 Task: Find connections with filter location Flandes with filter topic #Sustainabilitywith filter profile language French with filter current company Howden, A Chart Industries Company with filter school Brihan Maharashtra College Of Commerce with filter industry Musicians with filter service category Print Design with filter keywords title School Counselor
Action: Mouse moved to (170, 255)
Screenshot: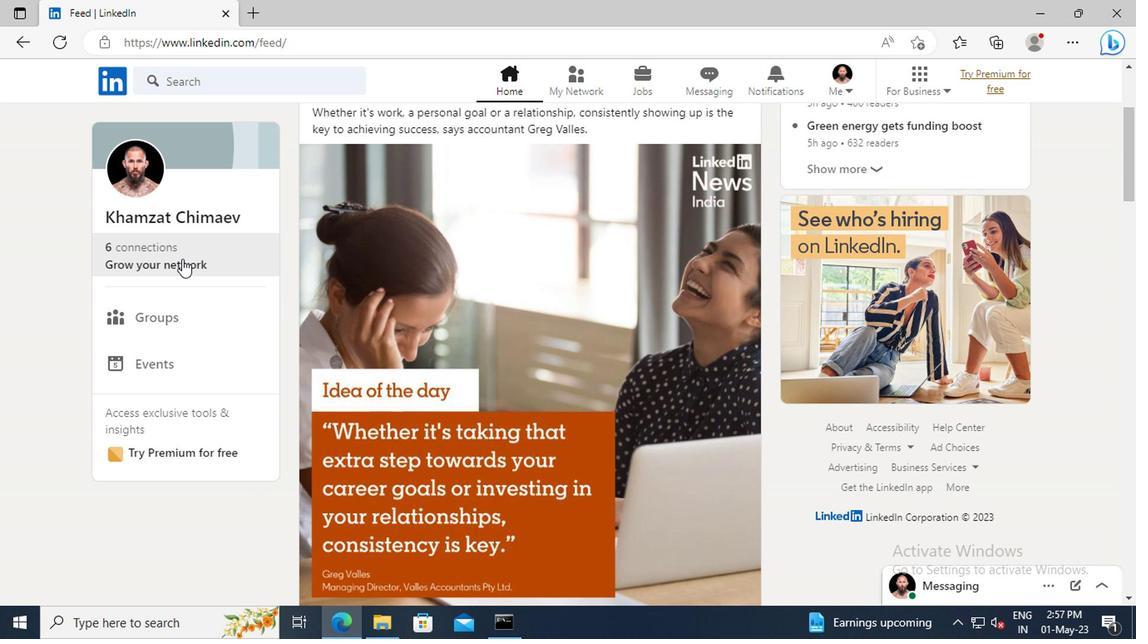 
Action: Mouse pressed left at (170, 255)
Screenshot: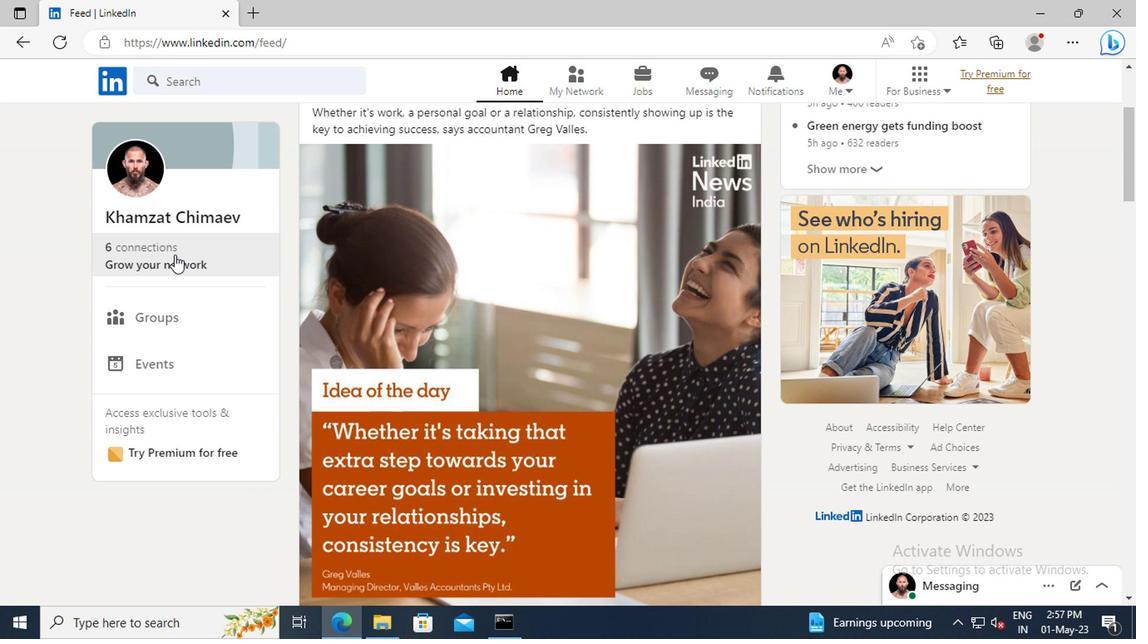 
Action: Mouse moved to (176, 176)
Screenshot: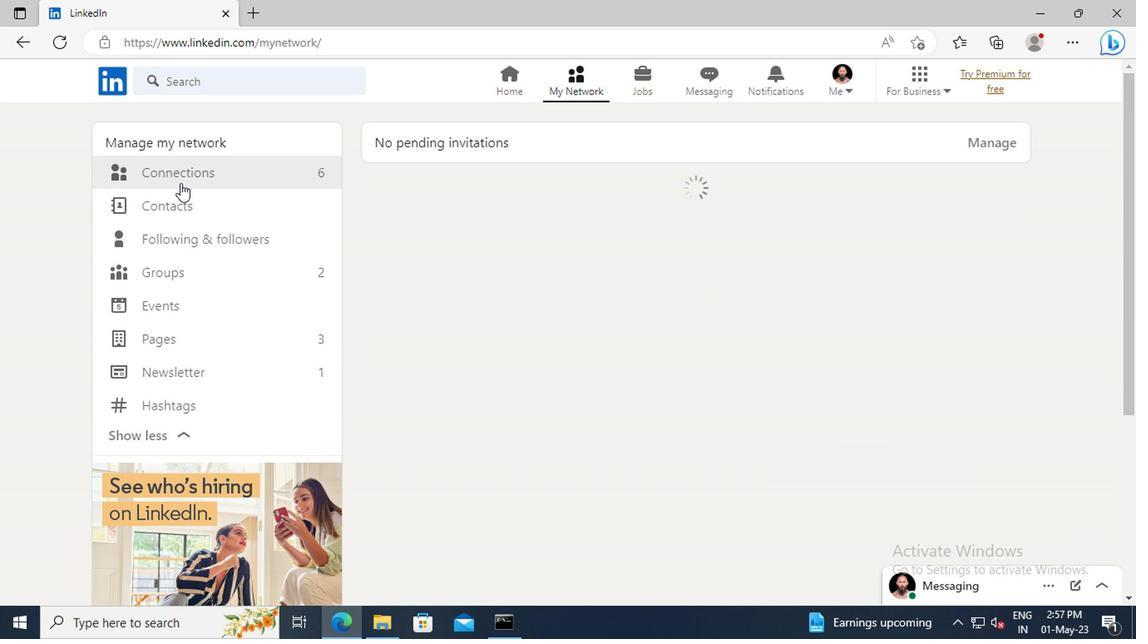 
Action: Mouse pressed left at (176, 176)
Screenshot: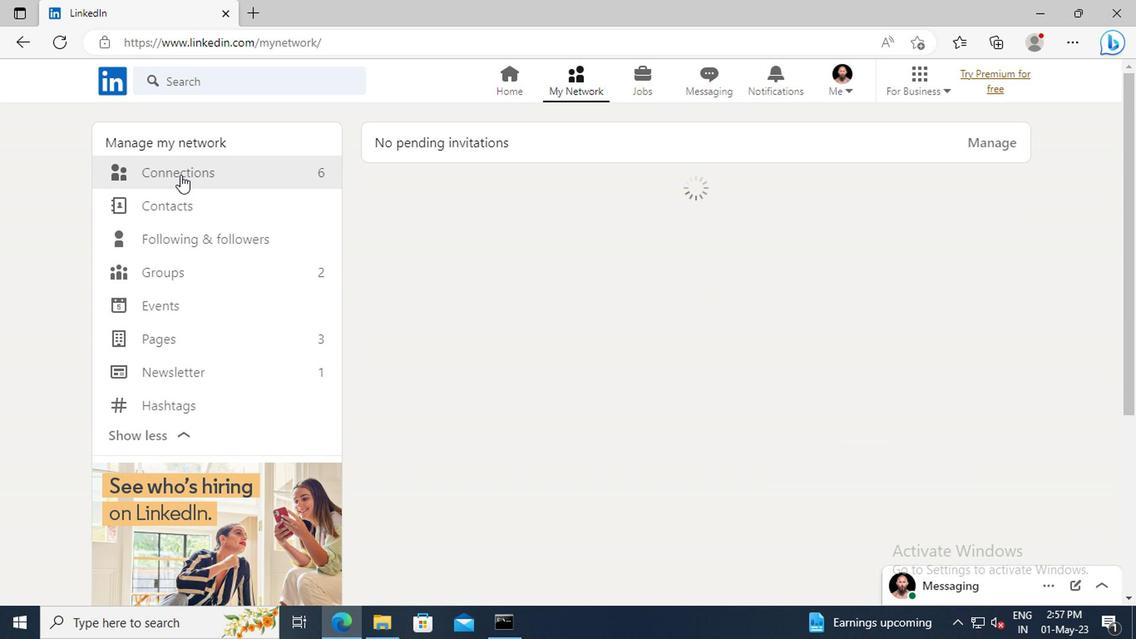 
Action: Mouse moved to (699, 174)
Screenshot: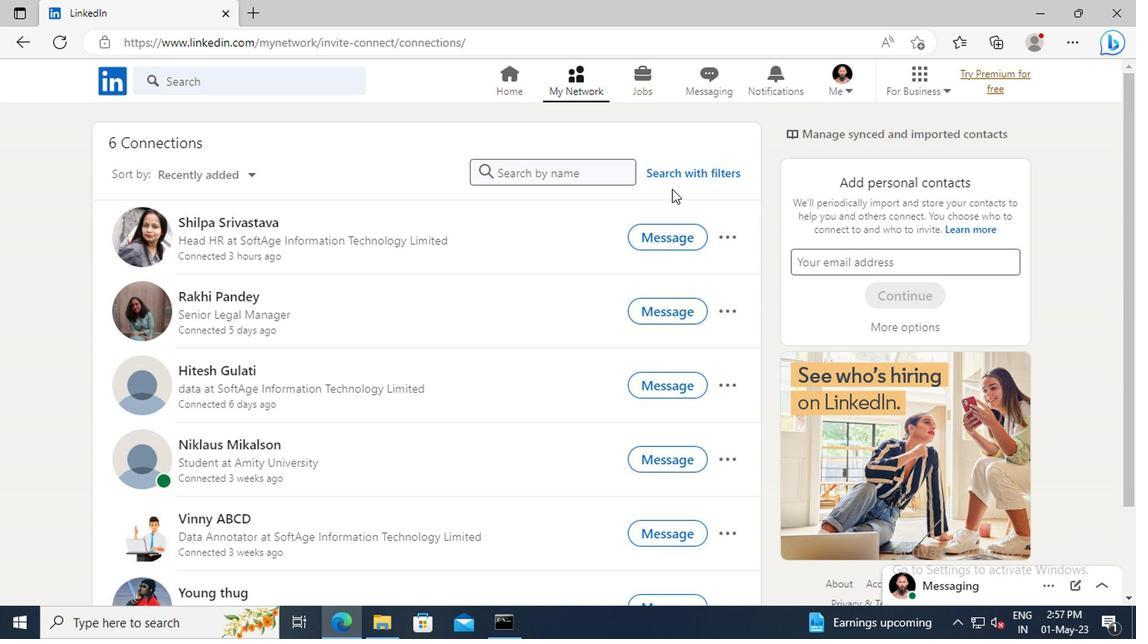 
Action: Mouse pressed left at (699, 174)
Screenshot: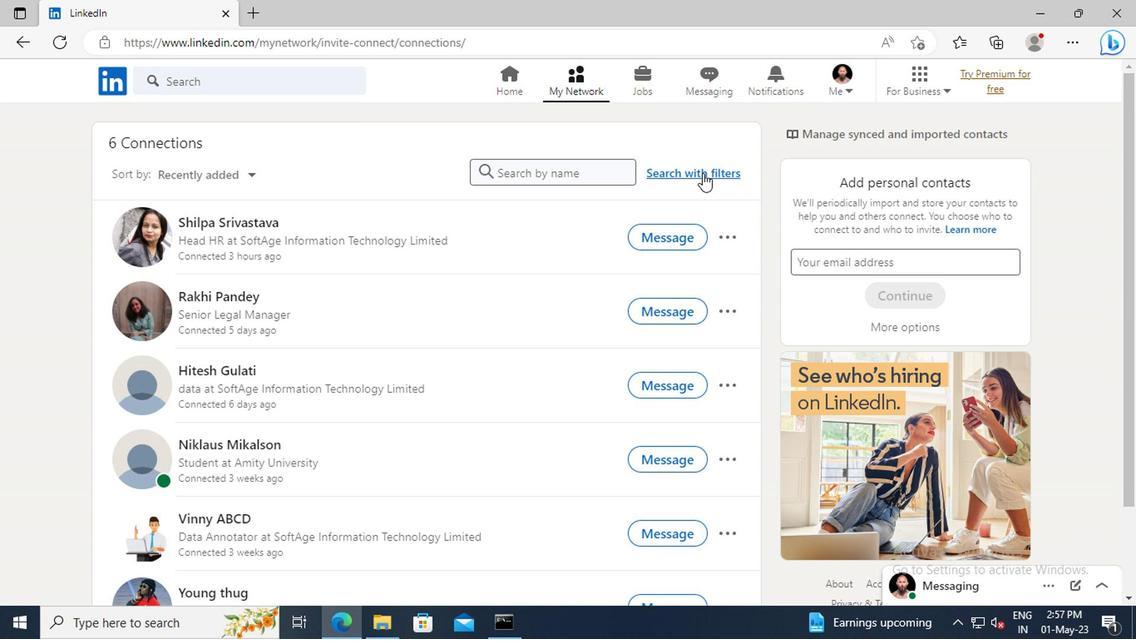 
Action: Mouse moved to (624, 128)
Screenshot: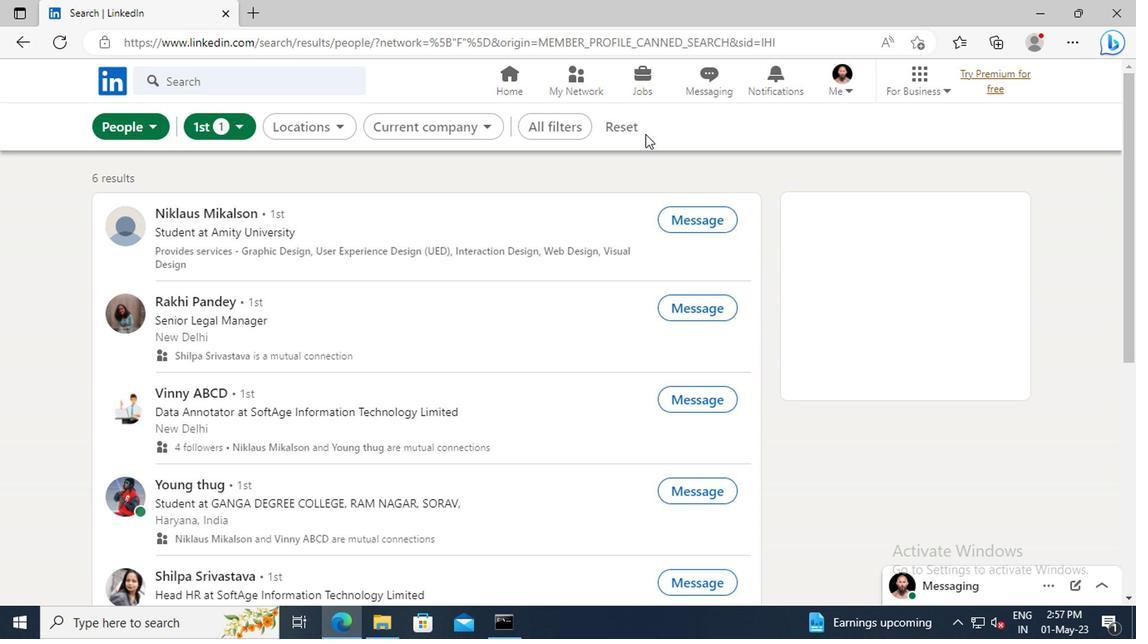 
Action: Mouse pressed left at (624, 128)
Screenshot: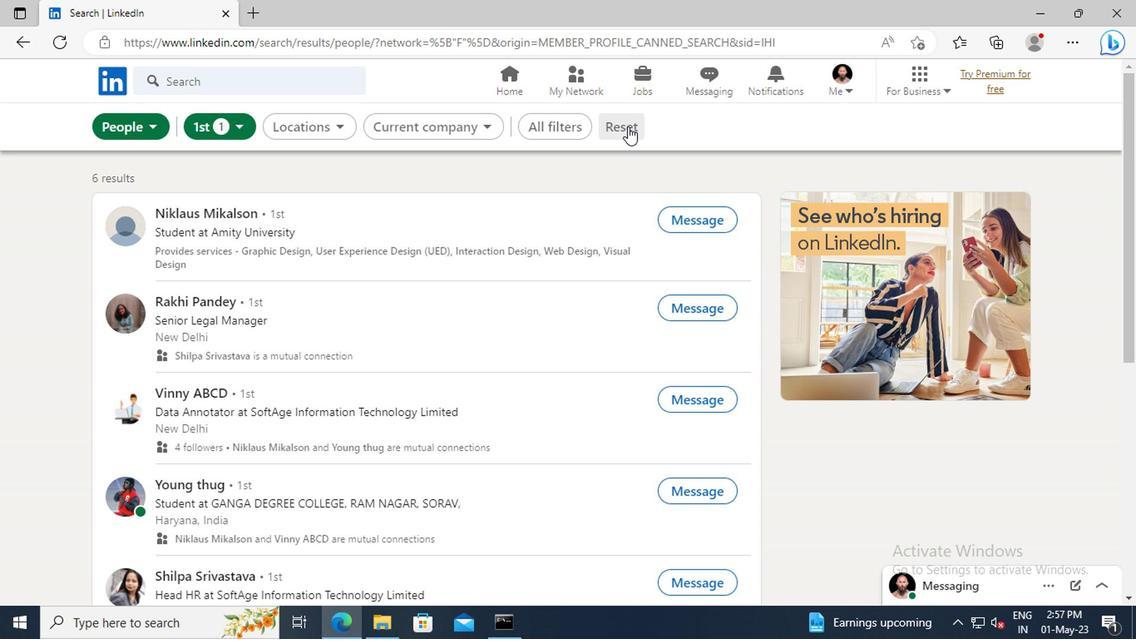 
Action: Mouse moved to (601, 127)
Screenshot: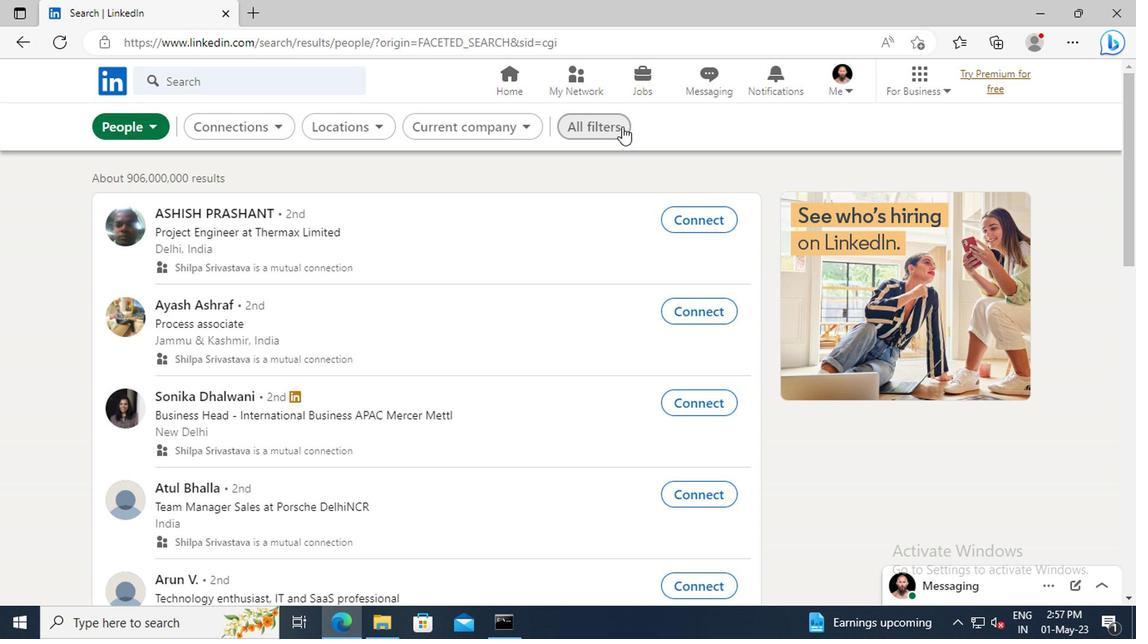 
Action: Mouse pressed left at (601, 127)
Screenshot: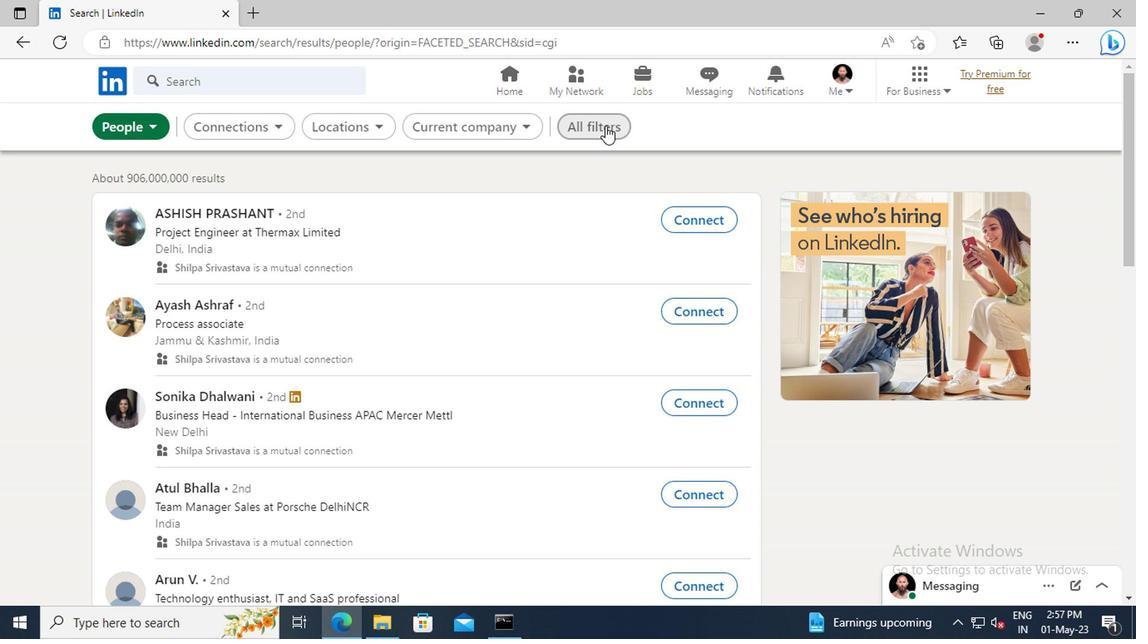 
Action: Mouse moved to (856, 292)
Screenshot: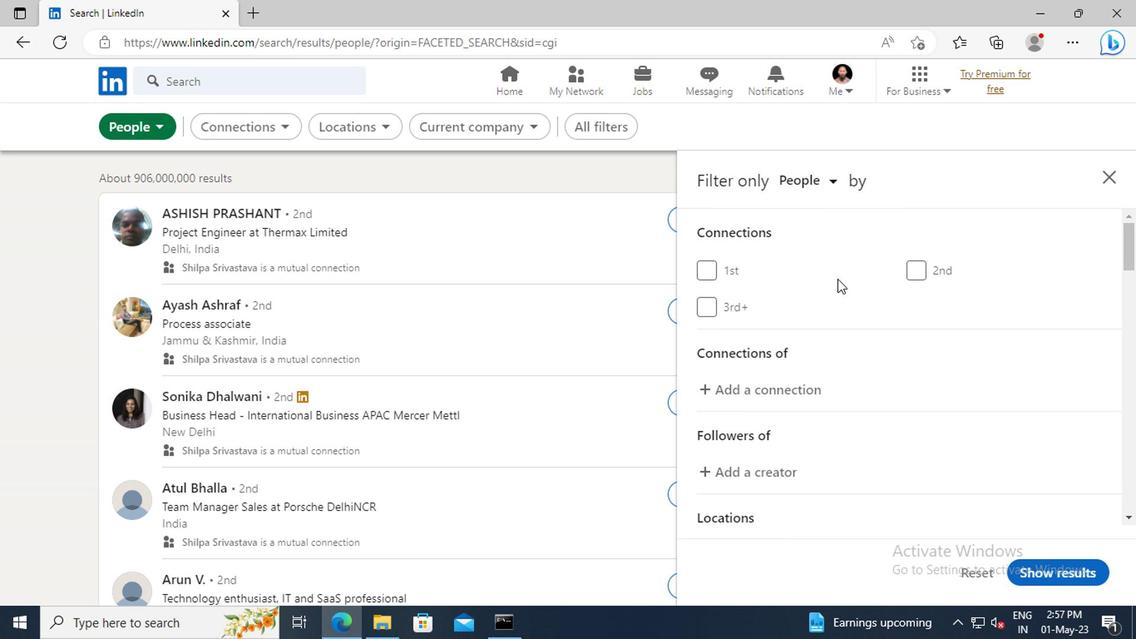 
Action: Mouse scrolled (856, 291) with delta (0, -1)
Screenshot: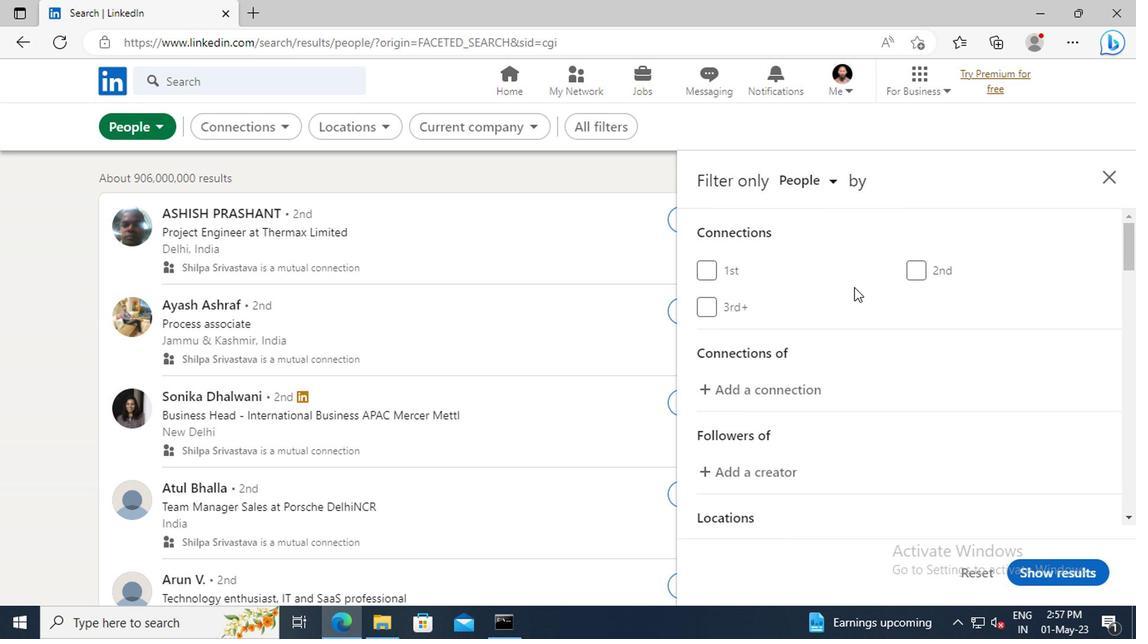 
Action: Mouse scrolled (856, 291) with delta (0, -1)
Screenshot: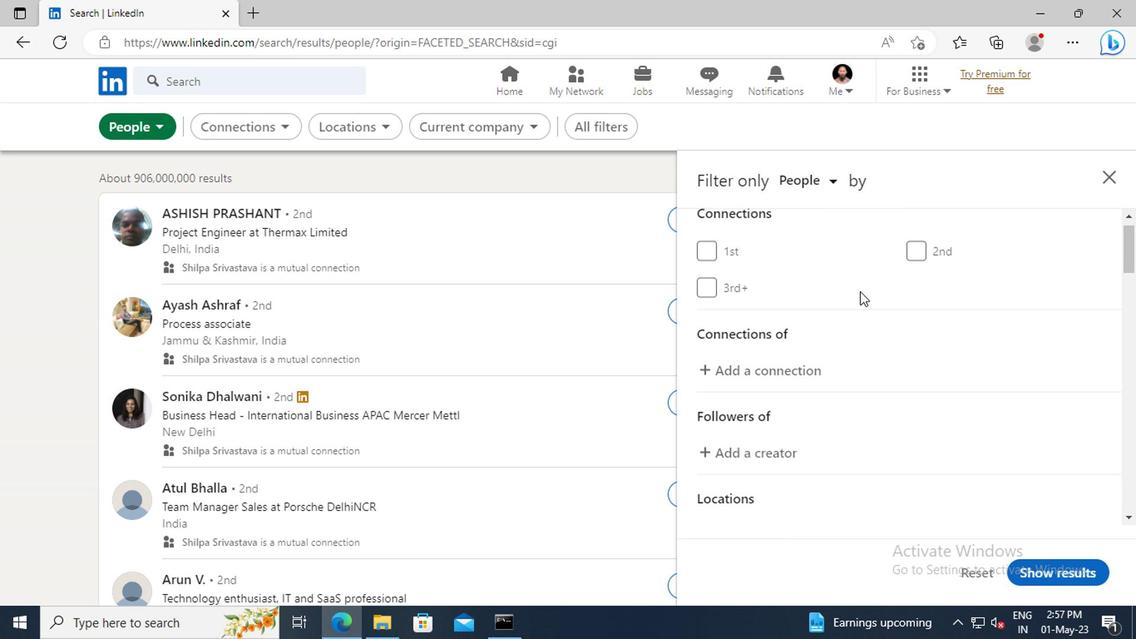 
Action: Mouse scrolled (856, 291) with delta (0, -1)
Screenshot: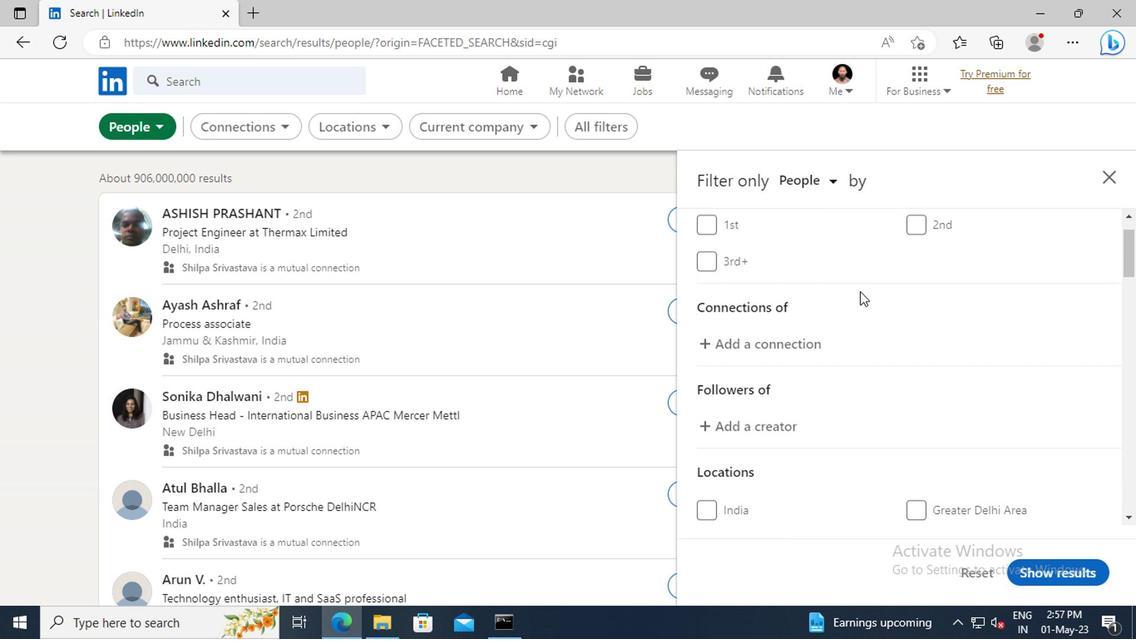 
Action: Mouse scrolled (856, 291) with delta (0, -1)
Screenshot: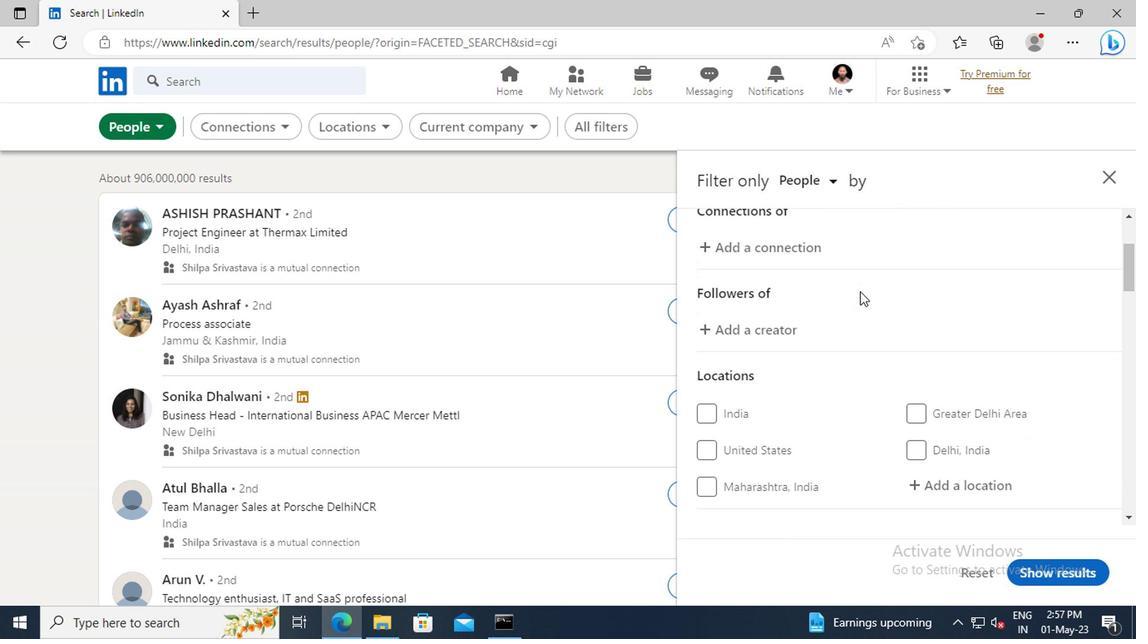 
Action: Mouse scrolled (856, 291) with delta (0, -1)
Screenshot: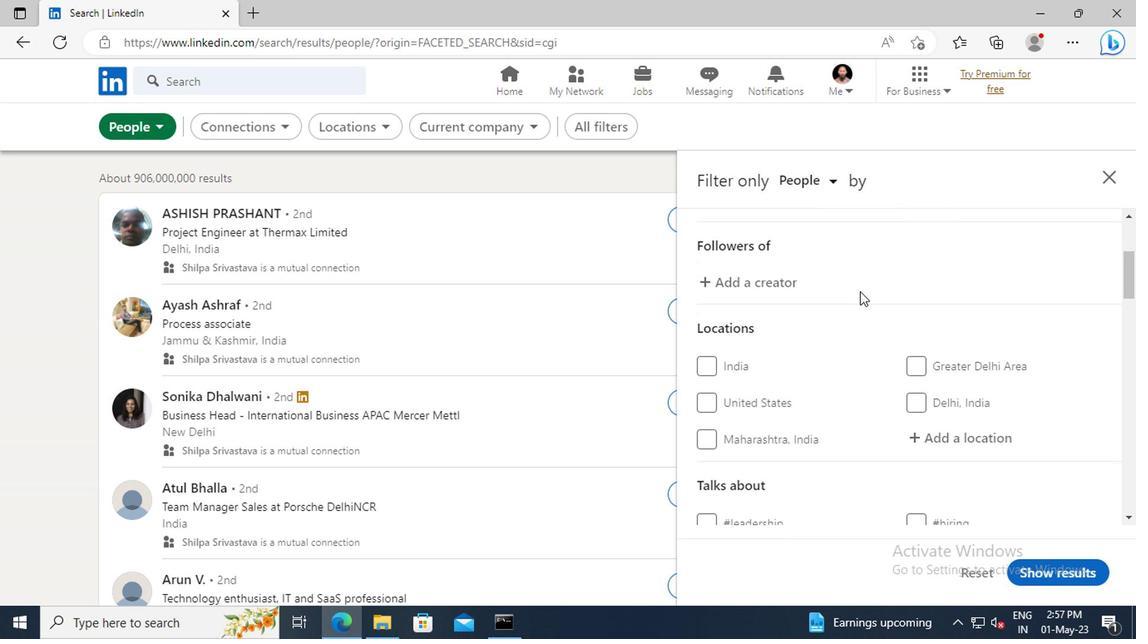 
Action: Mouse scrolled (856, 291) with delta (0, -1)
Screenshot: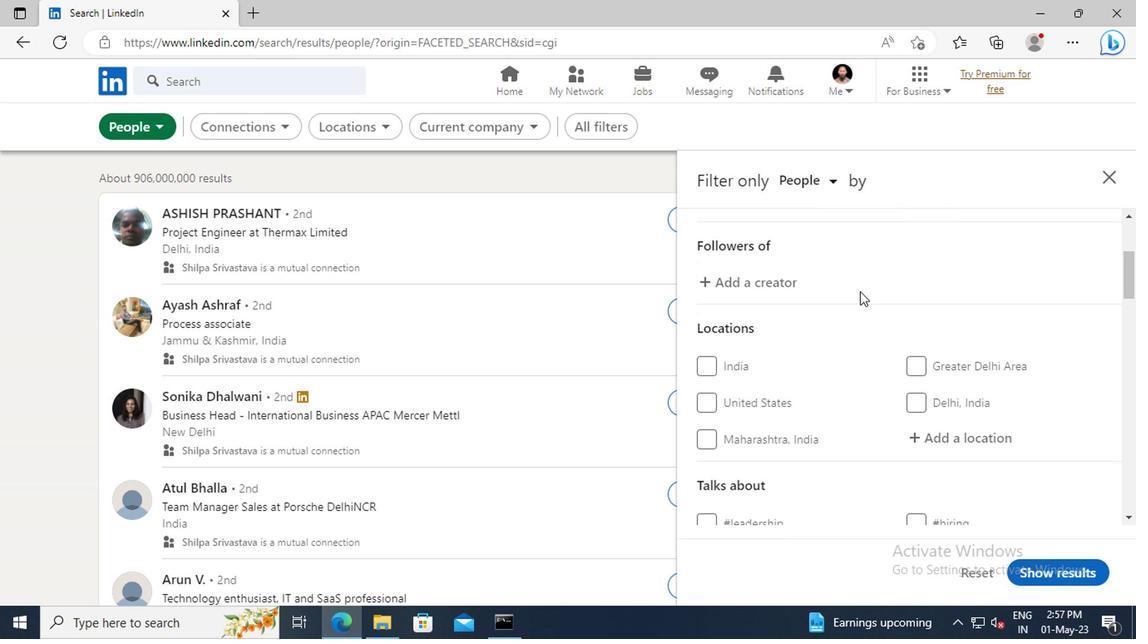 
Action: Mouse moved to (927, 341)
Screenshot: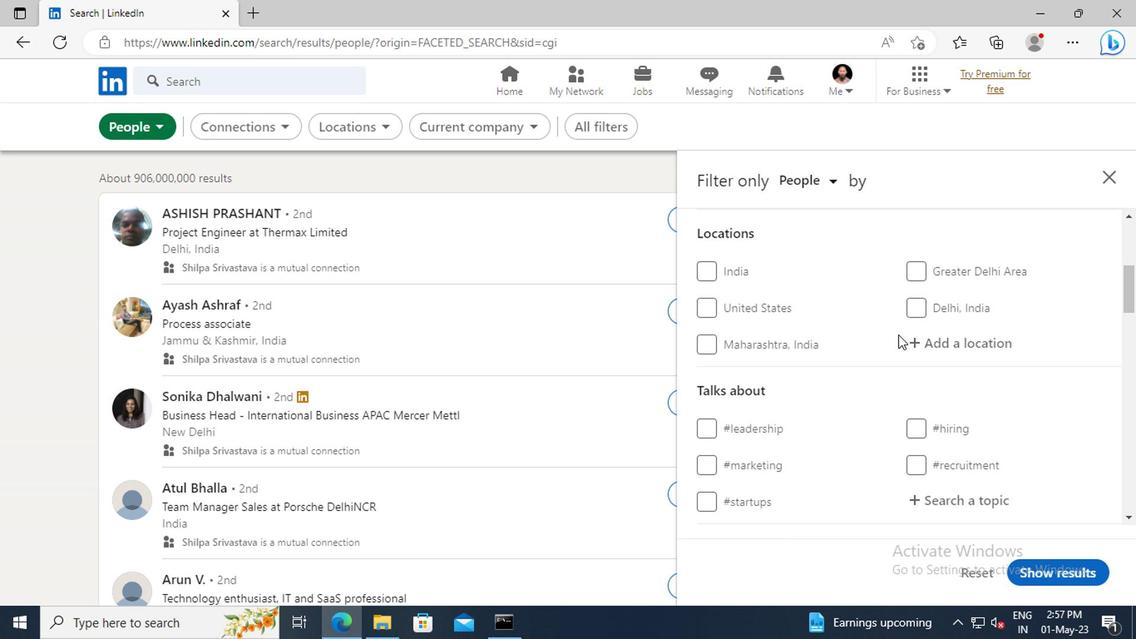 
Action: Mouse pressed left at (927, 341)
Screenshot: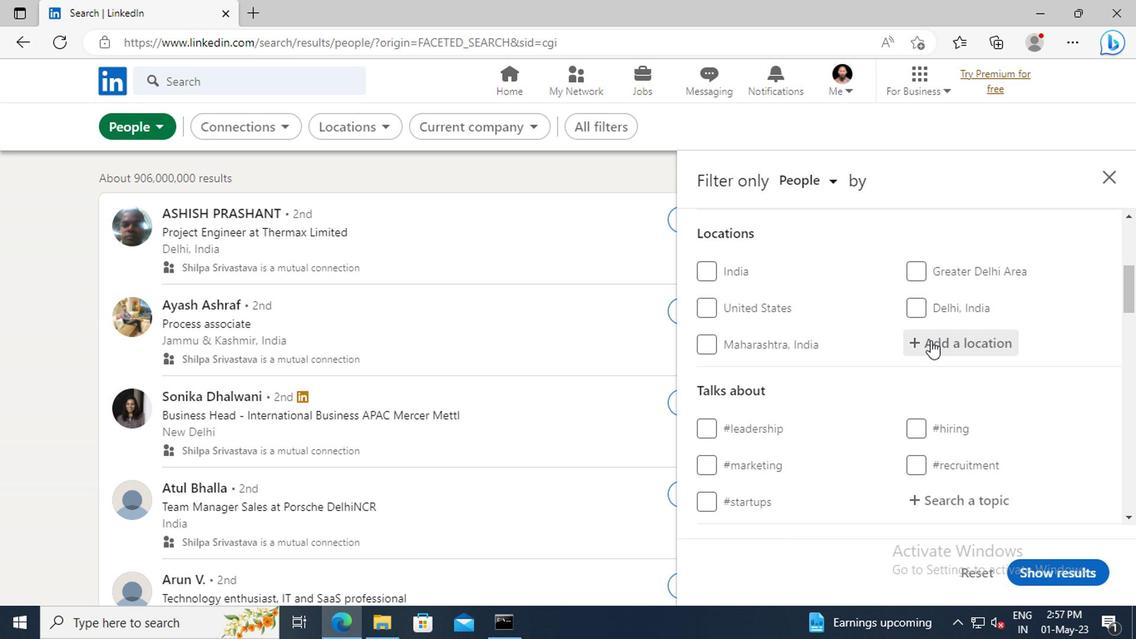 
Action: Key pressed <Key.shift>FLANDES
Screenshot: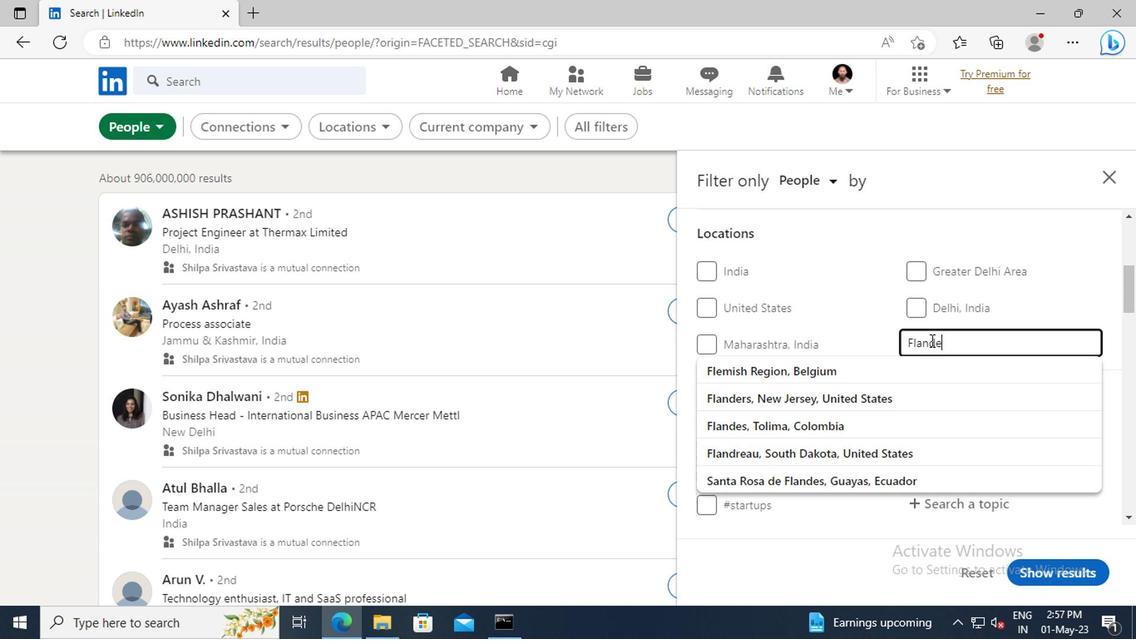 
Action: Mouse moved to (931, 396)
Screenshot: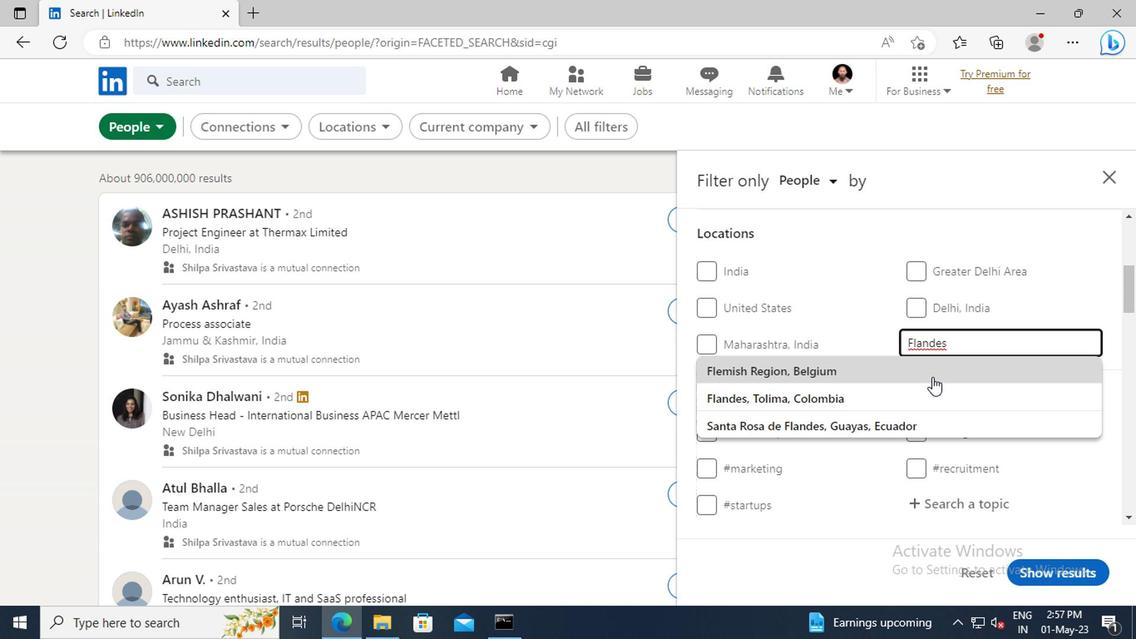 
Action: Mouse pressed left at (931, 396)
Screenshot: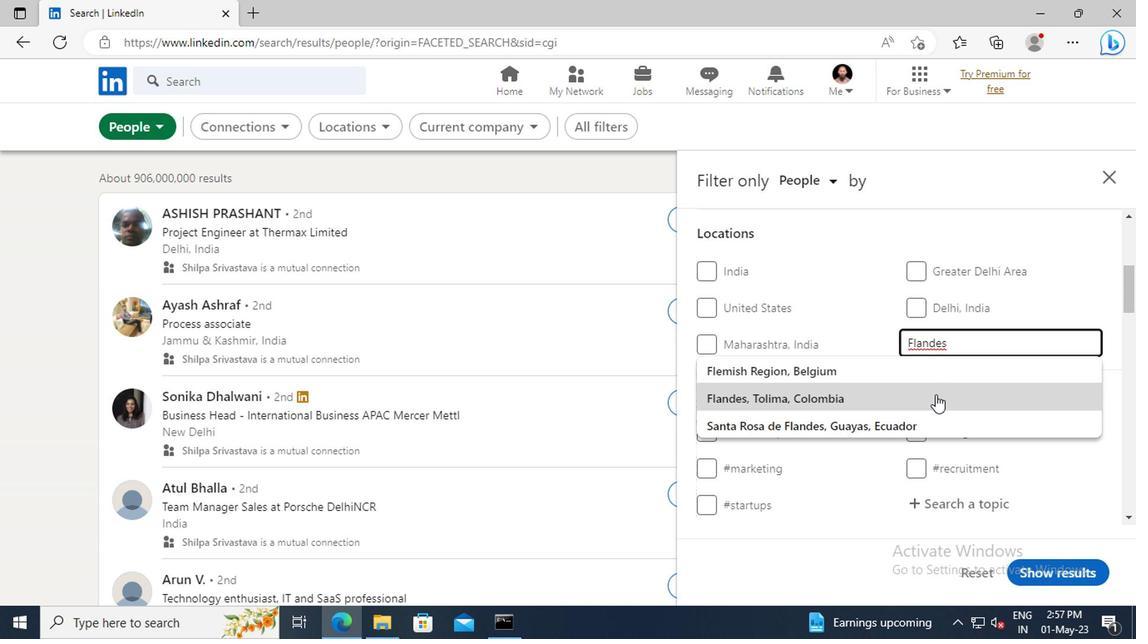
Action: Mouse scrolled (931, 394) with delta (0, -1)
Screenshot: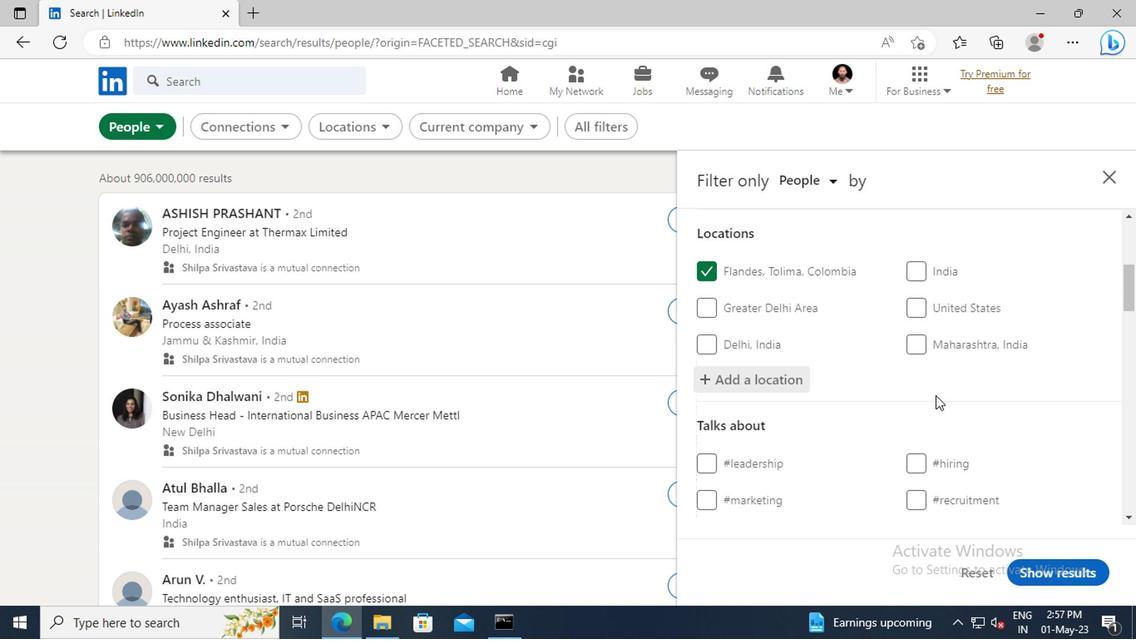 
Action: Mouse scrolled (931, 394) with delta (0, -1)
Screenshot: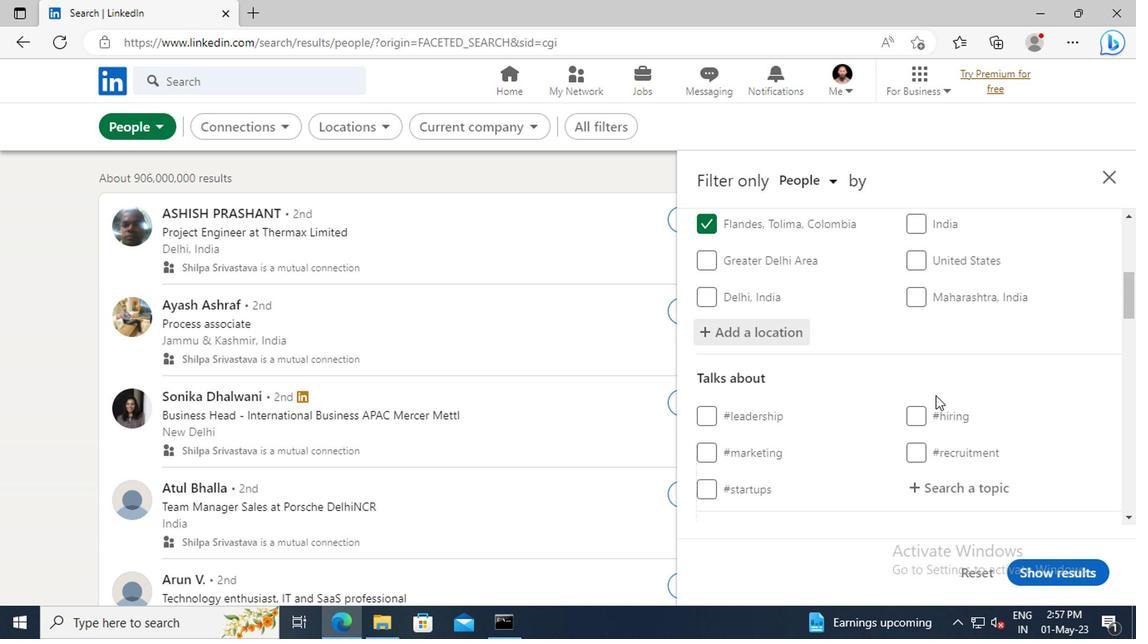
Action: Mouse moved to (934, 439)
Screenshot: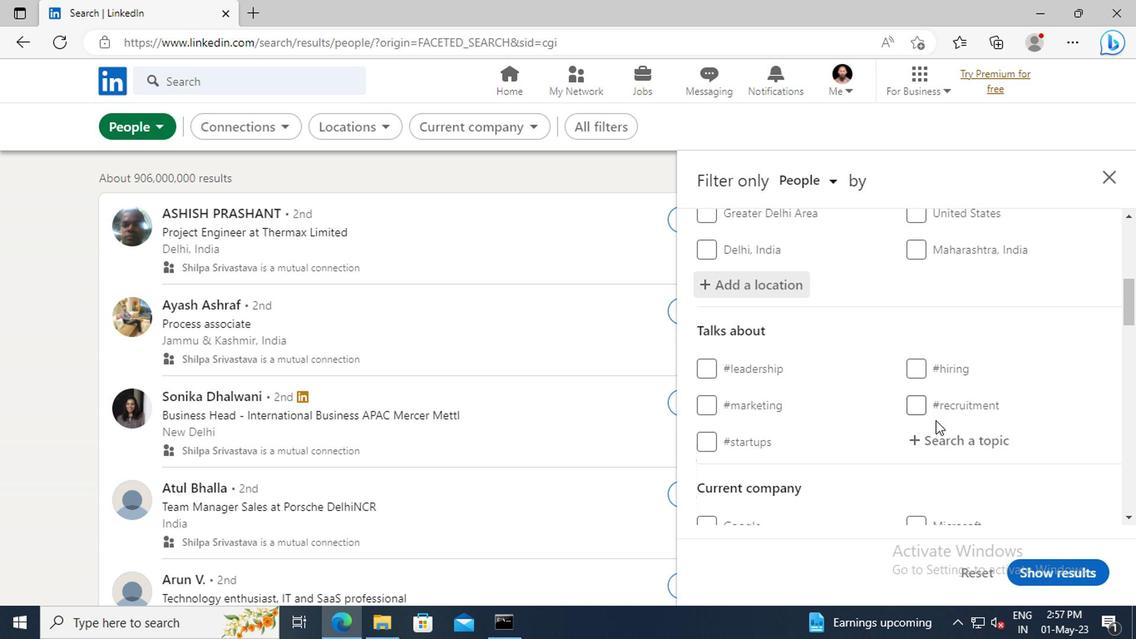 
Action: Mouse pressed left at (934, 439)
Screenshot: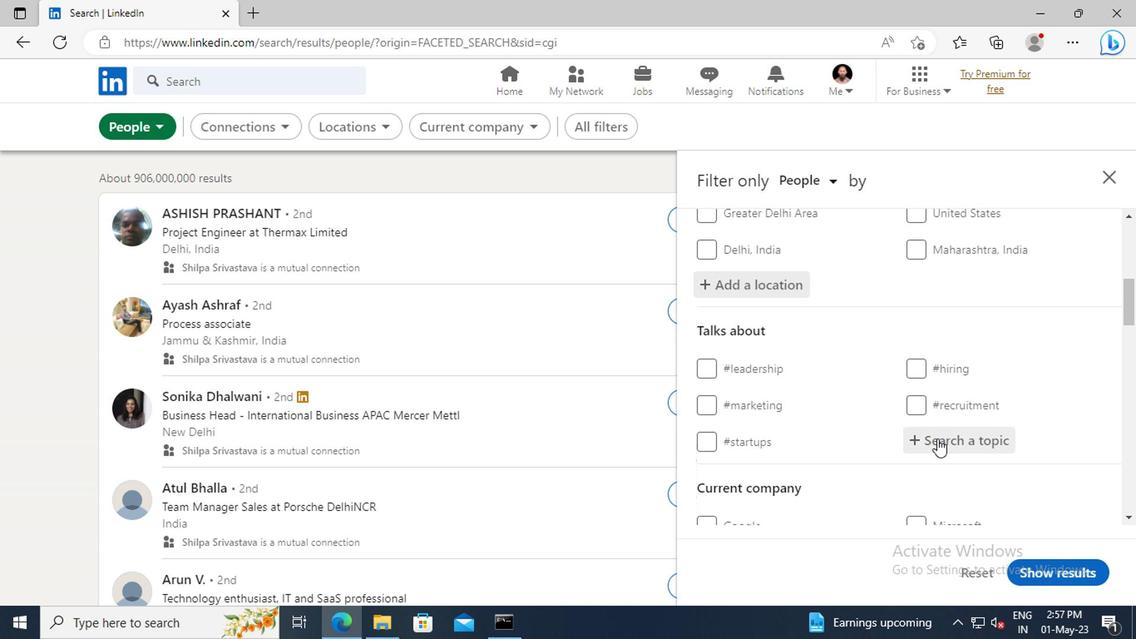
Action: Key pressed <Key.shift>SUSTAI
Screenshot: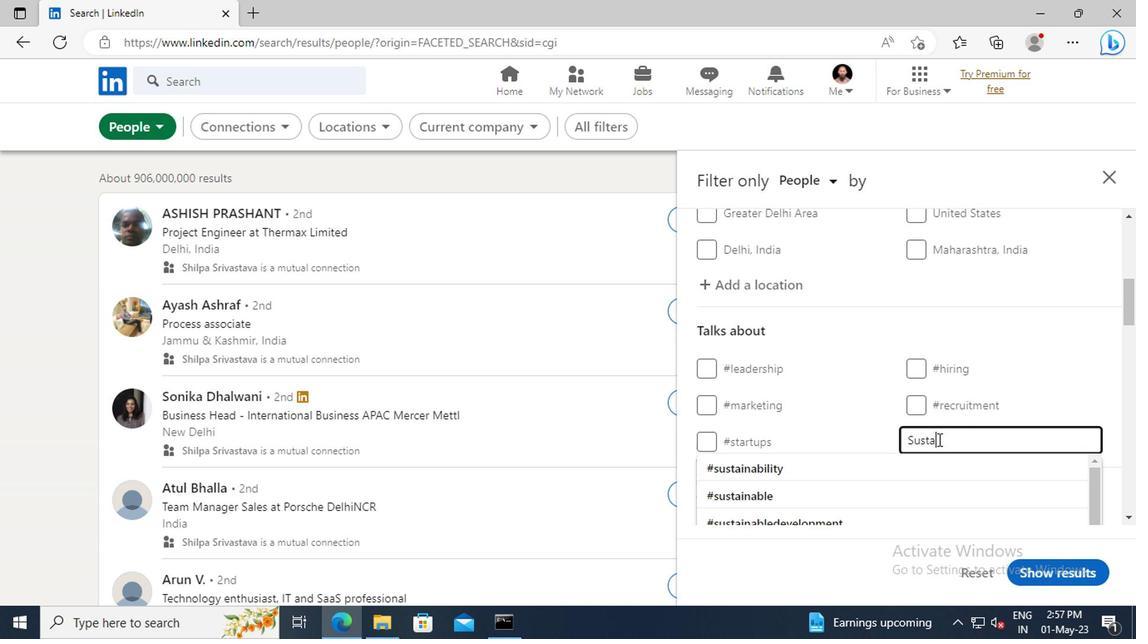 
Action: Mouse moved to (934, 464)
Screenshot: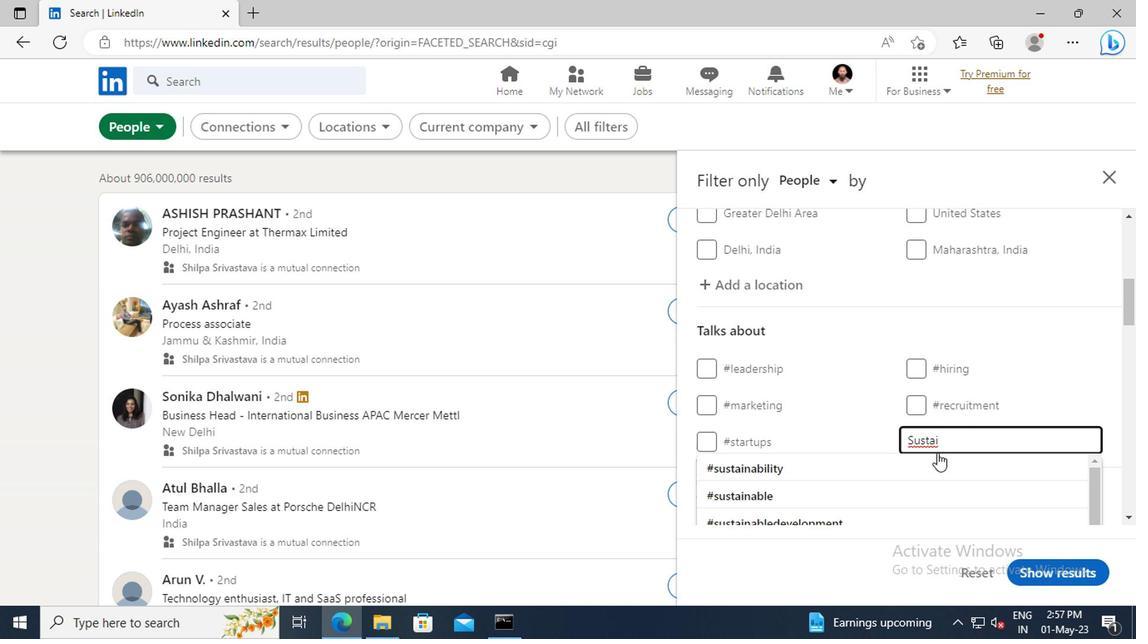 
Action: Mouse pressed left at (934, 464)
Screenshot: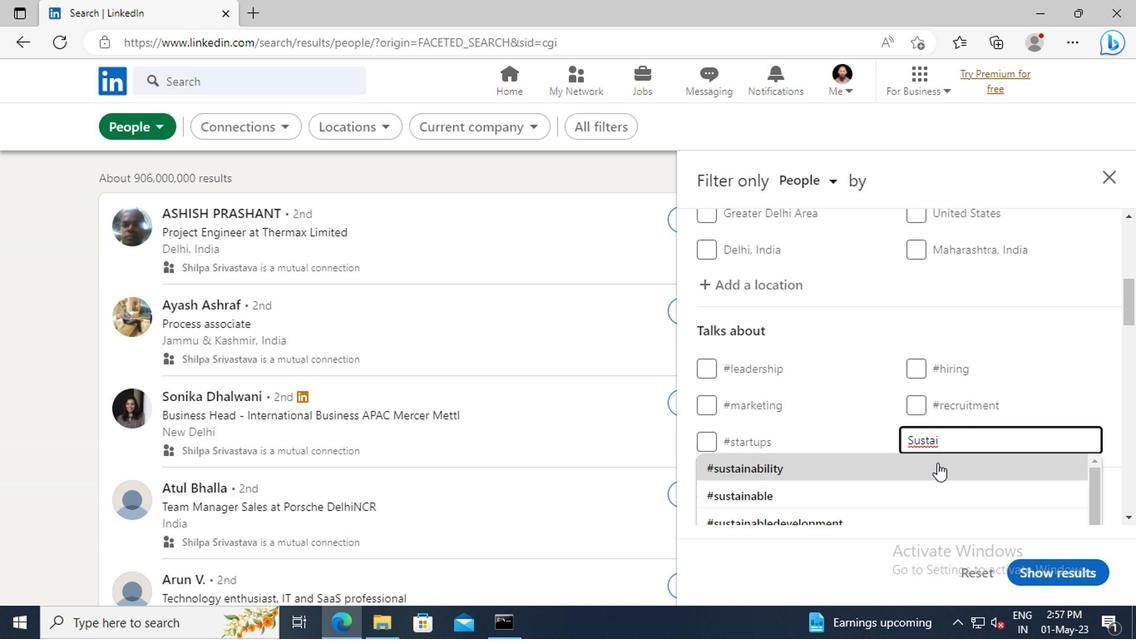 
Action: Mouse scrolled (934, 464) with delta (0, 0)
Screenshot: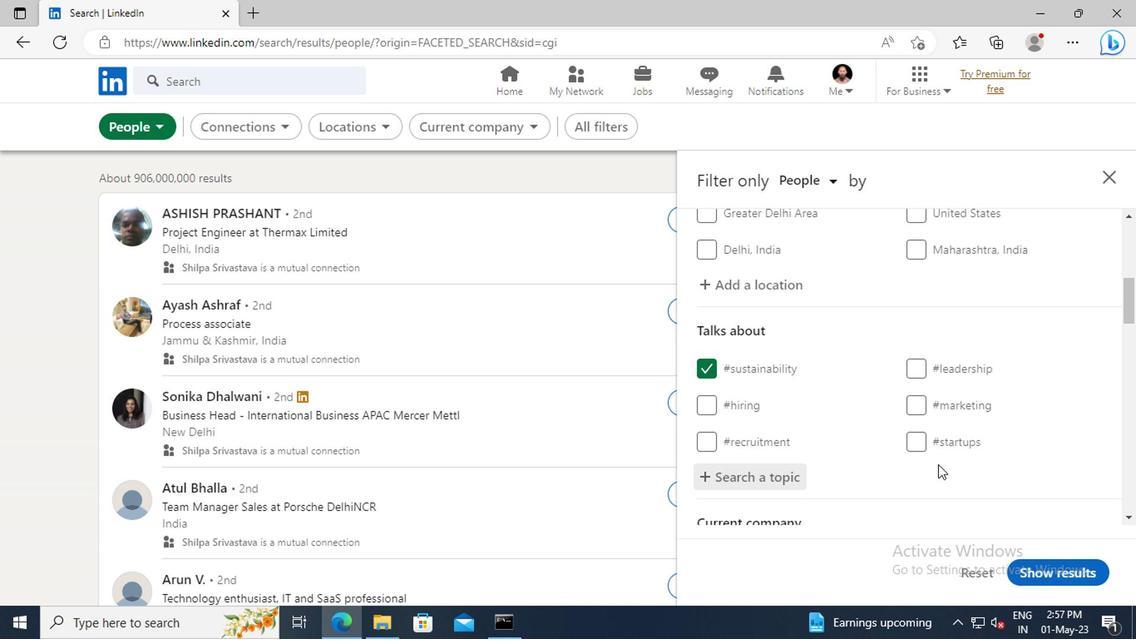 
Action: Mouse scrolled (934, 464) with delta (0, 0)
Screenshot: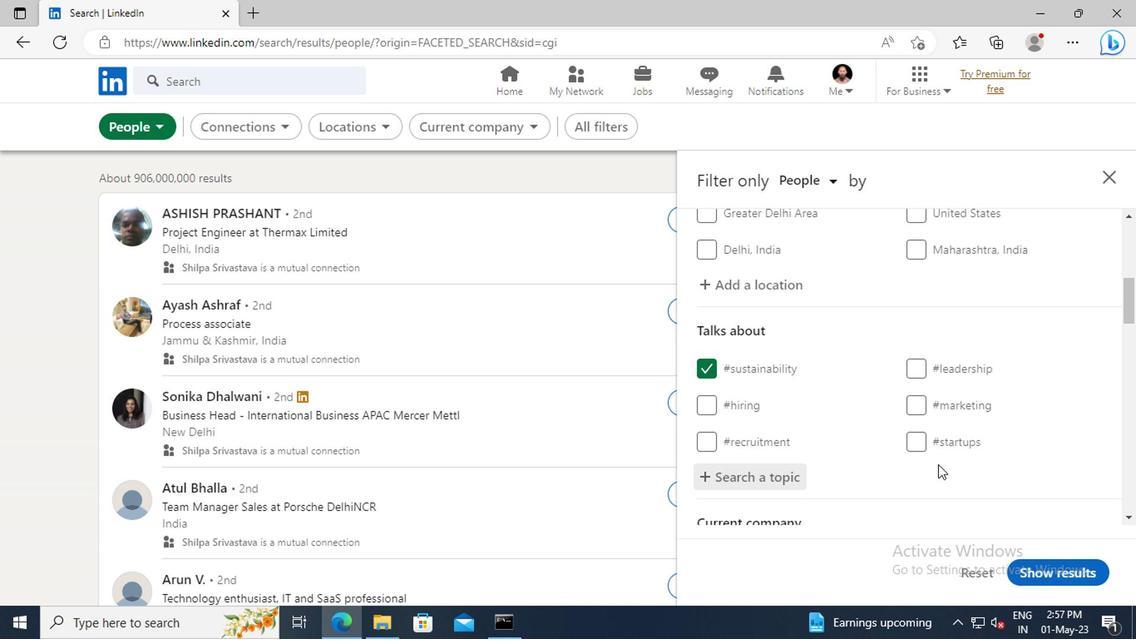 
Action: Mouse scrolled (934, 464) with delta (0, 0)
Screenshot: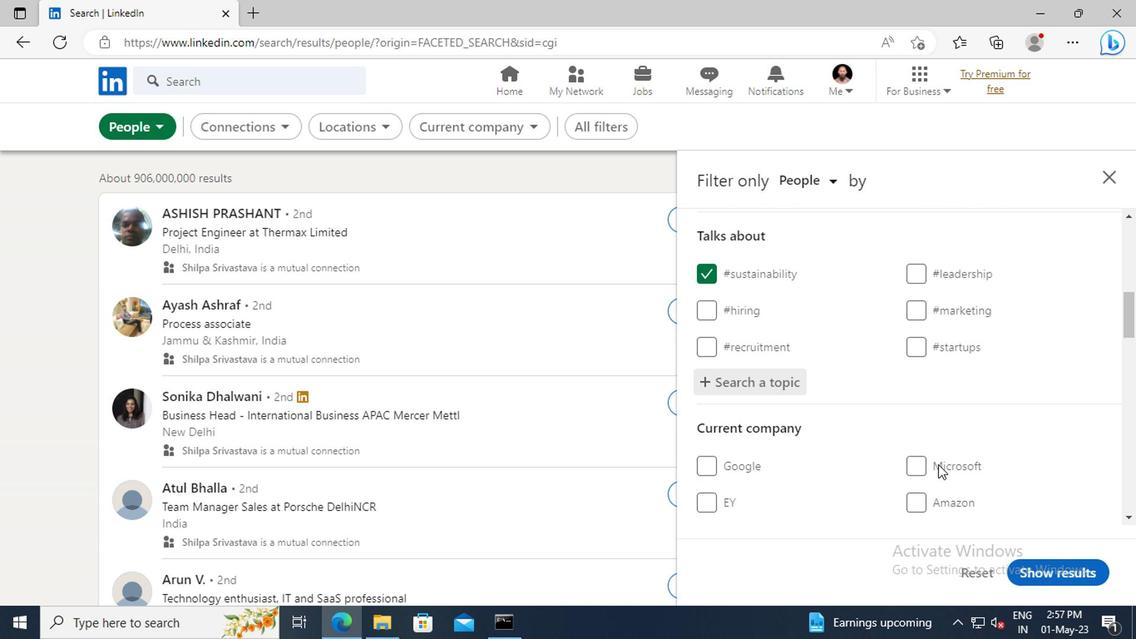 
Action: Mouse scrolled (934, 464) with delta (0, 0)
Screenshot: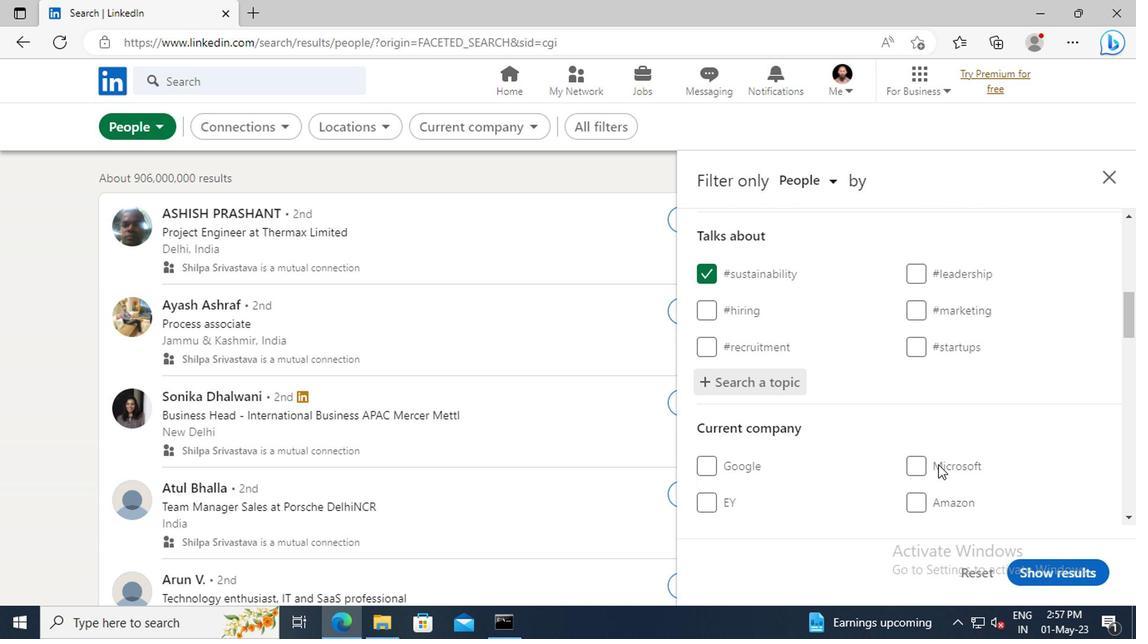 
Action: Mouse scrolled (934, 464) with delta (0, 0)
Screenshot: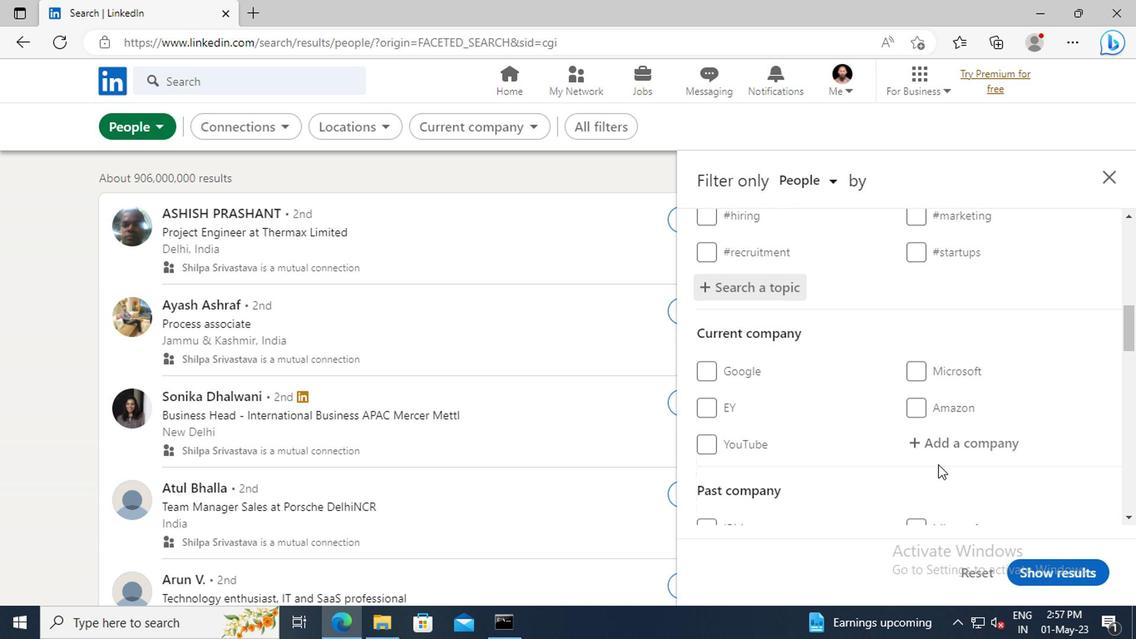 
Action: Mouse scrolled (934, 464) with delta (0, 0)
Screenshot: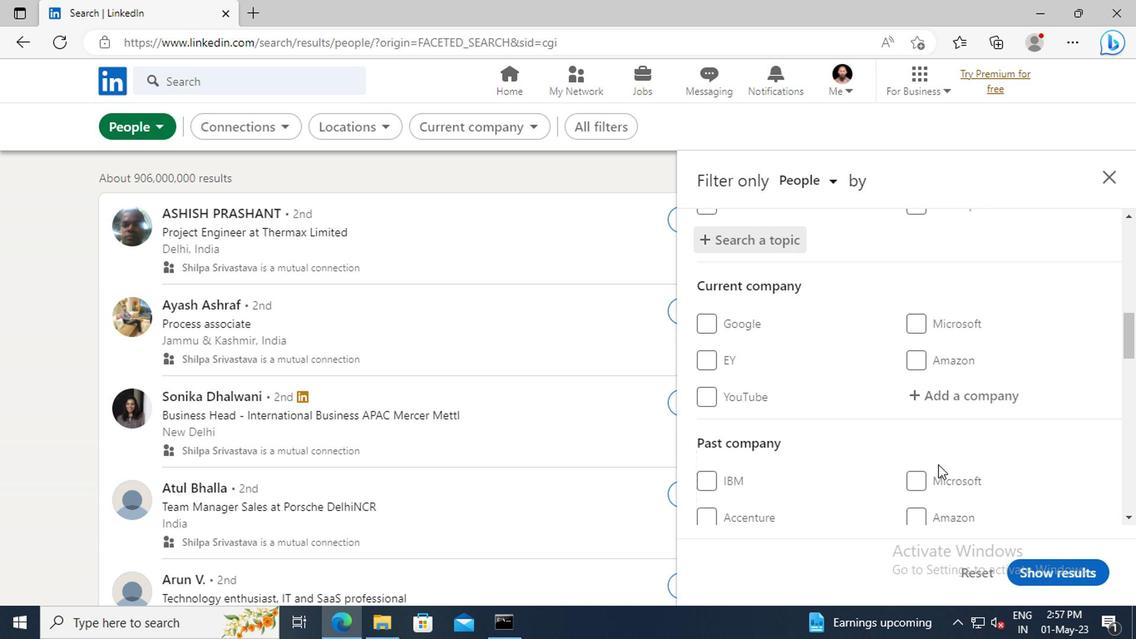 
Action: Mouse moved to (927, 433)
Screenshot: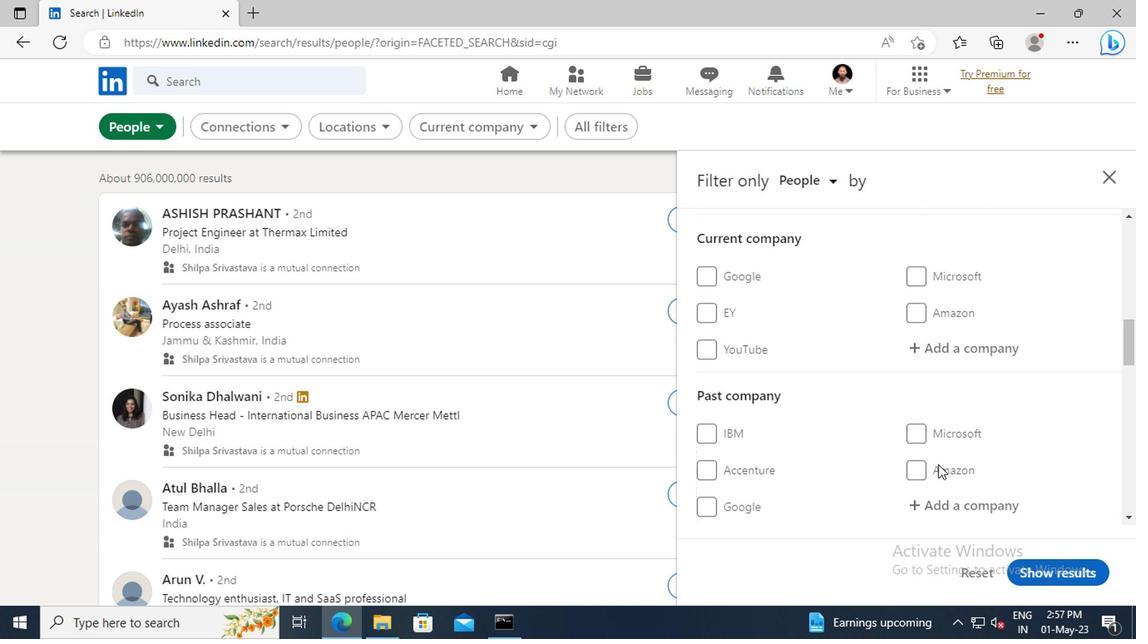 
Action: Mouse scrolled (927, 432) with delta (0, -1)
Screenshot: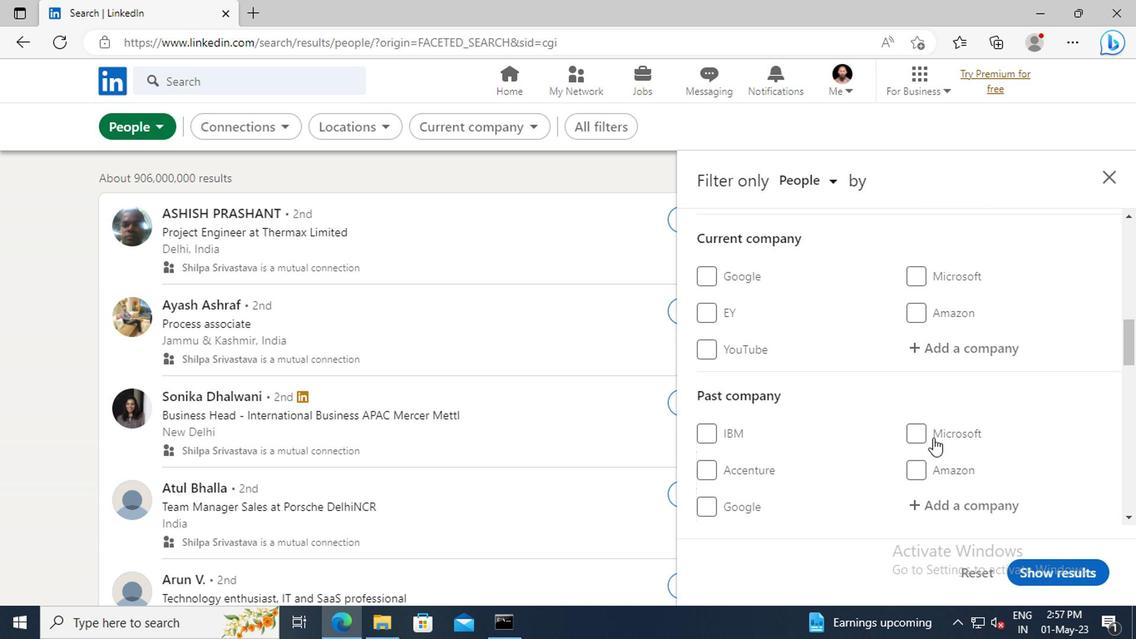 
Action: Mouse scrolled (927, 432) with delta (0, -1)
Screenshot: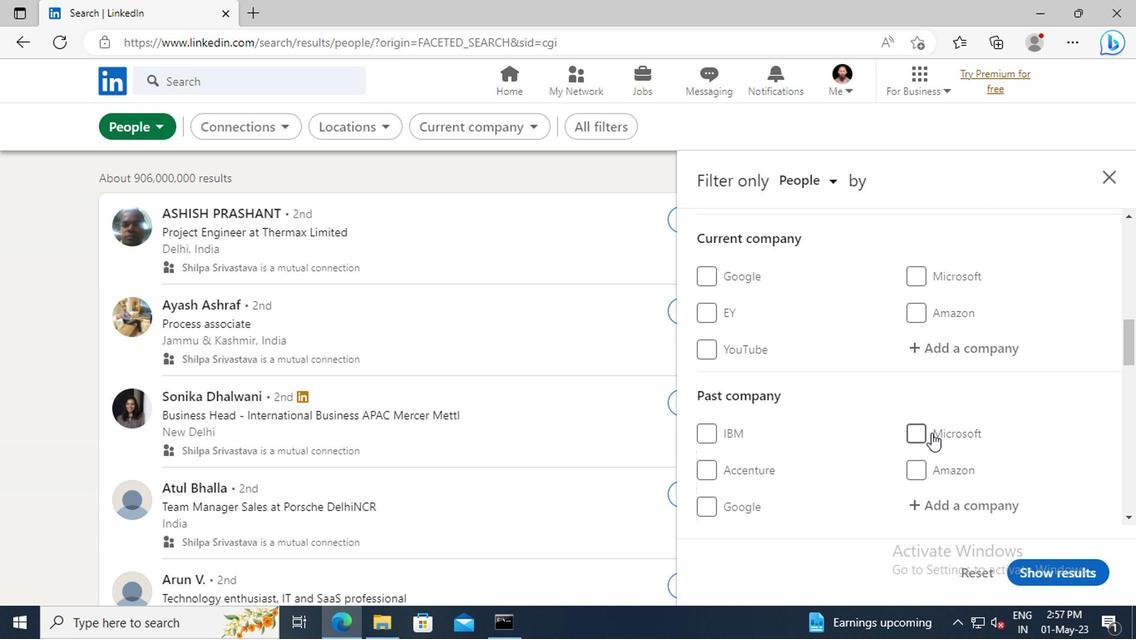 
Action: Mouse moved to (929, 398)
Screenshot: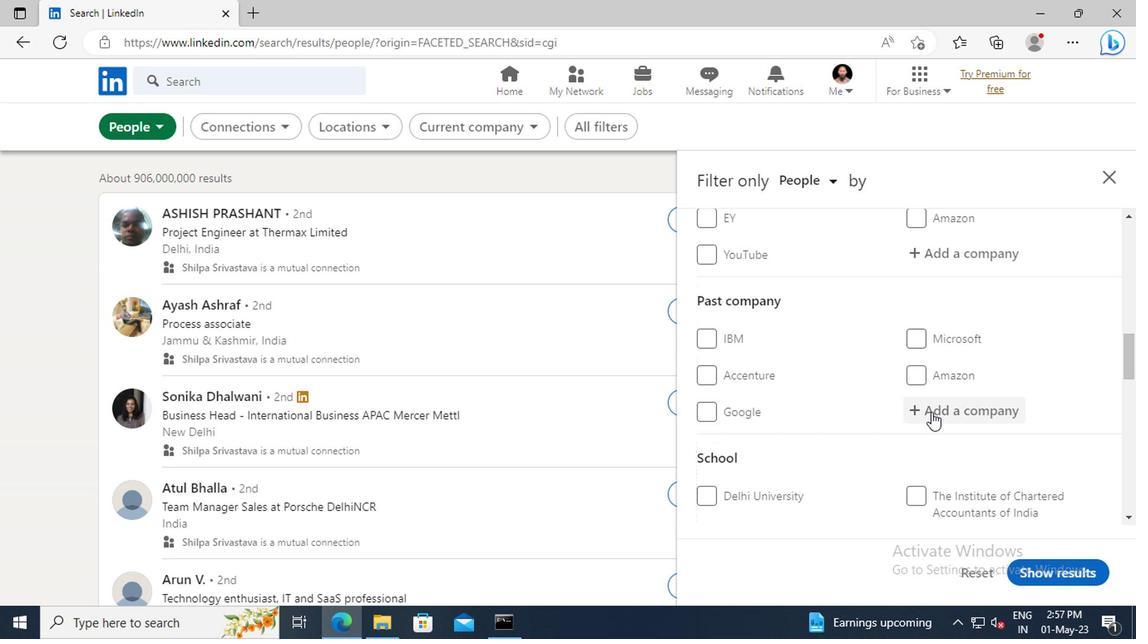 
Action: Mouse scrolled (929, 397) with delta (0, 0)
Screenshot: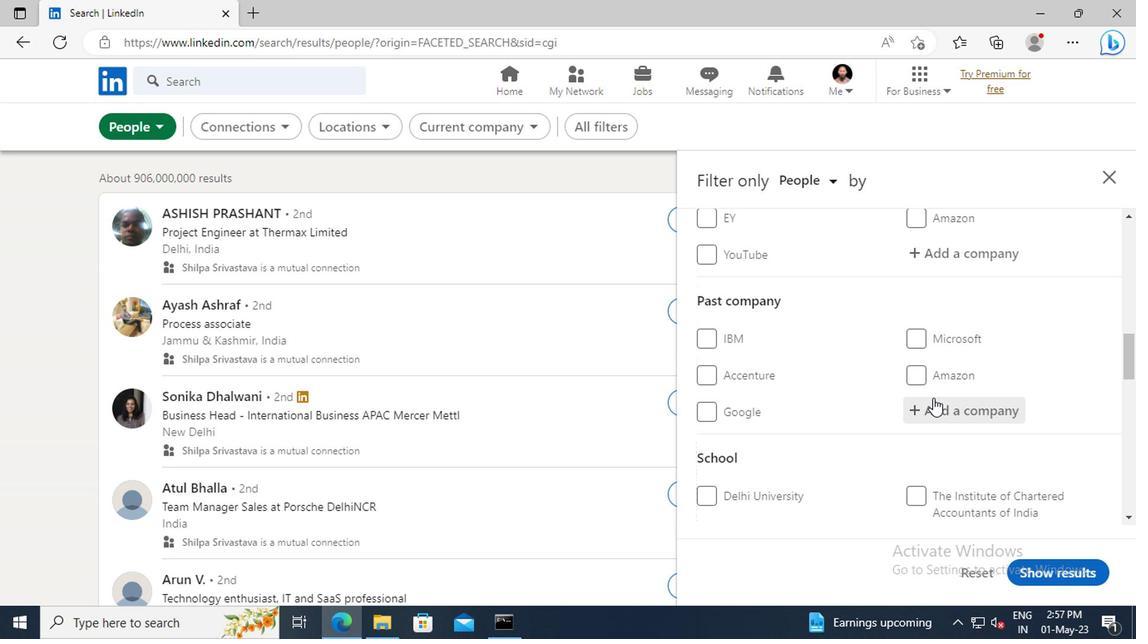 
Action: Mouse scrolled (929, 397) with delta (0, 0)
Screenshot: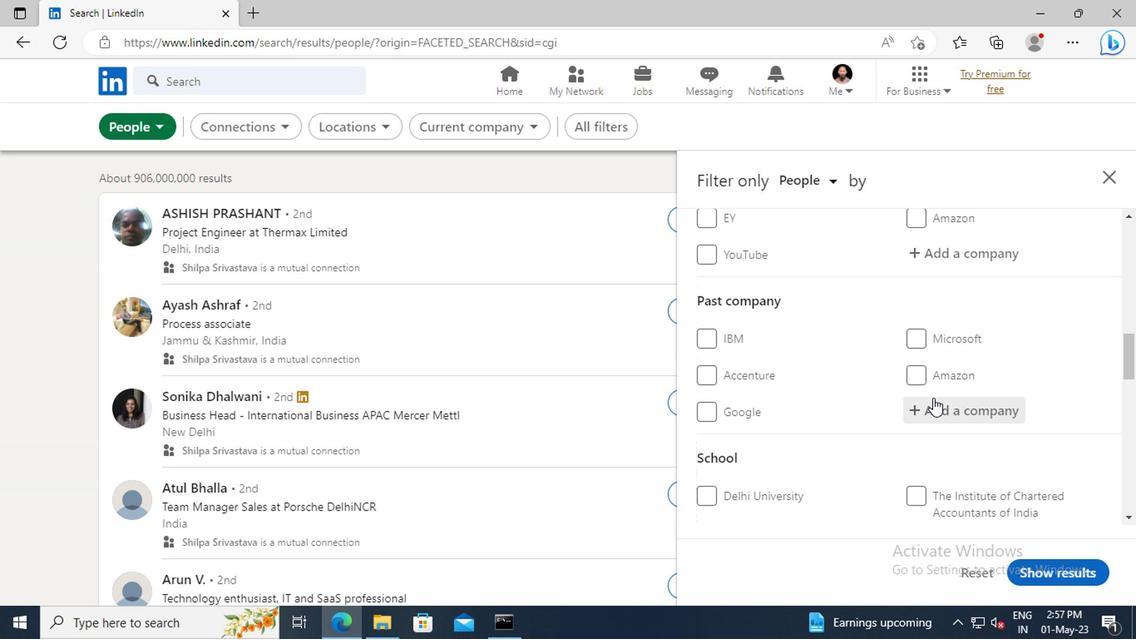 
Action: Mouse moved to (930, 386)
Screenshot: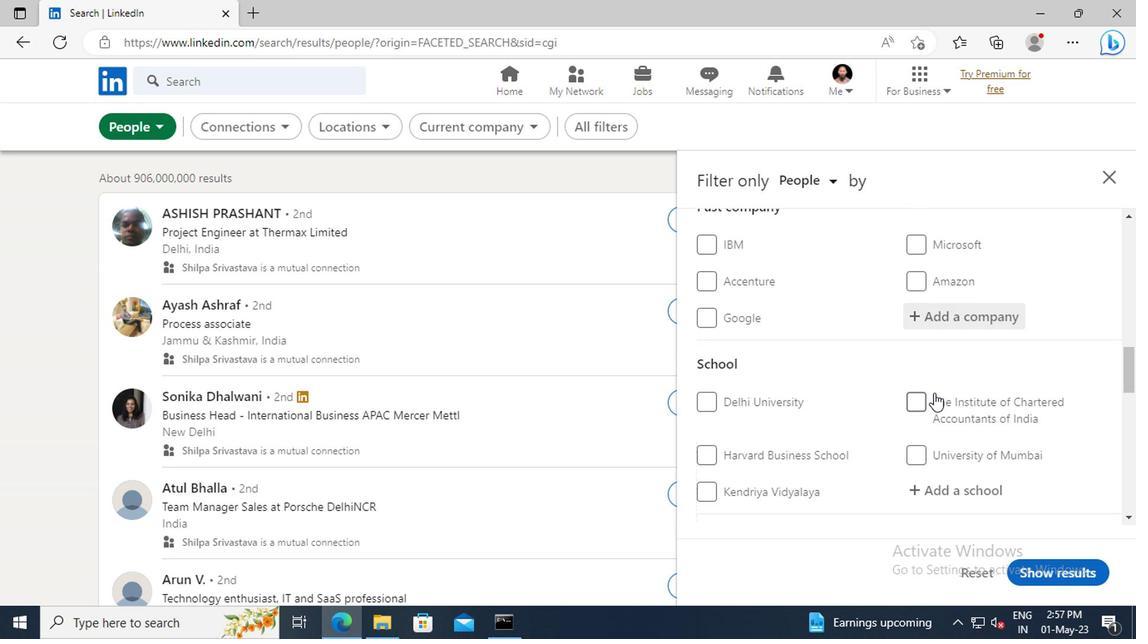 
Action: Mouse scrolled (930, 385) with delta (0, 0)
Screenshot: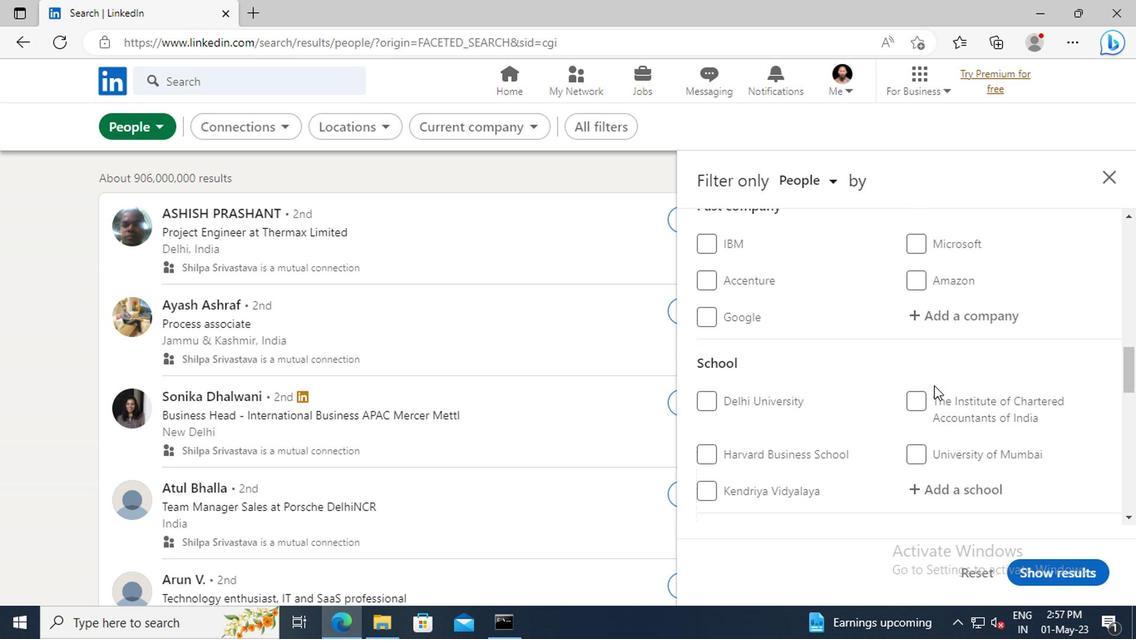 
Action: Mouse scrolled (930, 385) with delta (0, 0)
Screenshot: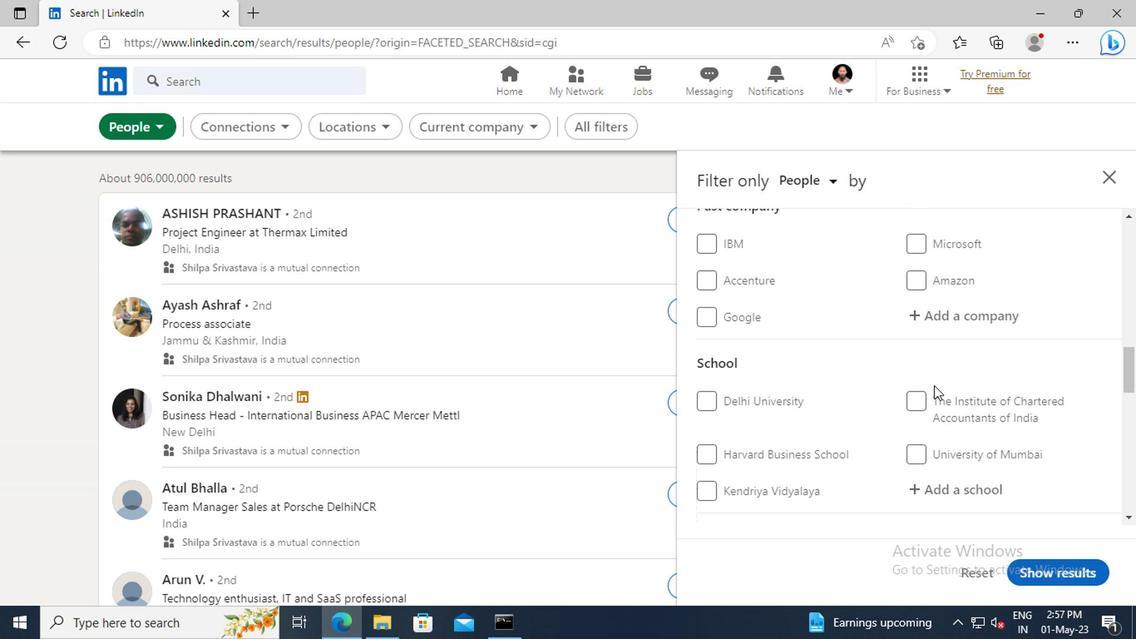
Action: Mouse moved to (930, 369)
Screenshot: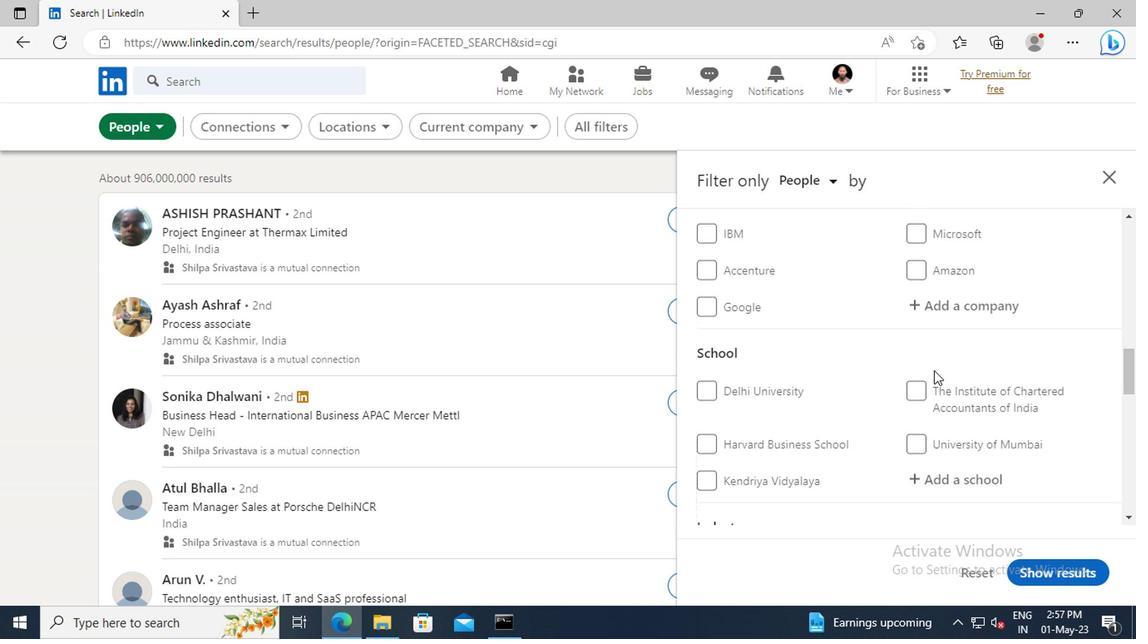 
Action: Mouse scrolled (930, 368) with delta (0, 0)
Screenshot: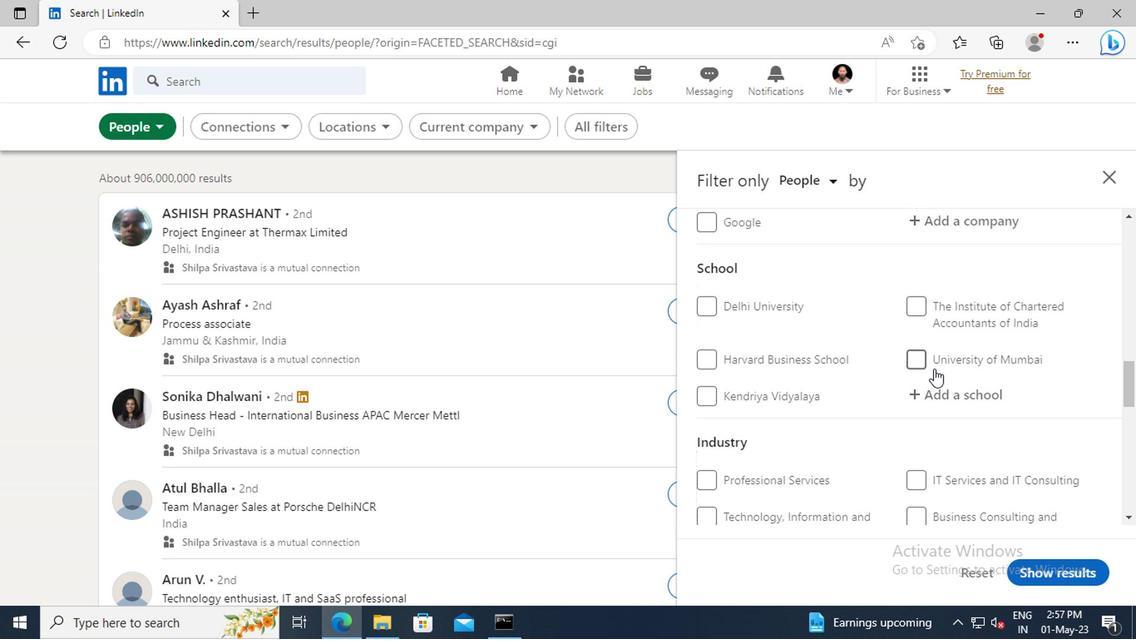 
Action: Mouse scrolled (930, 368) with delta (0, 0)
Screenshot: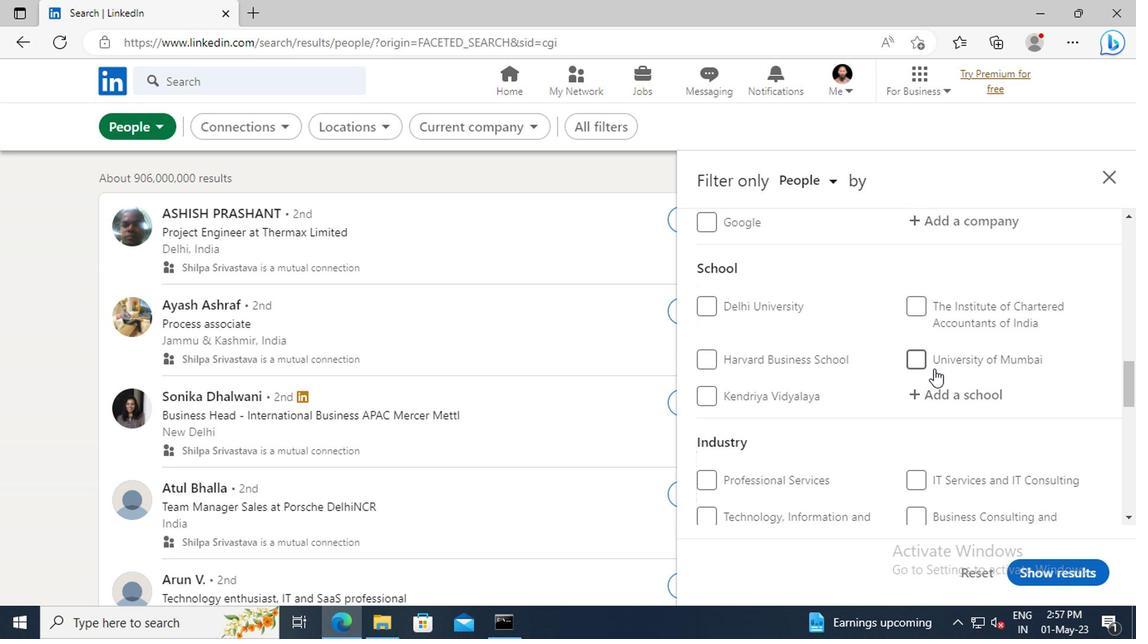 
Action: Mouse scrolled (930, 368) with delta (0, 0)
Screenshot: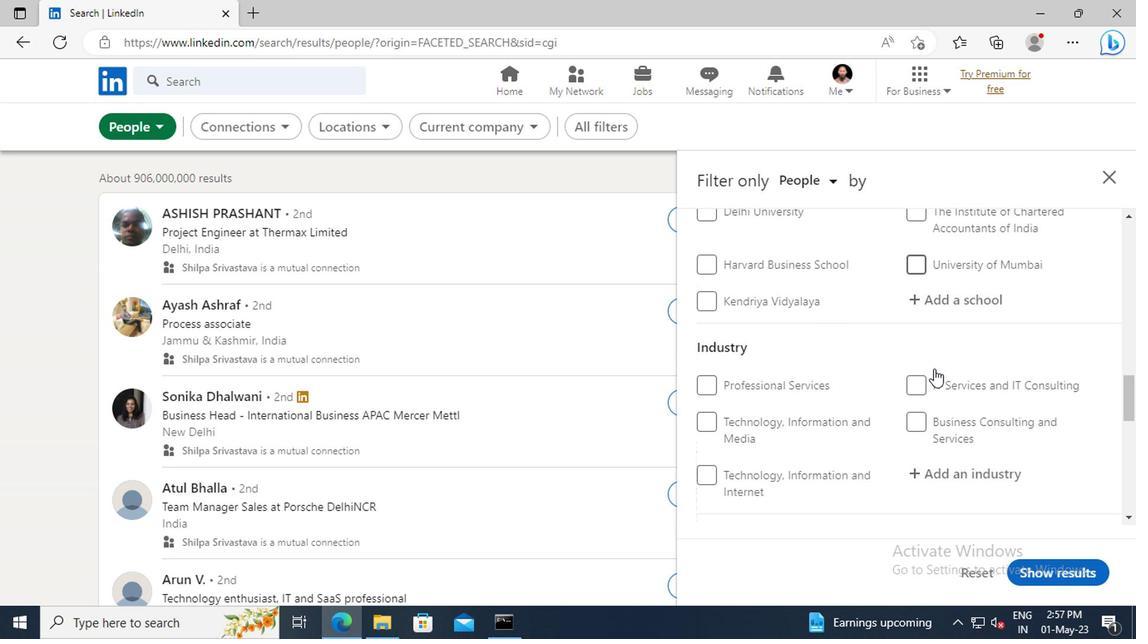 
Action: Mouse scrolled (930, 368) with delta (0, 0)
Screenshot: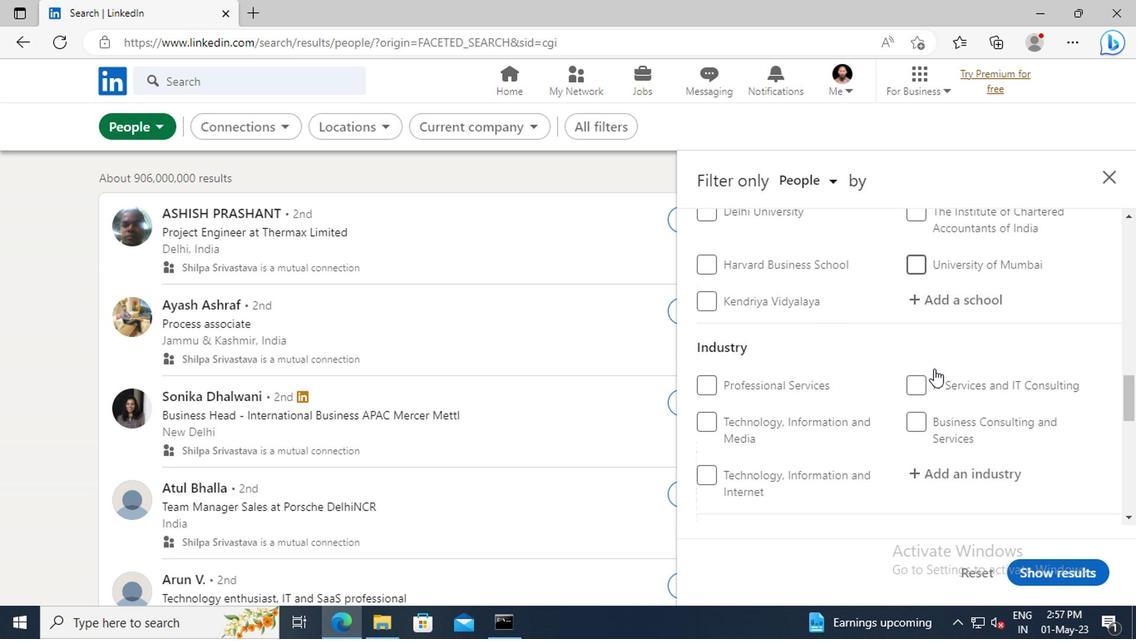 
Action: Mouse scrolled (930, 368) with delta (0, 0)
Screenshot: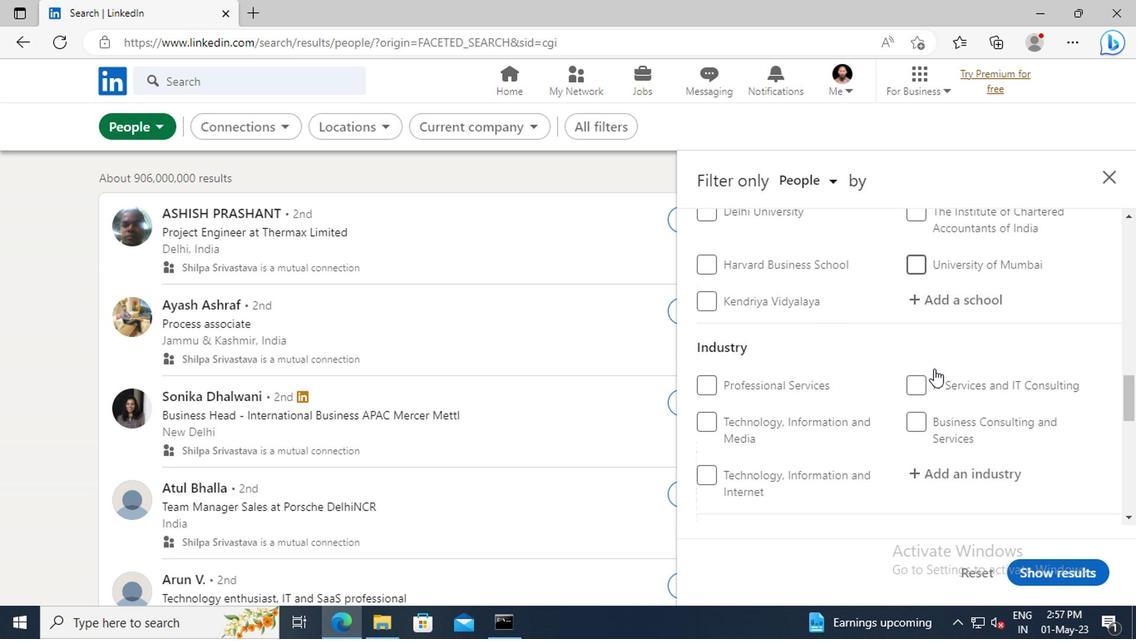 
Action: Mouse moved to (931, 368)
Screenshot: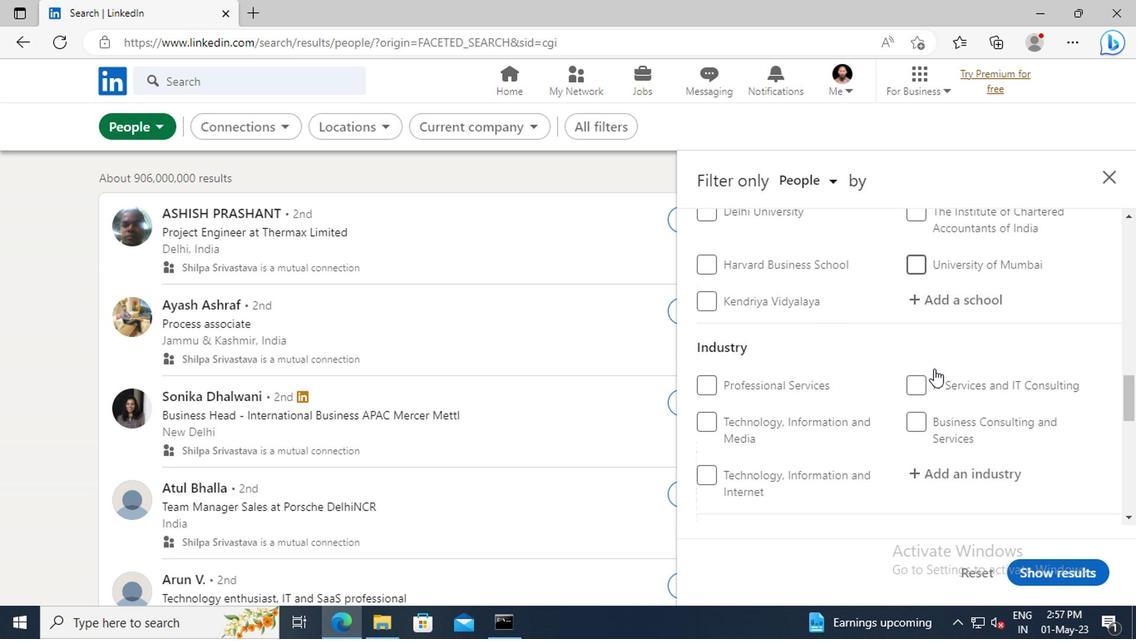 
Action: Mouse scrolled (931, 367) with delta (0, -1)
Screenshot: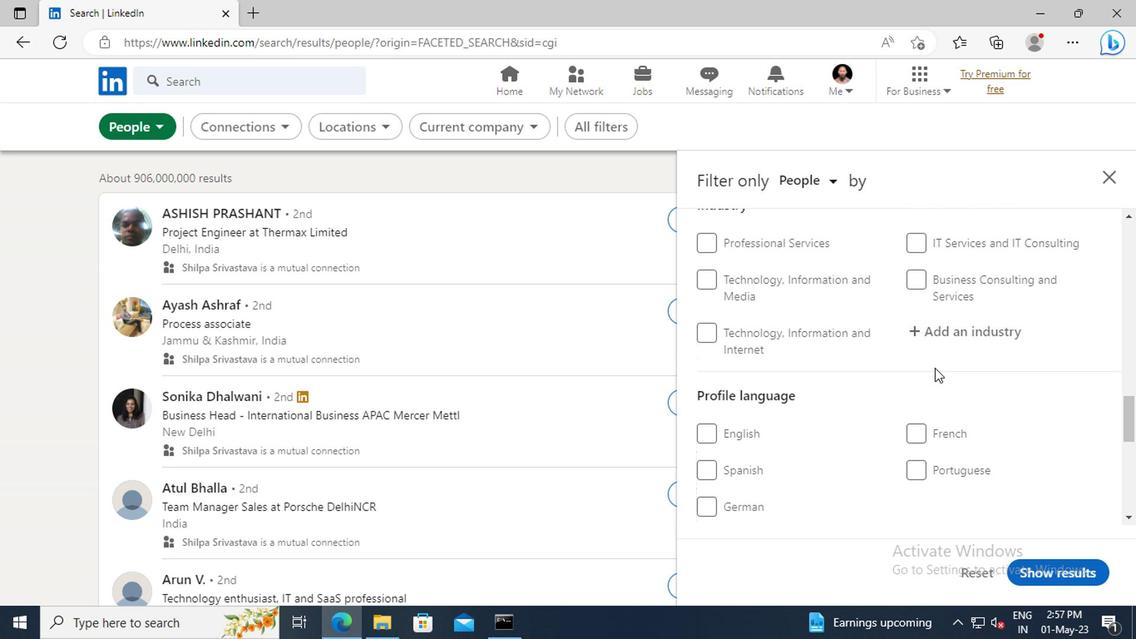 
Action: Mouse moved to (914, 389)
Screenshot: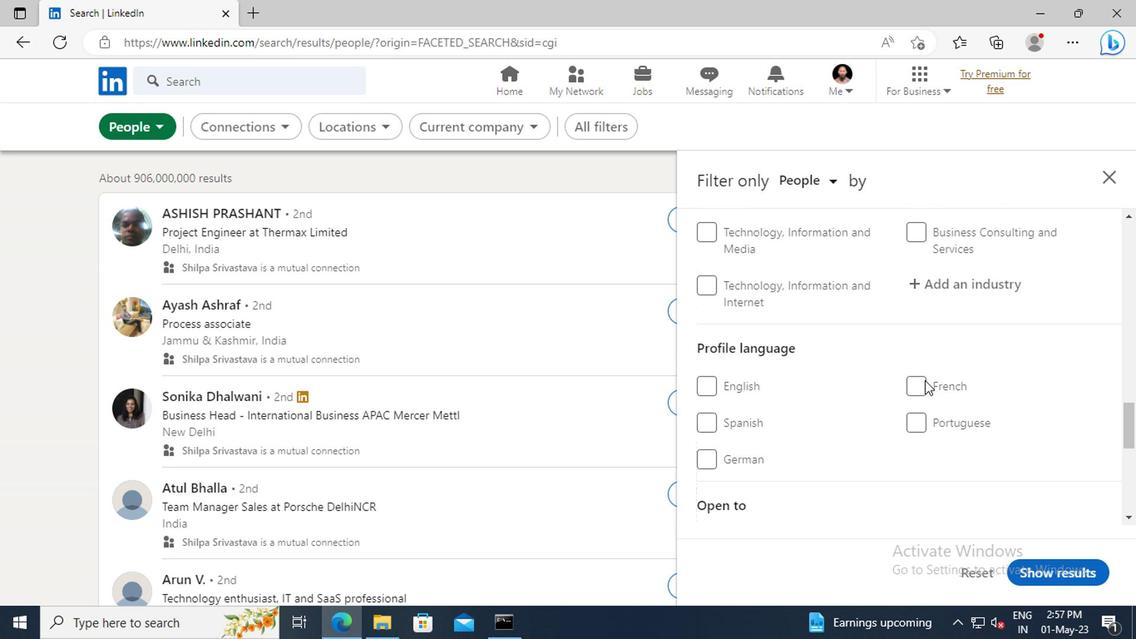 
Action: Mouse pressed left at (914, 389)
Screenshot: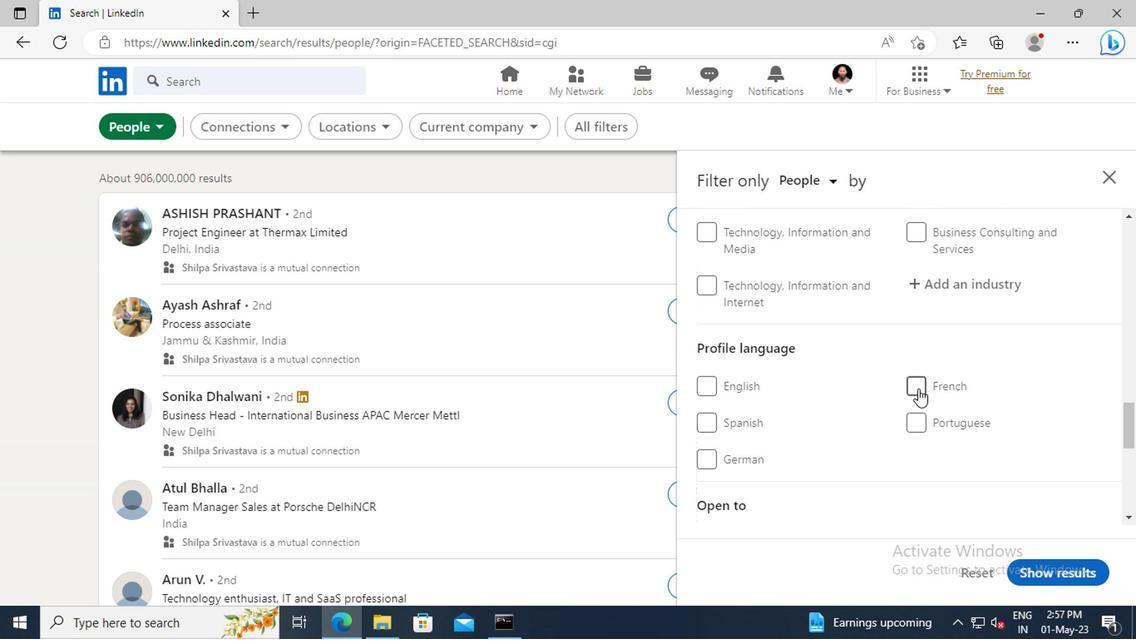 
Action: Mouse moved to (952, 361)
Screenshot: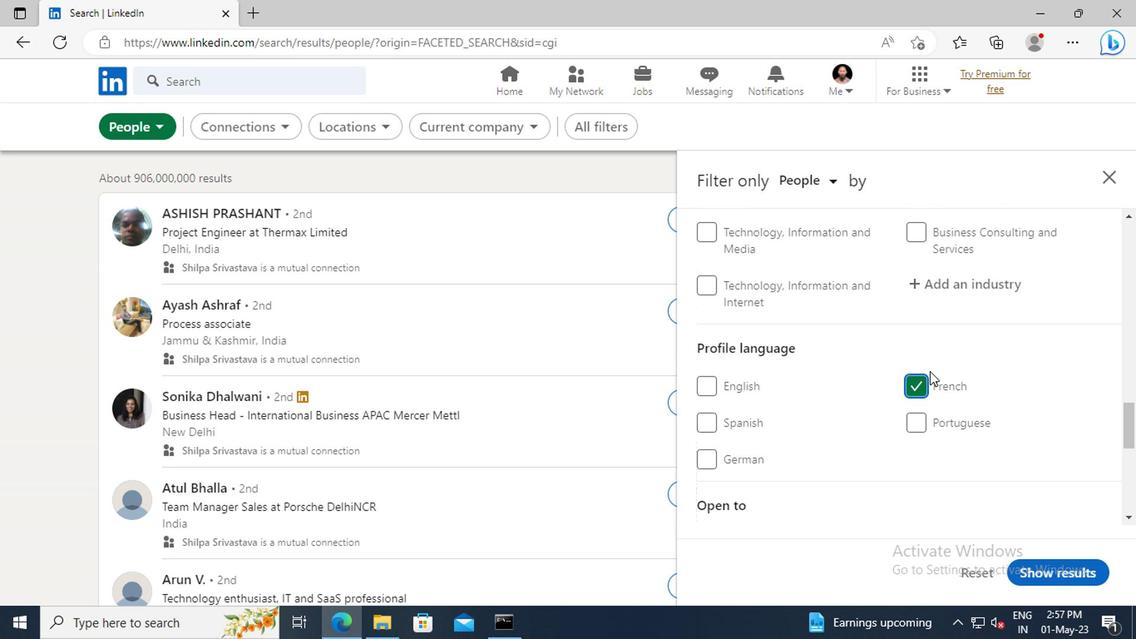 
Action: Mouse scrolled (952, 361) with delta (0, 0)
Screenshot: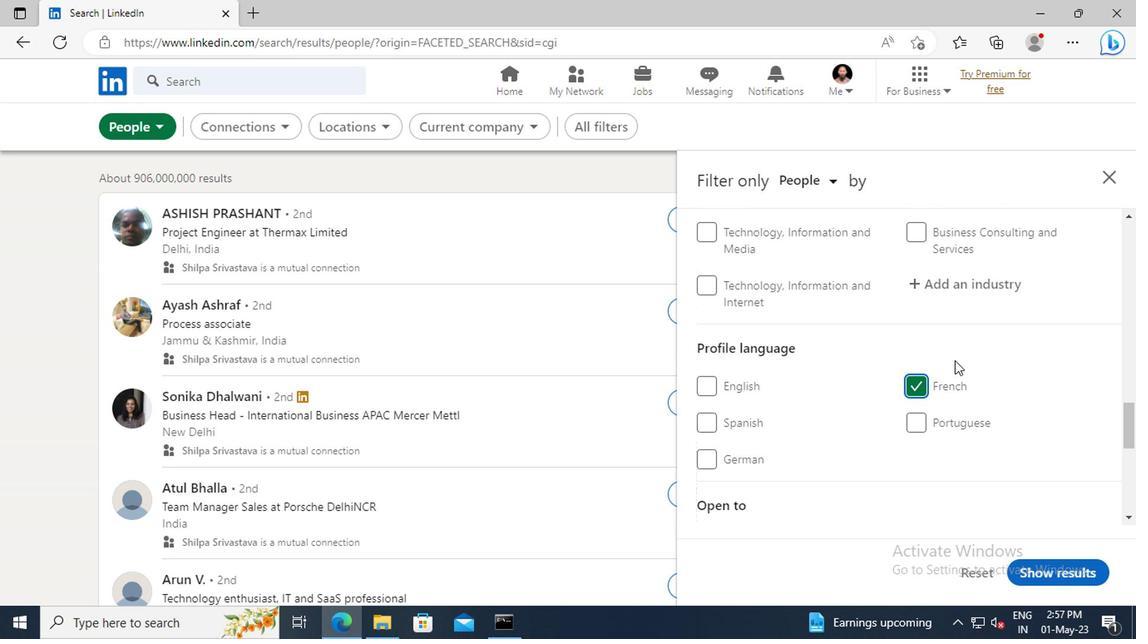 
Action: Mouse scrolled (952, 361) with delta (0, 0)
Screenshot: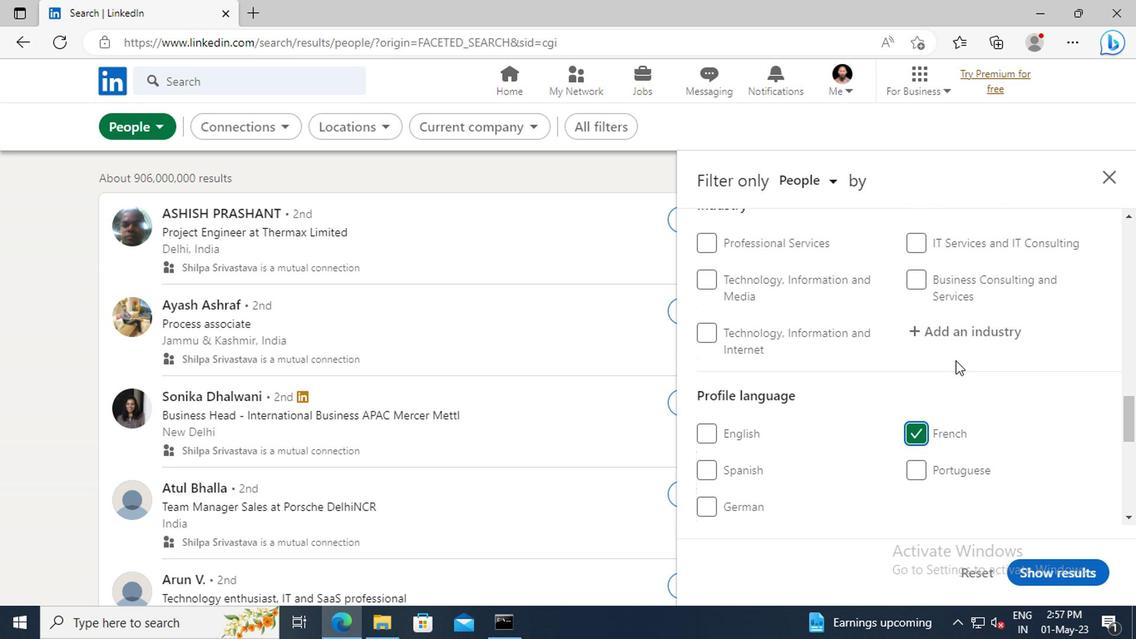 
Action: Mouse scrolled (952, 361) with delta (0, 0)
Screenshot: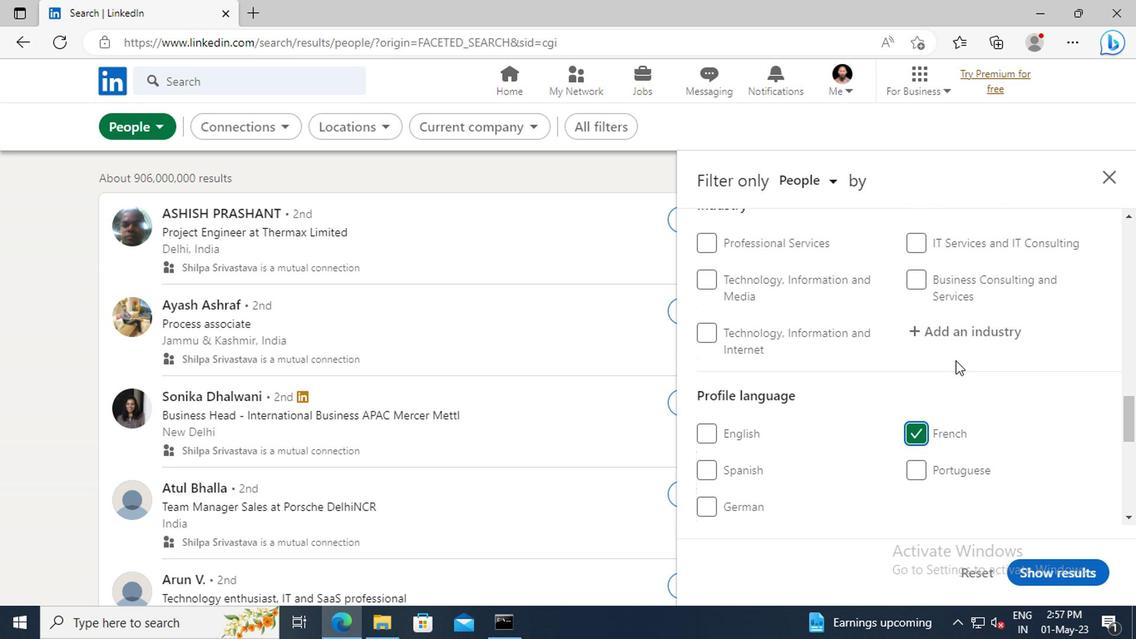 
Action: Mouse scrolled (952, 361) with delta (0, 0)
Screenshot: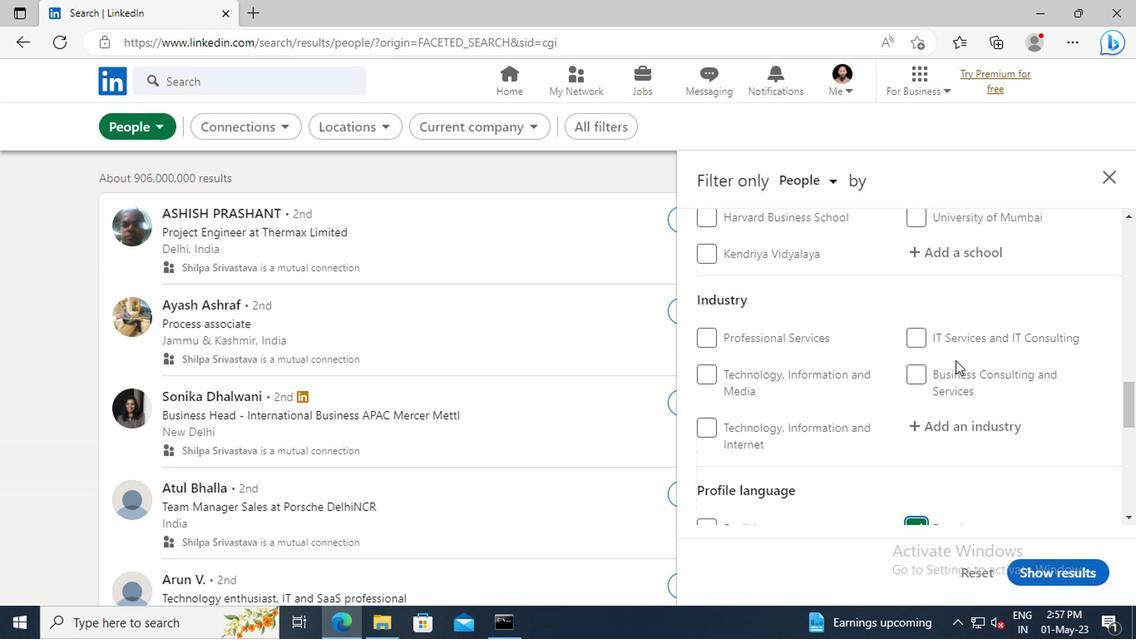 
Action: Mouse scrolled (952, 361) with delta (0, 0)
Screenshot: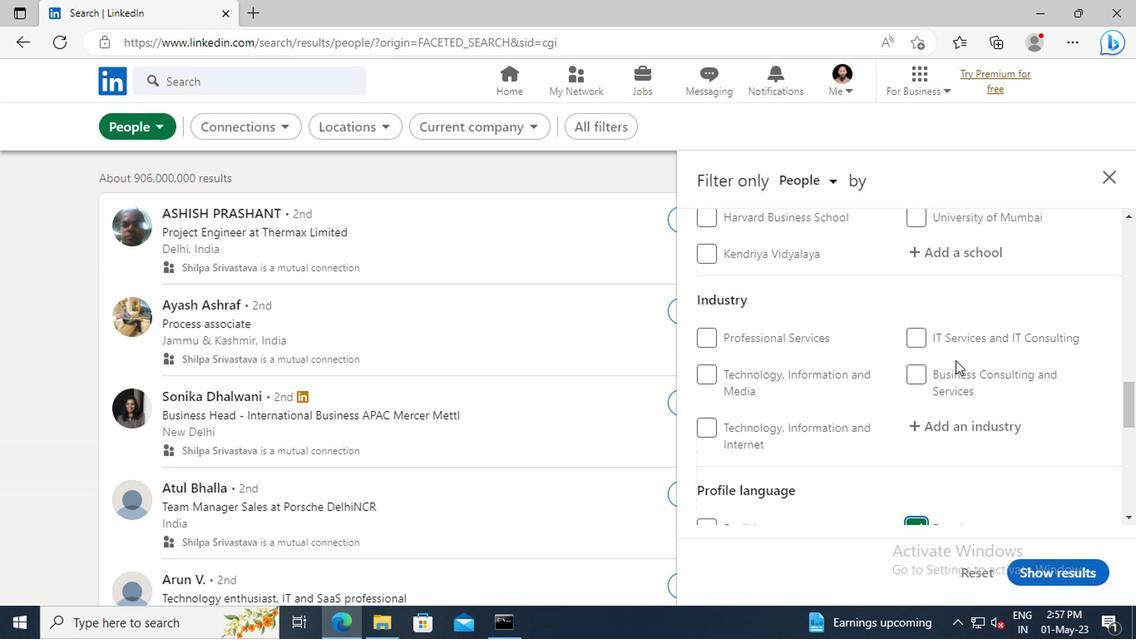 
Action: Mouse scrolled (952, 361) with delta (0, 0)
Screenshot: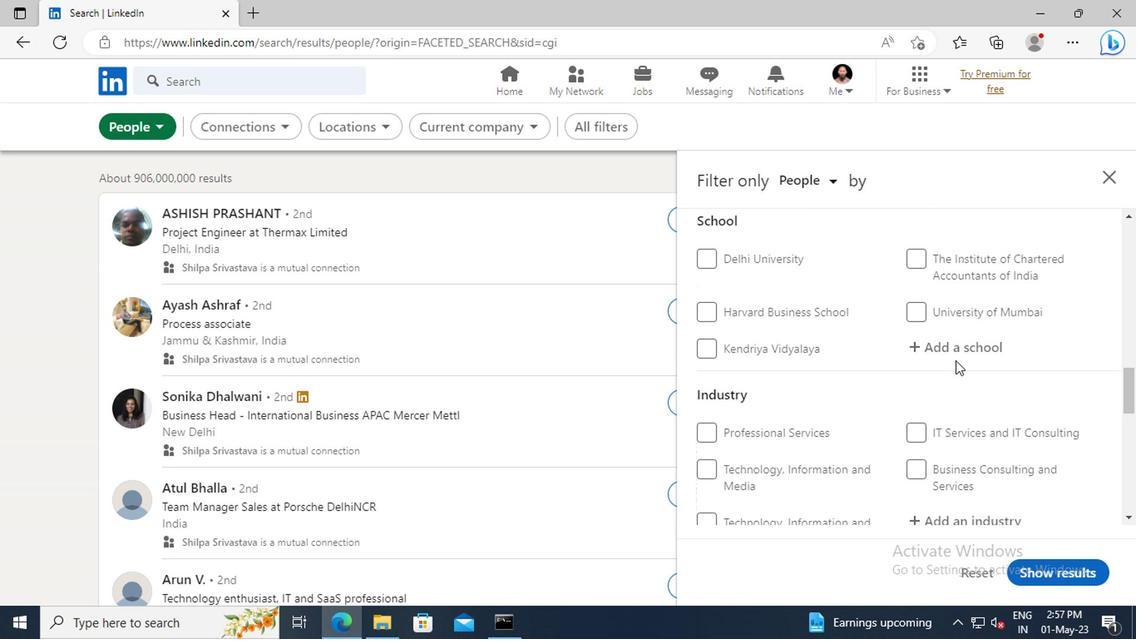 
Action: Mouse scrolled (952, 361) with delta (0, 0)
Screenshot: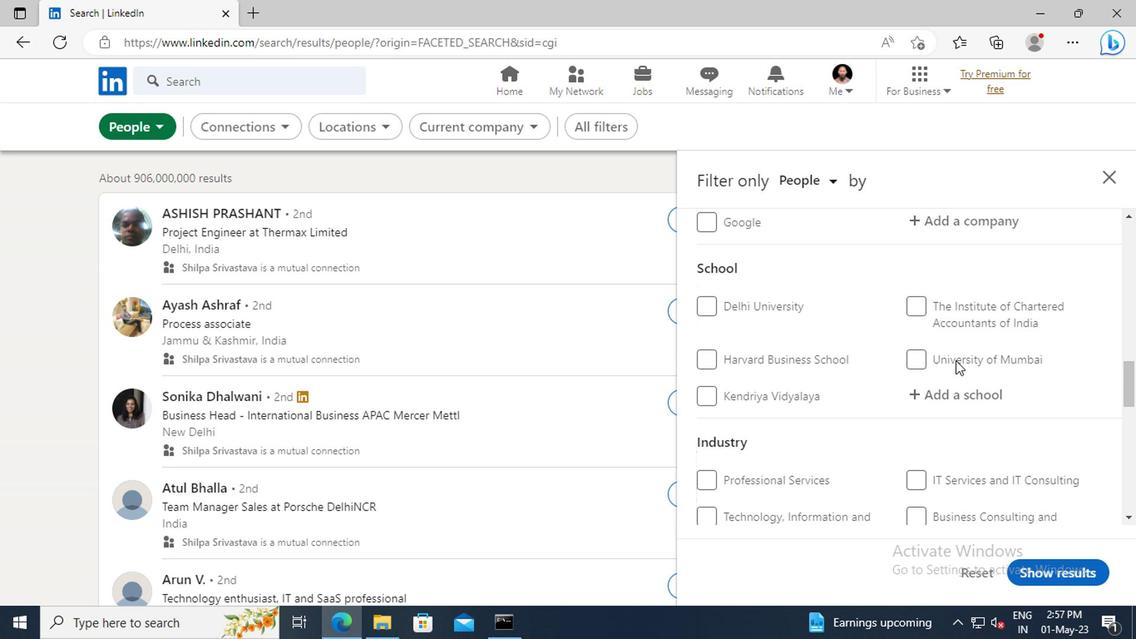 
Action: Mouse scrolled (952, 361) with delta (0, 0)
Screenshot: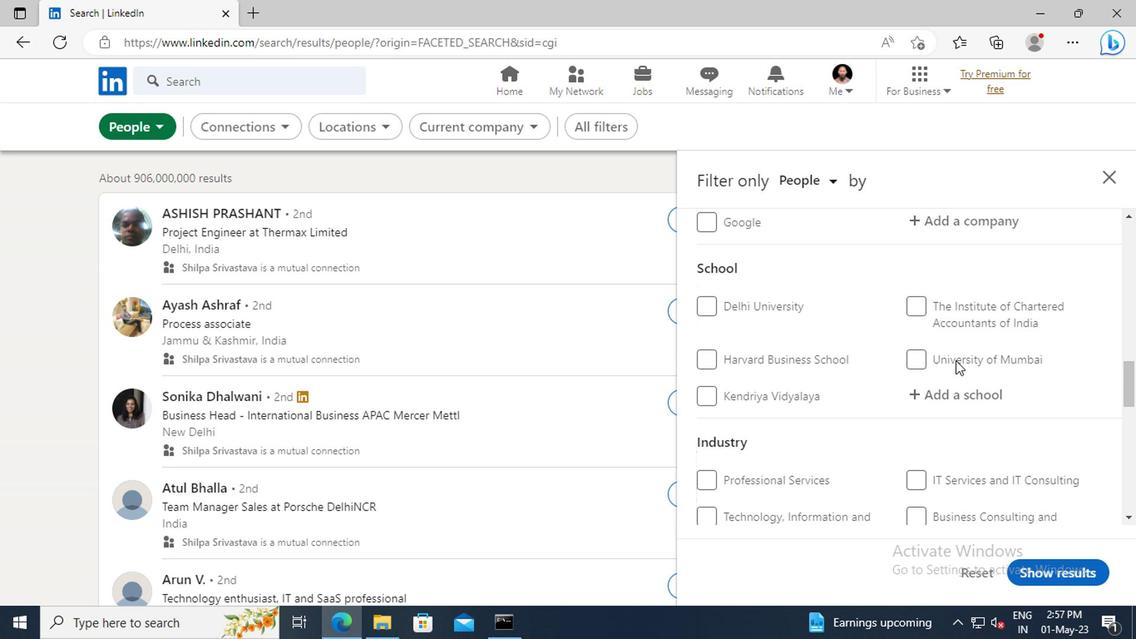 
Action: Mouse scrolled (952, 361) with delta (0, 0)
Screenshot: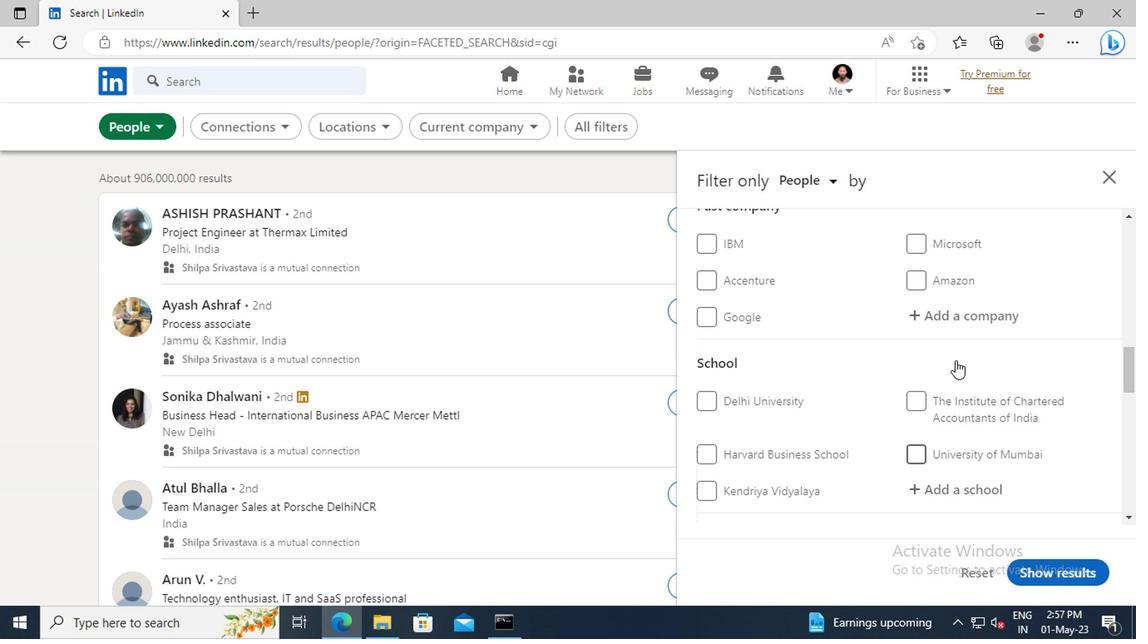 
Action: Mouse scrolled (952, 361) with delta (0, 0)
Screenshot: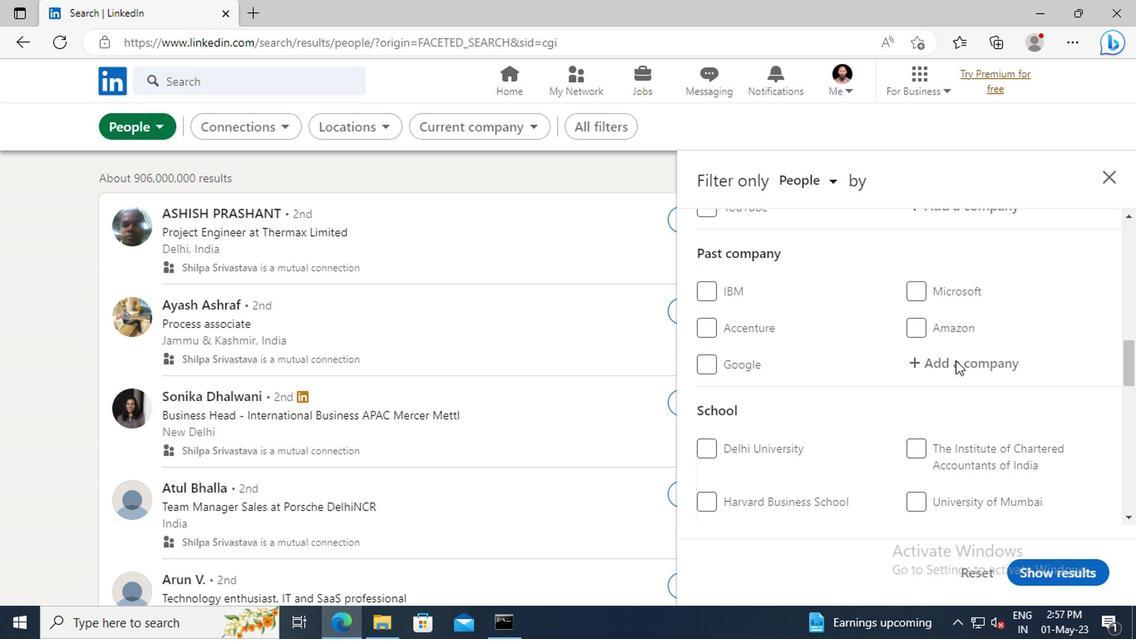 
Action: Mouse scrolled (952, 361) with delta (0, 0)
Screenshot: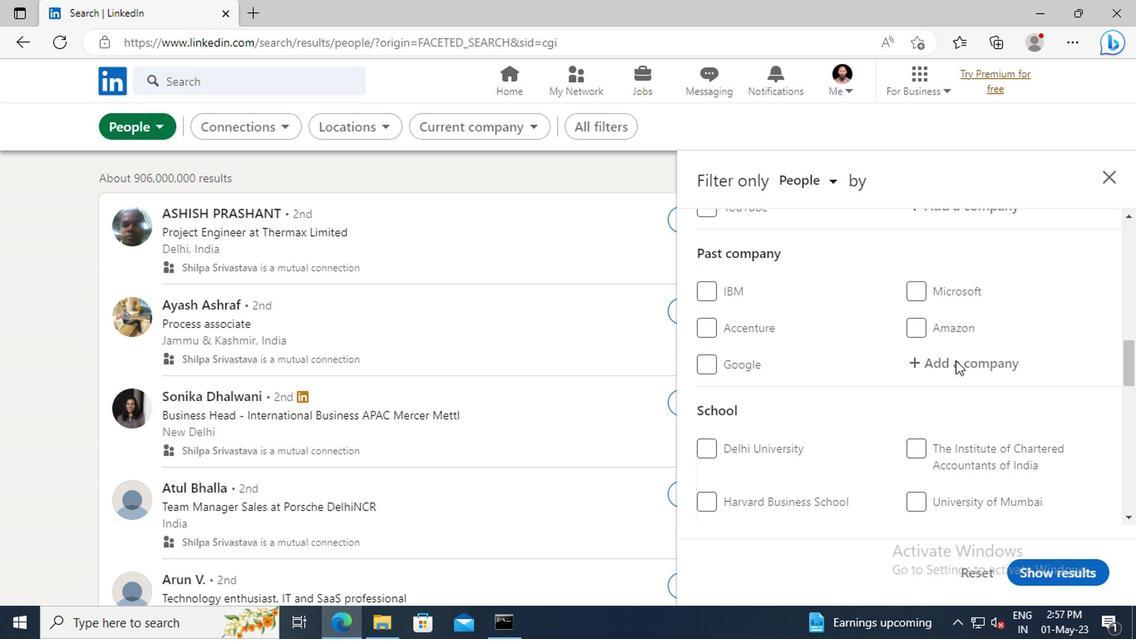 
Action: Mouse scrolled (952, 361) with delta (0, 0)
Screenshot: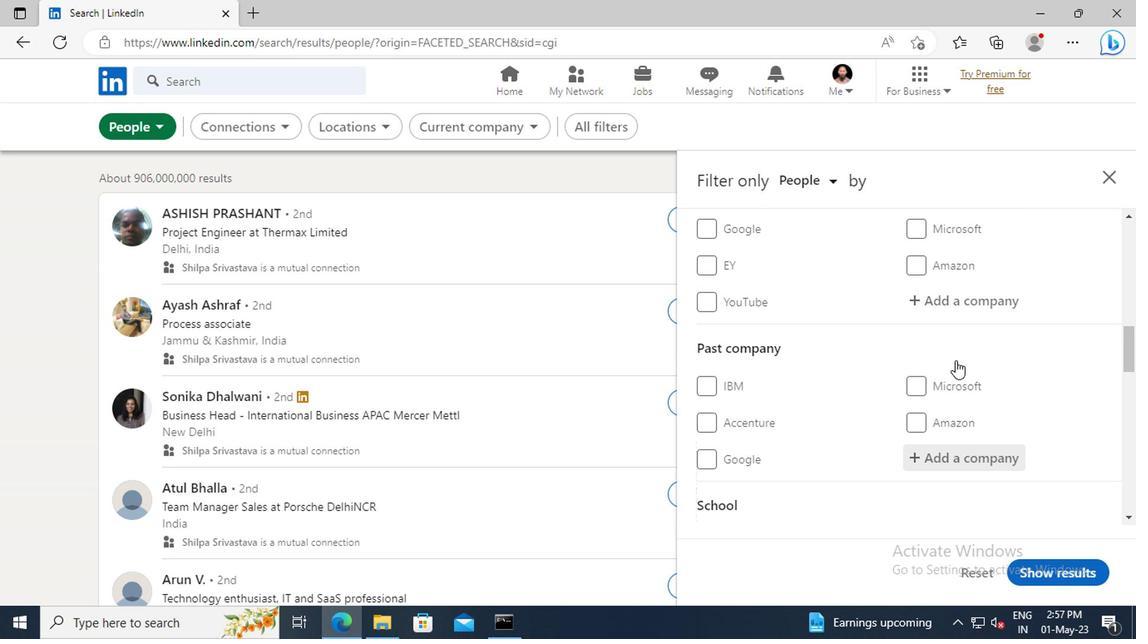 
Action: Mouse scrolled (952, 361) with delta (0, 0)
Screenshot: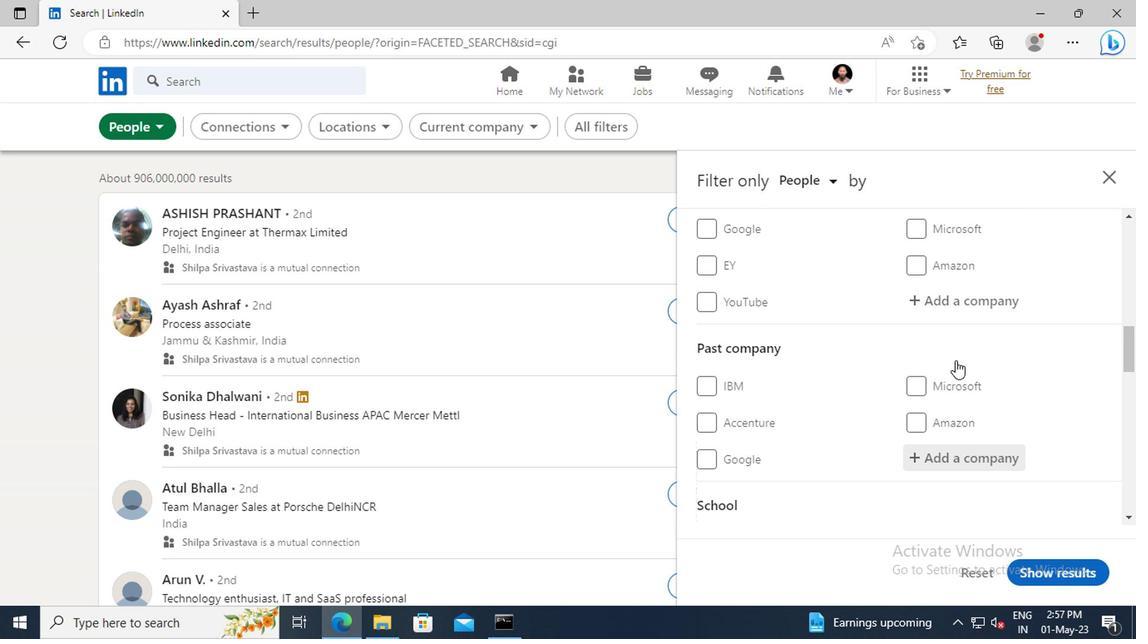 
Action: Mouse moved to (943, 392)
Screenshot: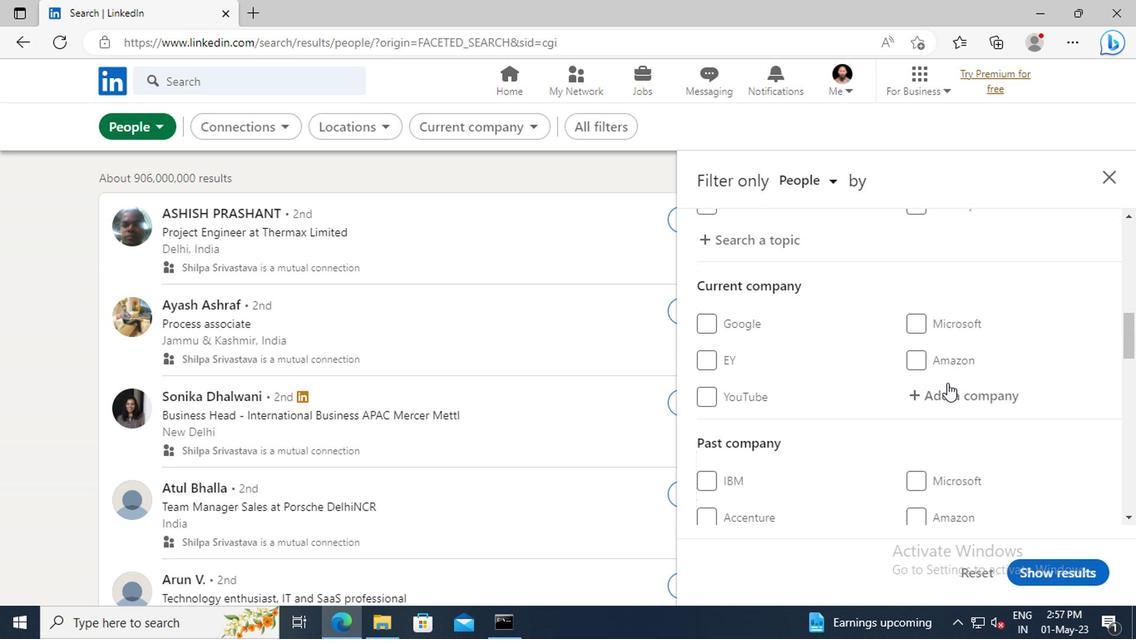 
Action: Mouse pressed left at (943, 392)
Screenshot: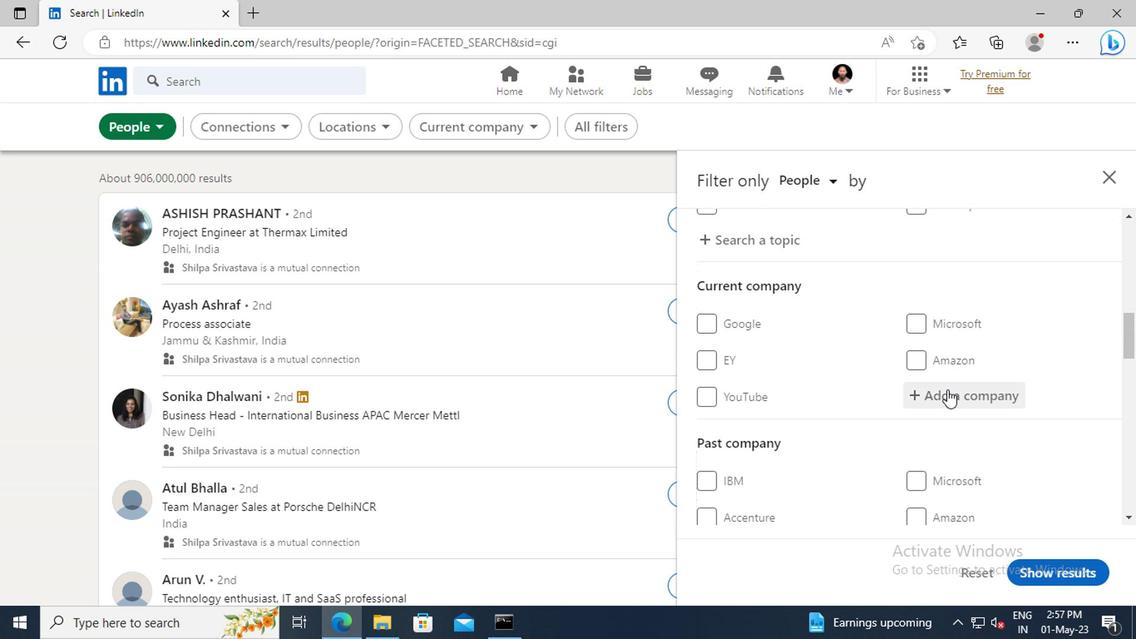 
Action: Key pressed <Key.shift>HOWDEN,<Key.space><Key.shift>A<Key.space>
Screenshot: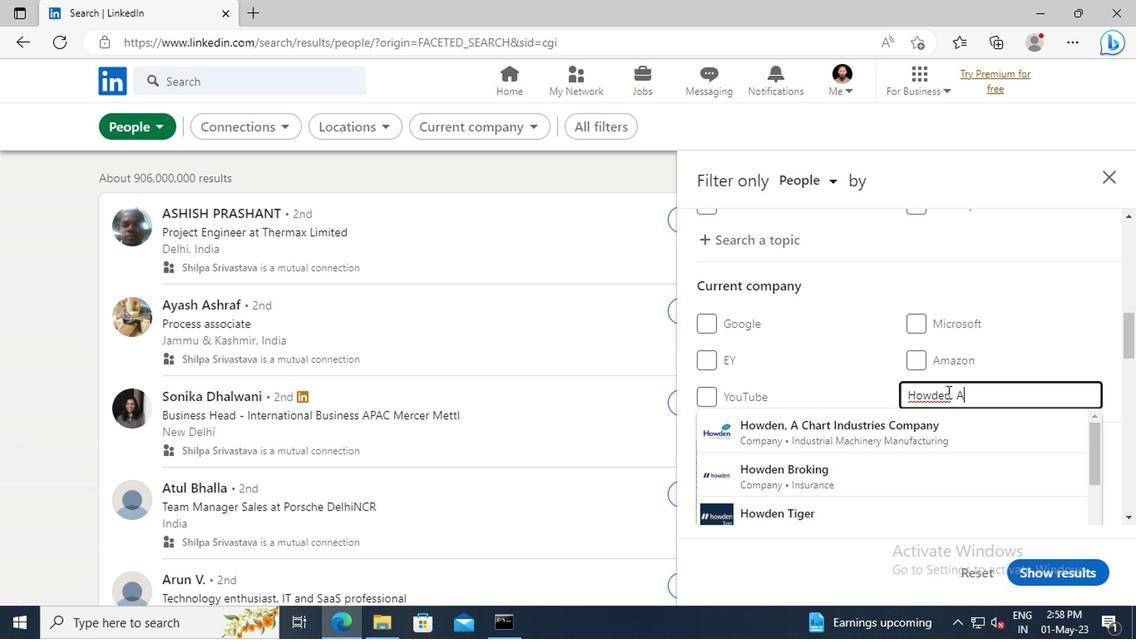 
Action: Mouse moved to (931, 427)
Screenshot: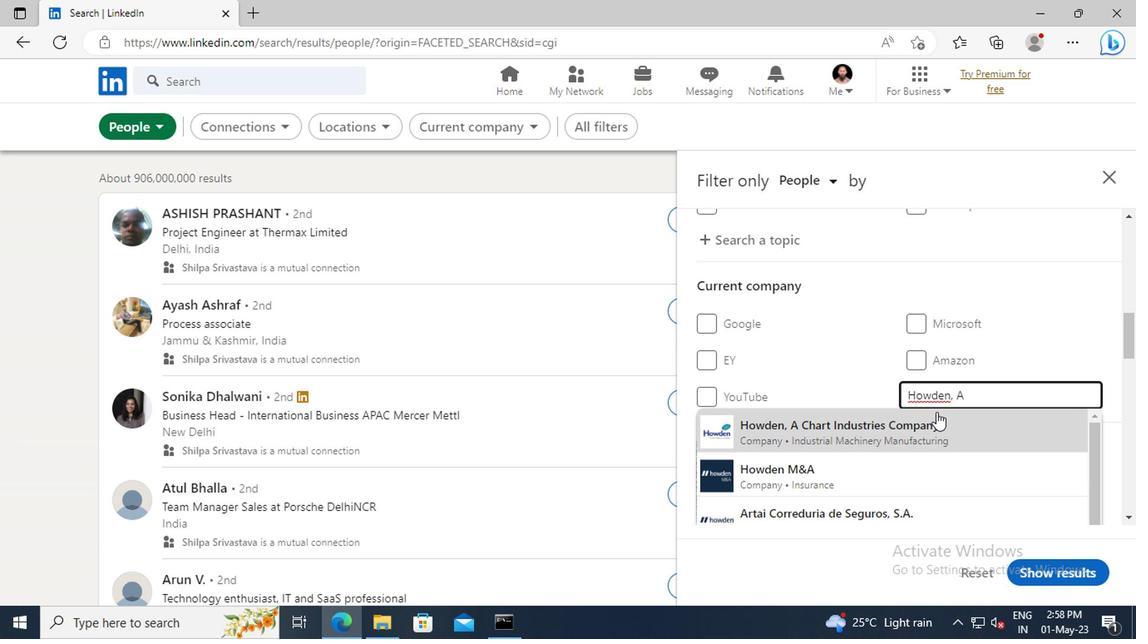 
Action: Mouse pressed left at (931, 427)
Screenshot: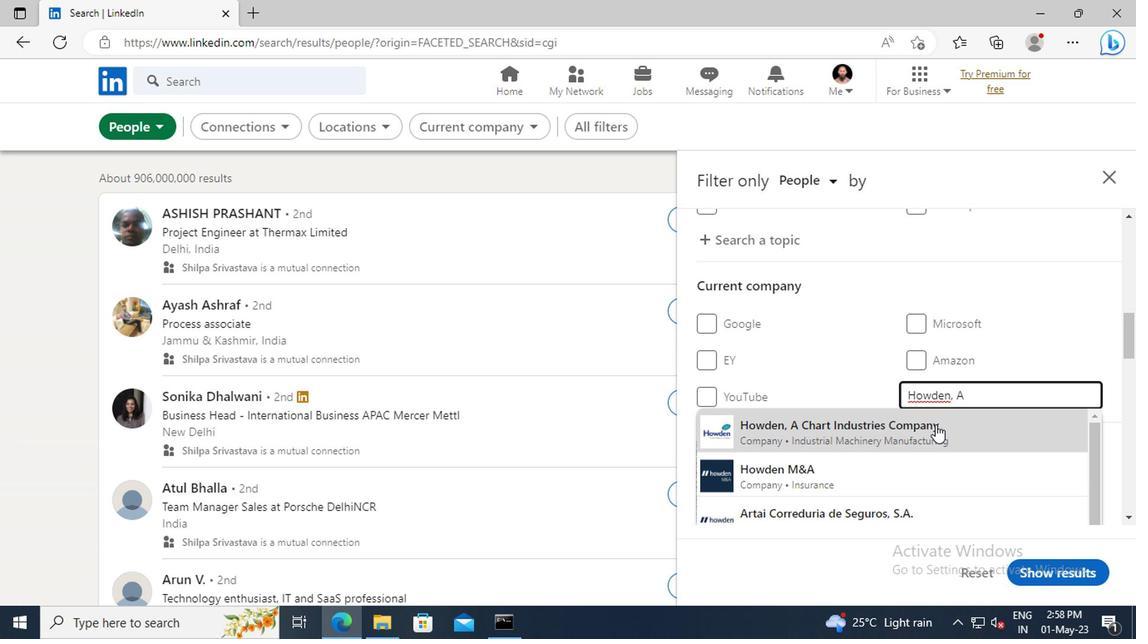
Action: Mouse scrolled (931, 426) with delta (0, 0)
Screenshot: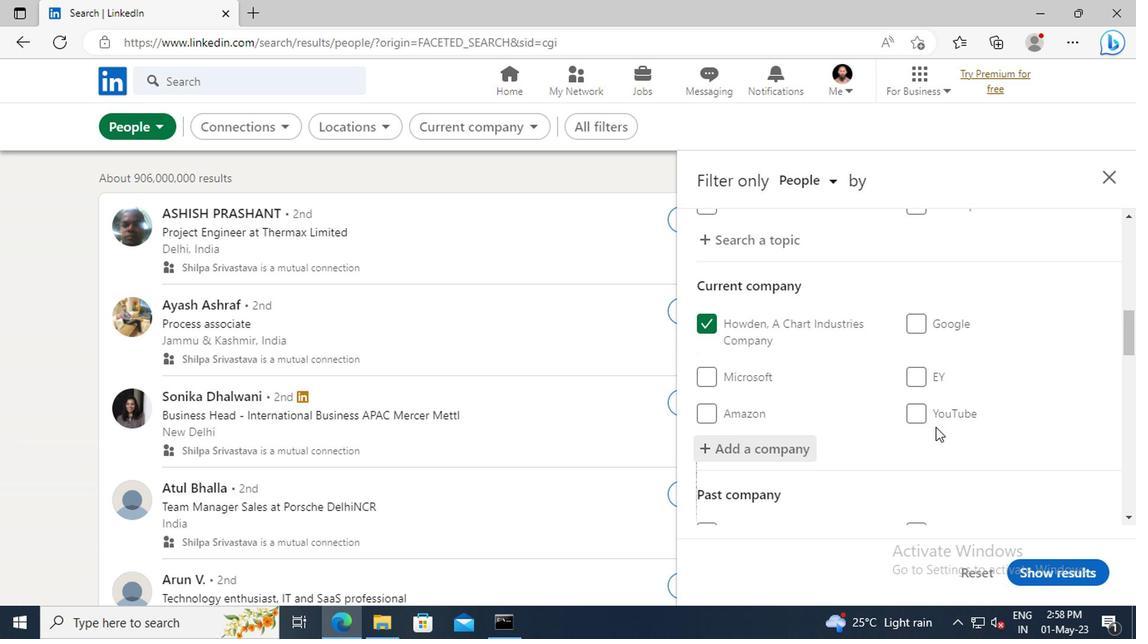
Action: Mouse scrolled (931, 426) with delta (0, 0)
Screenshot: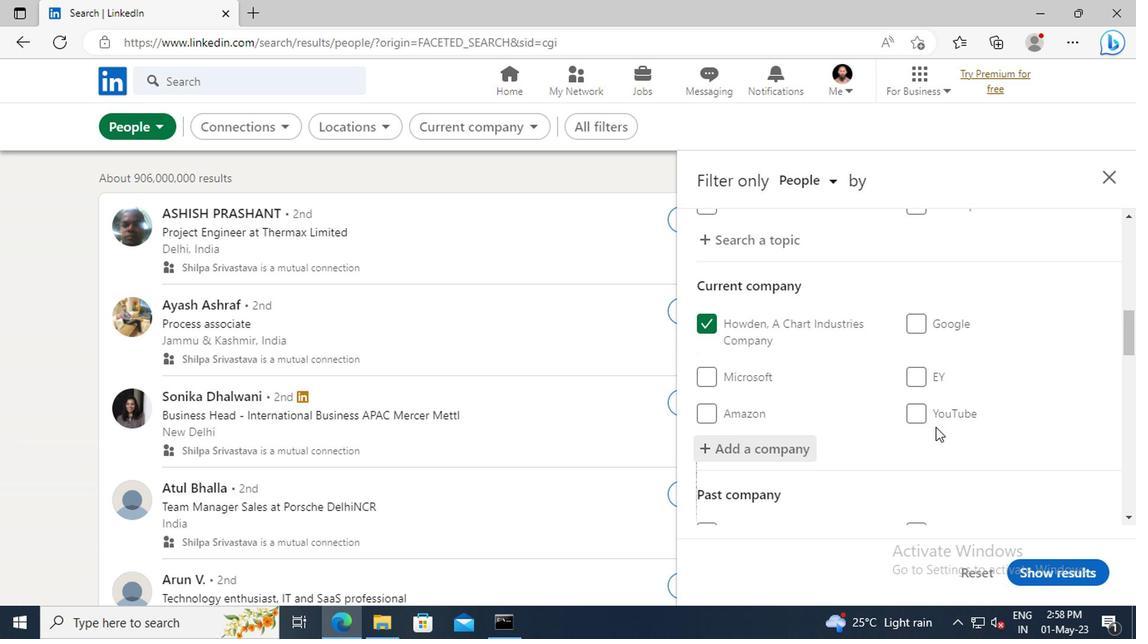 
Action: Mouse scrolled (931, 426) with delta (0, 0)
Screenshot: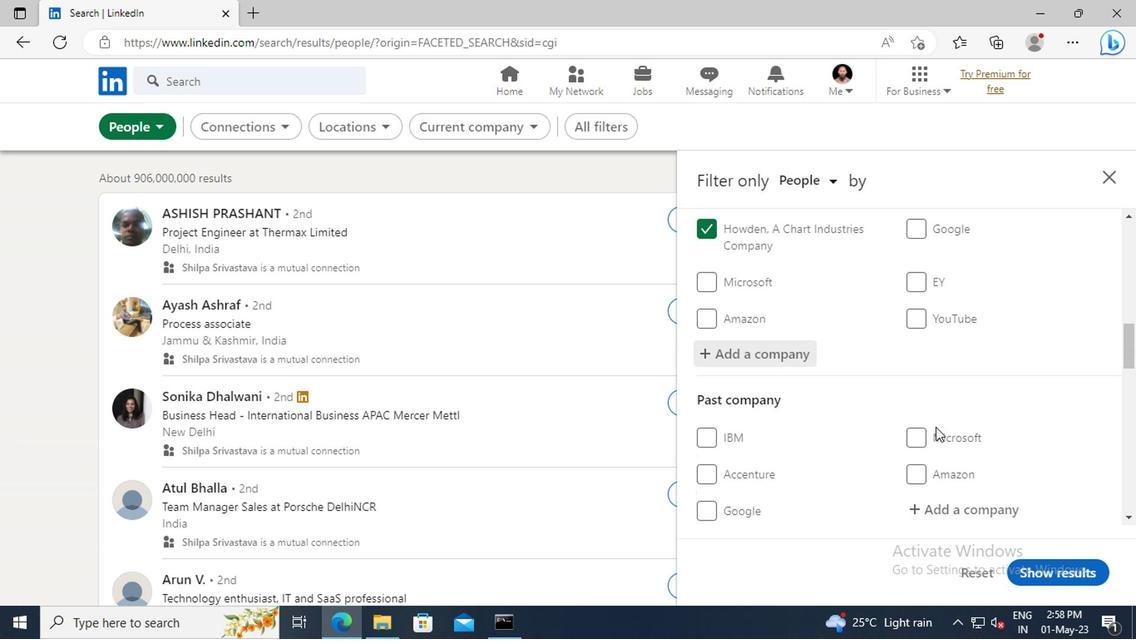
Action: Mouse scrolled (931, 426) with delta (0, 0)
Screenshot: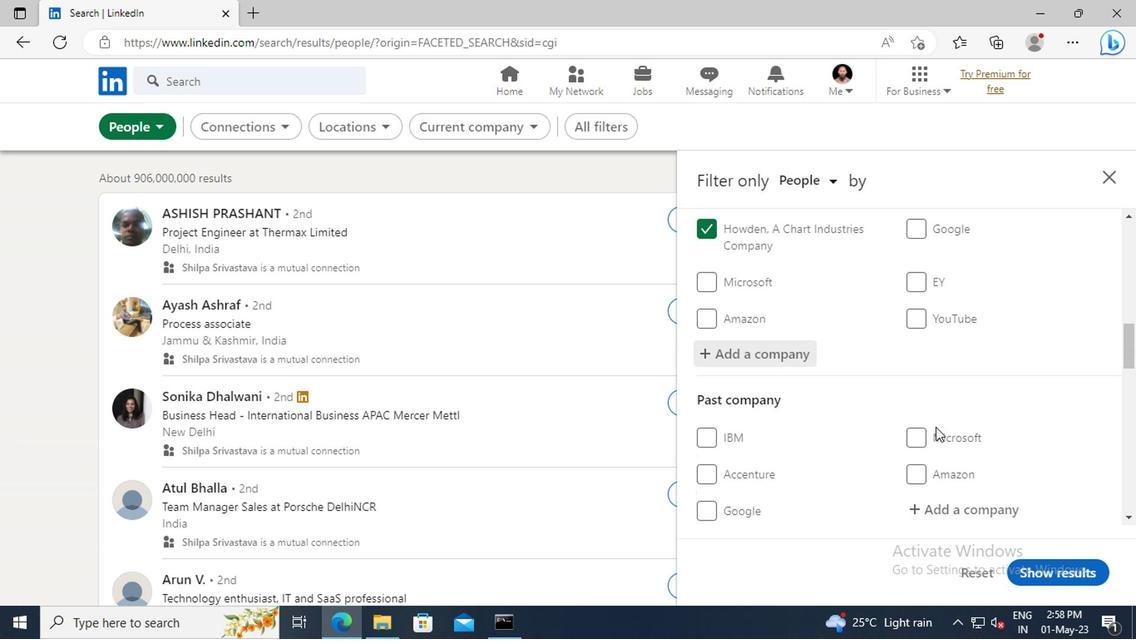 
Action: Mouse scrolled (931, 426) with delta (0, 0)
Screenshot: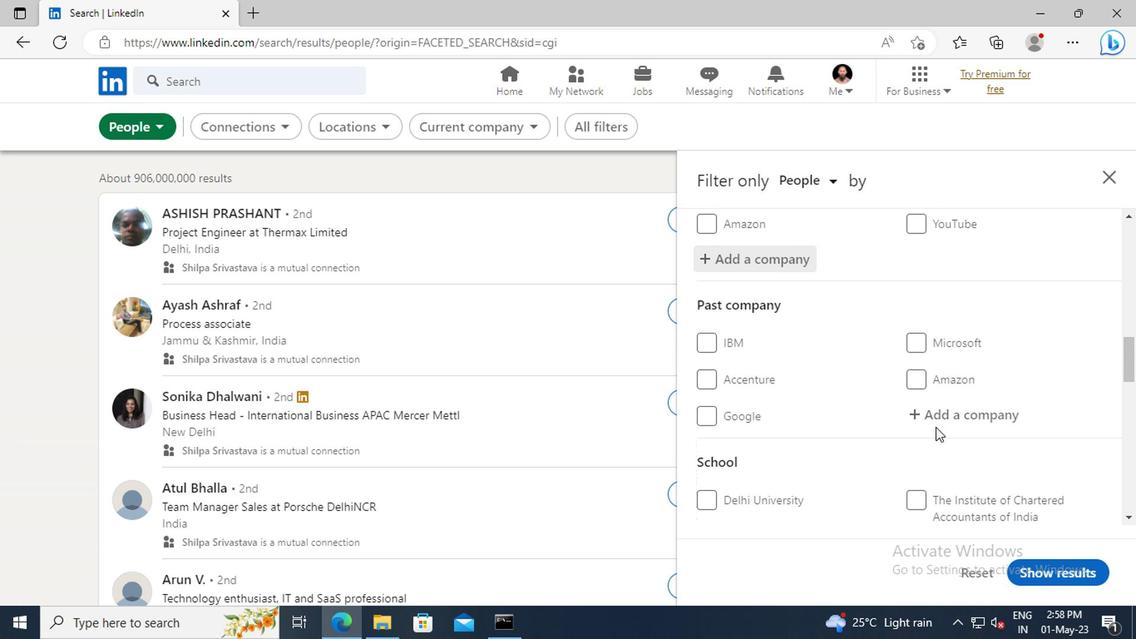 
Action: Mouse moved to (902, 404)
Screenshot: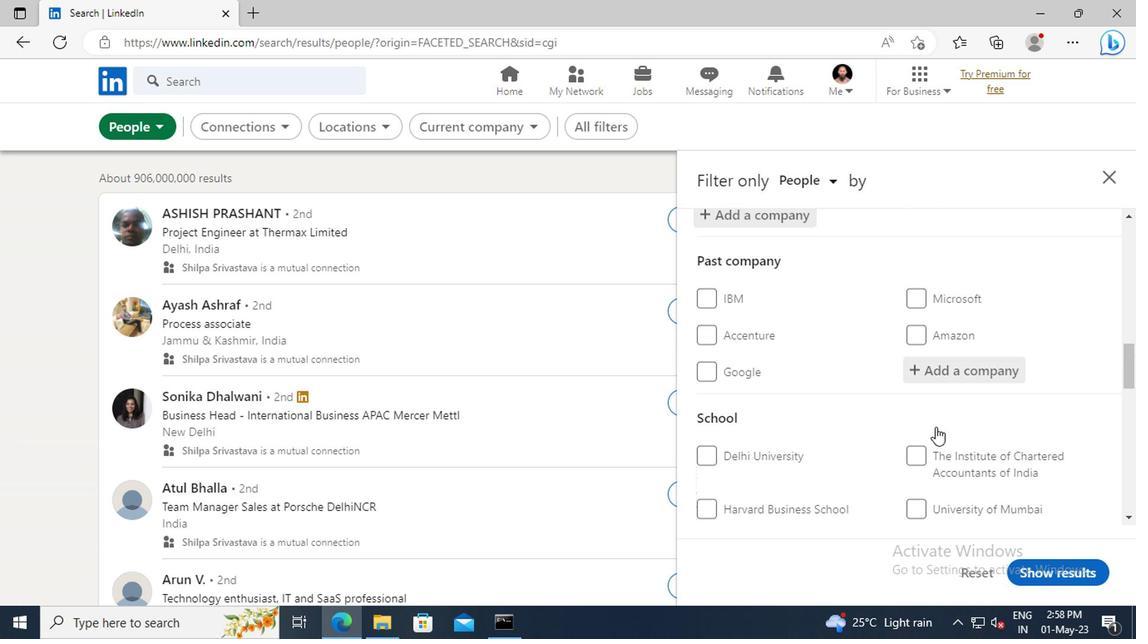 
Action: Mouse scrolled (902, 404) with delta (0, 0)
Screenshot: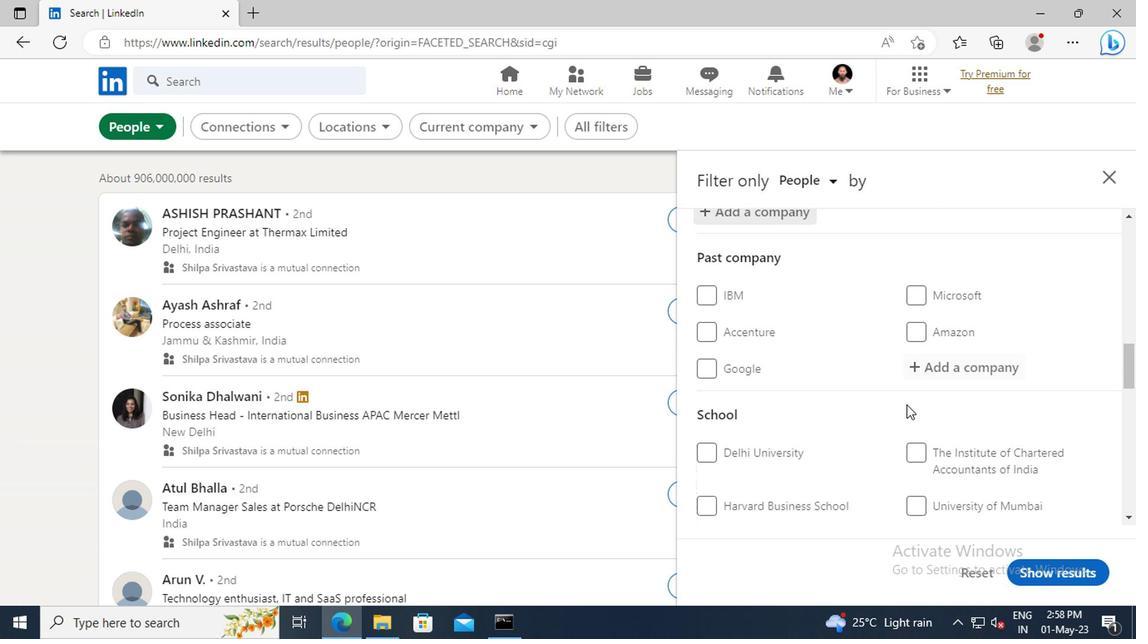 
Action: Mouse scrolled (902, 404) with delta (0, 0)
Screenshot: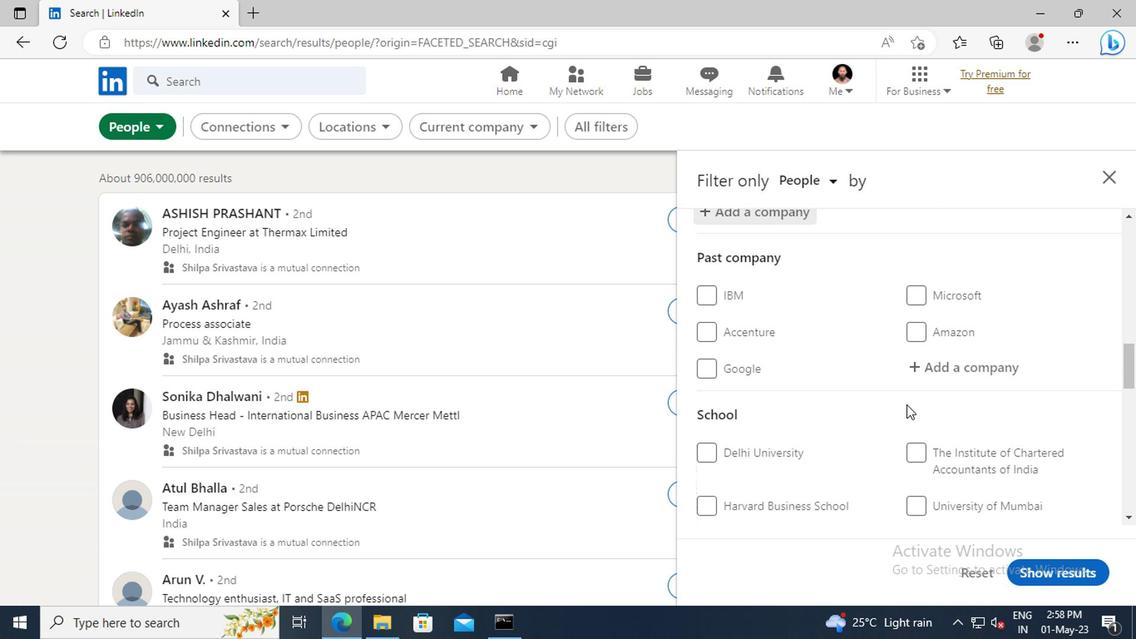 
Action: Mouse scrolled (902, 404) with delta (0, 0)
Screenshot: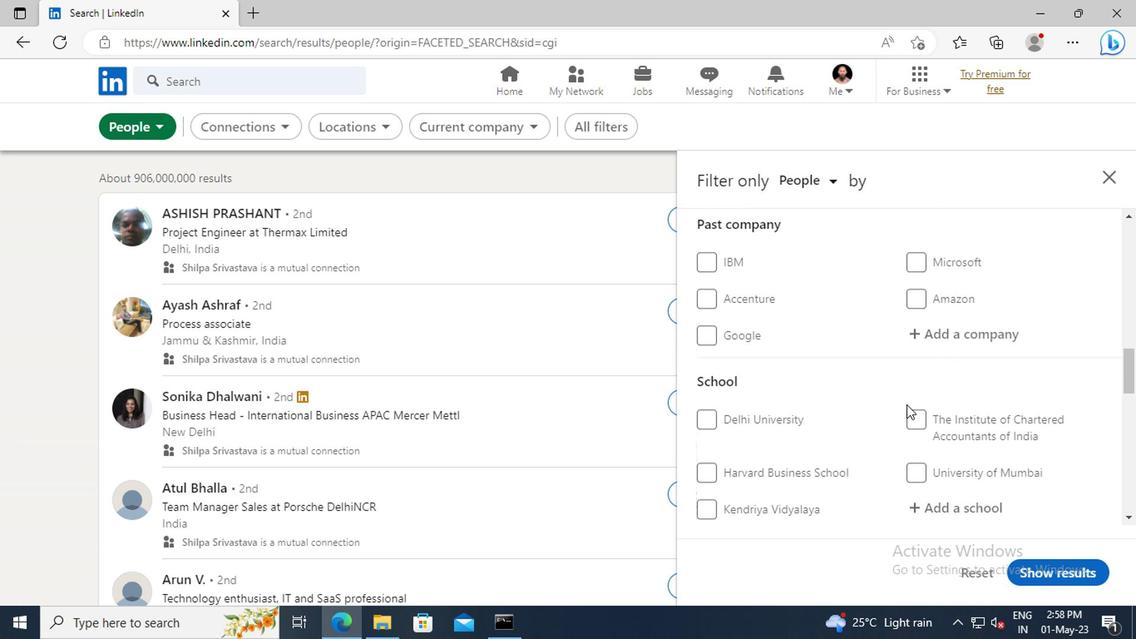 
Action: Mouse moved to (911, 406)
Screenshot: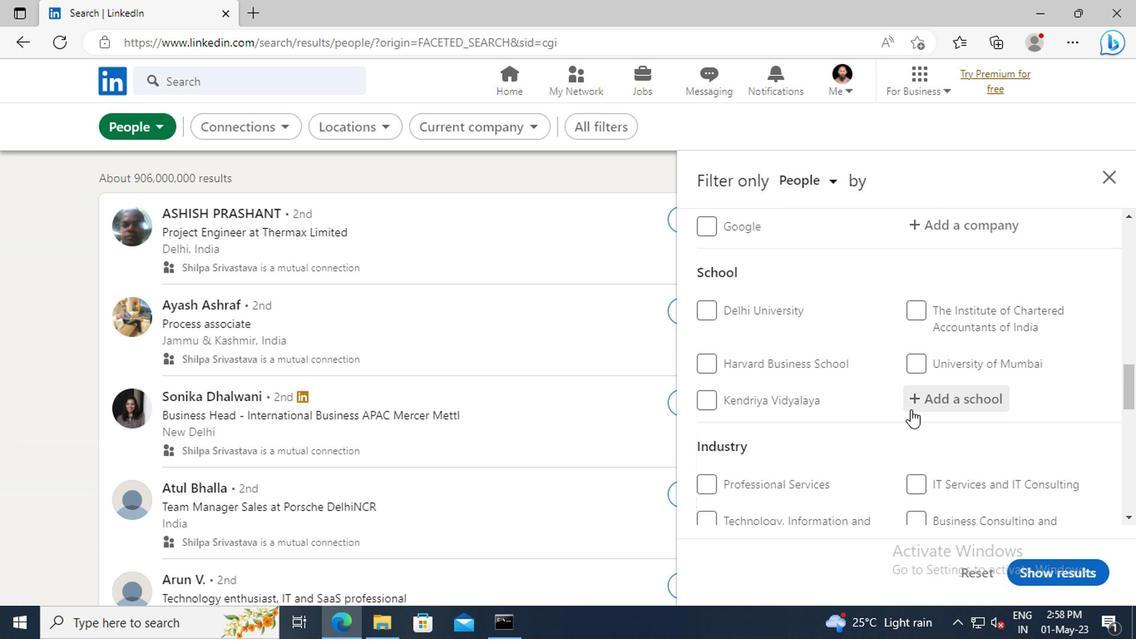 
Action: Mouse pressed left at (911, 406)
Screenshot: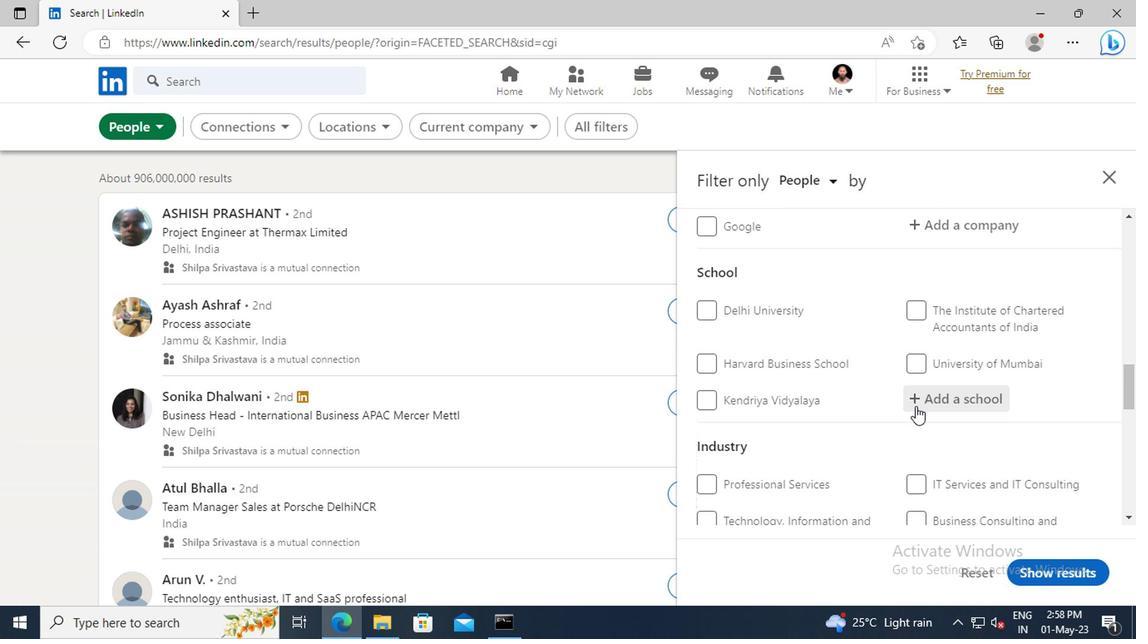 
Action: Key pressed <Key.shift>BRIHAN<Key.space>
Screenshot: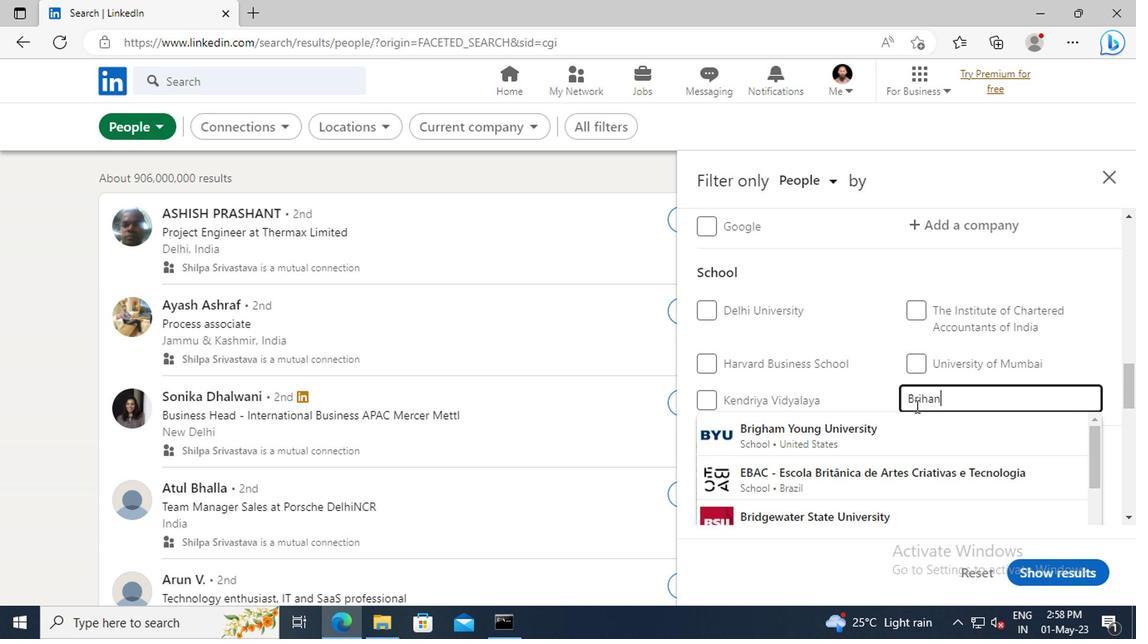 
Action: Mouse moved to (886, 429)
Screenshot: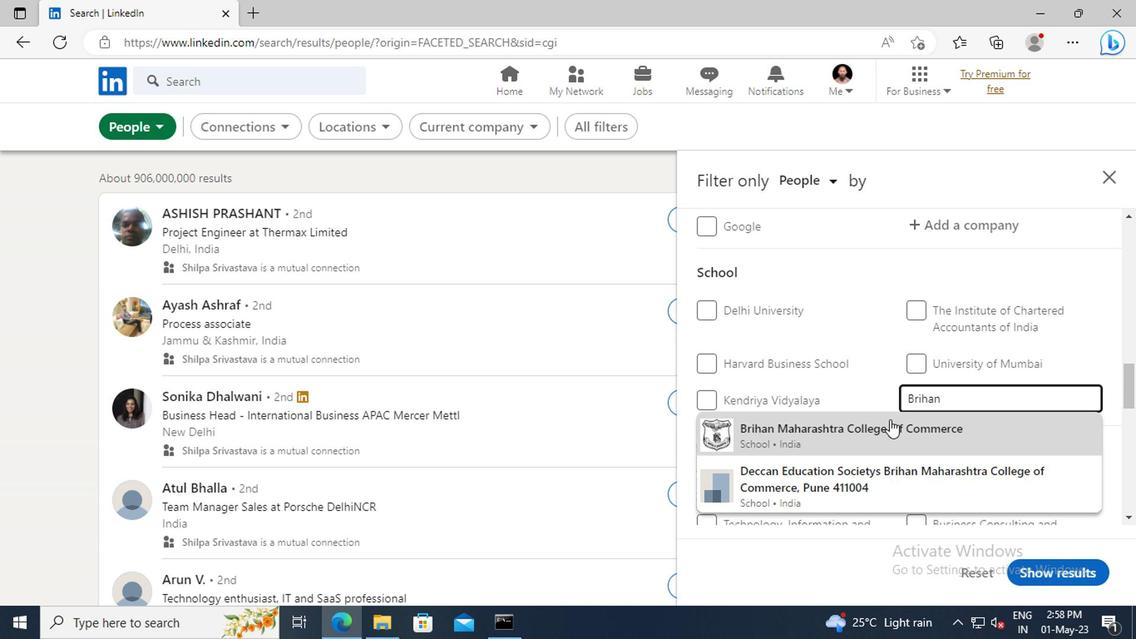 
Action: Mouse pressed left at (886, 429)
Screenshot: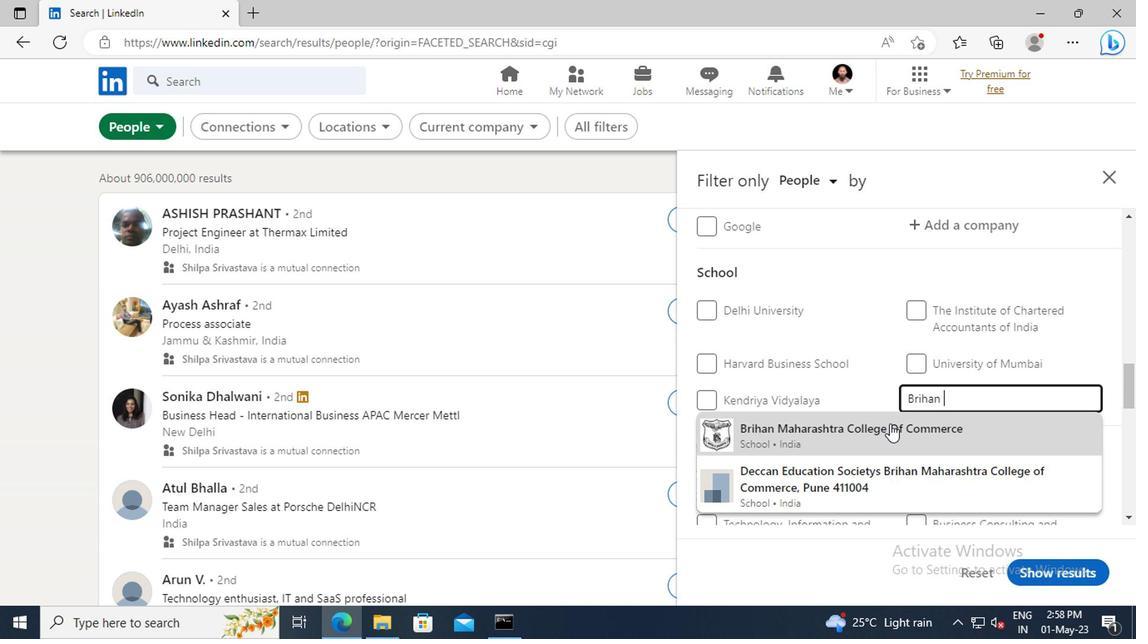 
Action: Mouse scrolled (886, 429) with delta (0, 0)
Screenshot: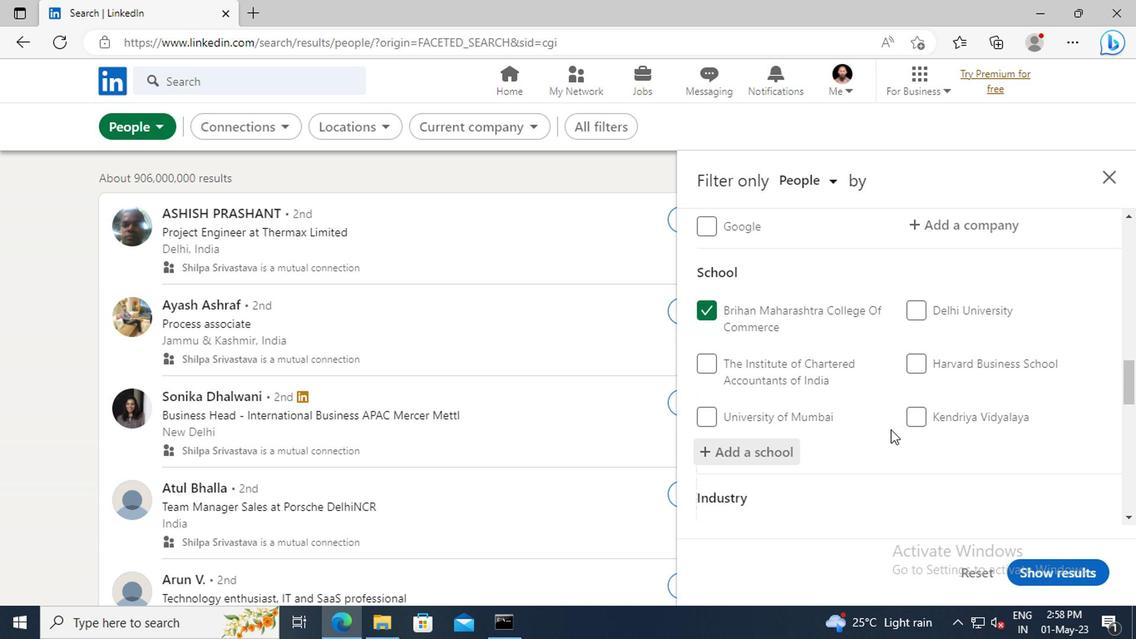 
Action: Mouse scrolled (886, 429) with delta (0, 0)
Screenshot: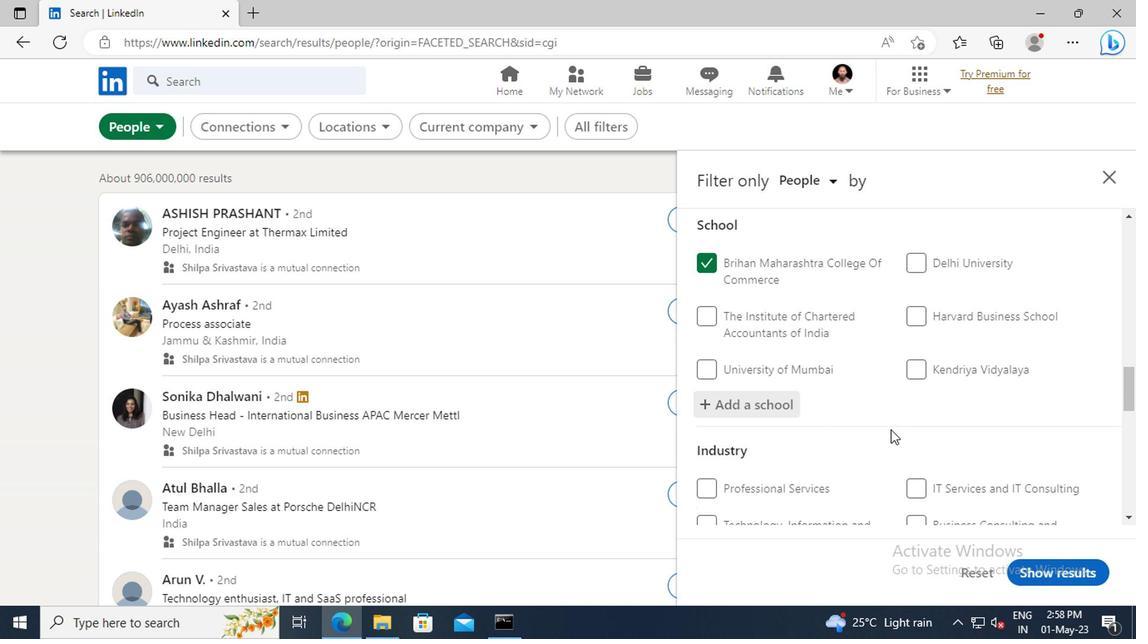 
Action: Mouse scrolled (886, 429) with delta (0, 0)
Screenshot: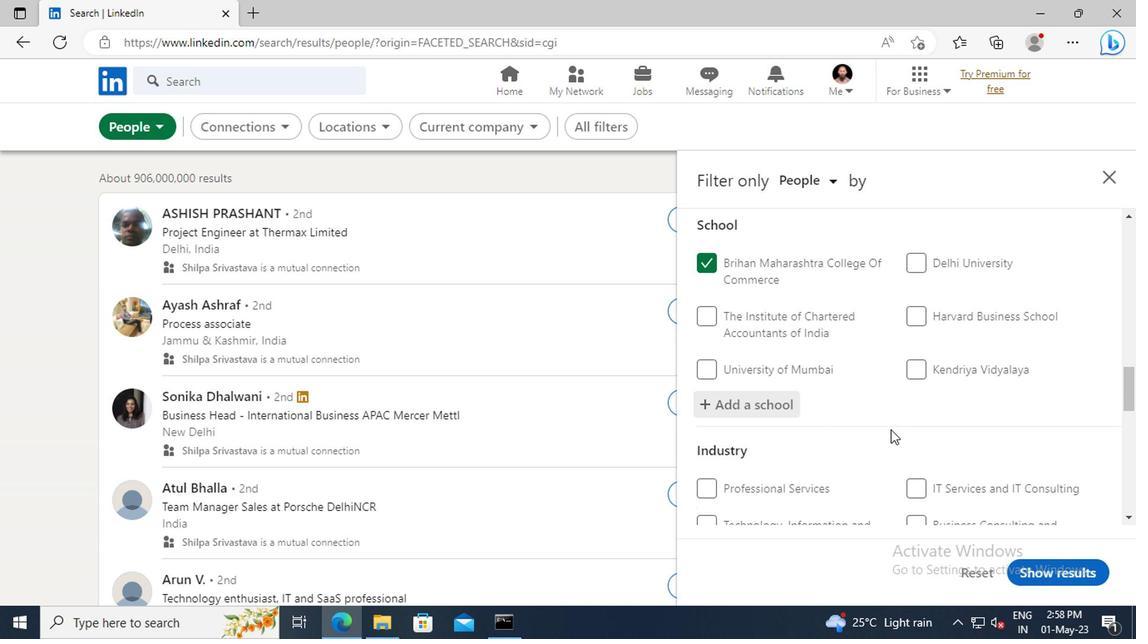 
Action: Mouse scrolled (886, 429) with delta (0, 0)
Screenshot: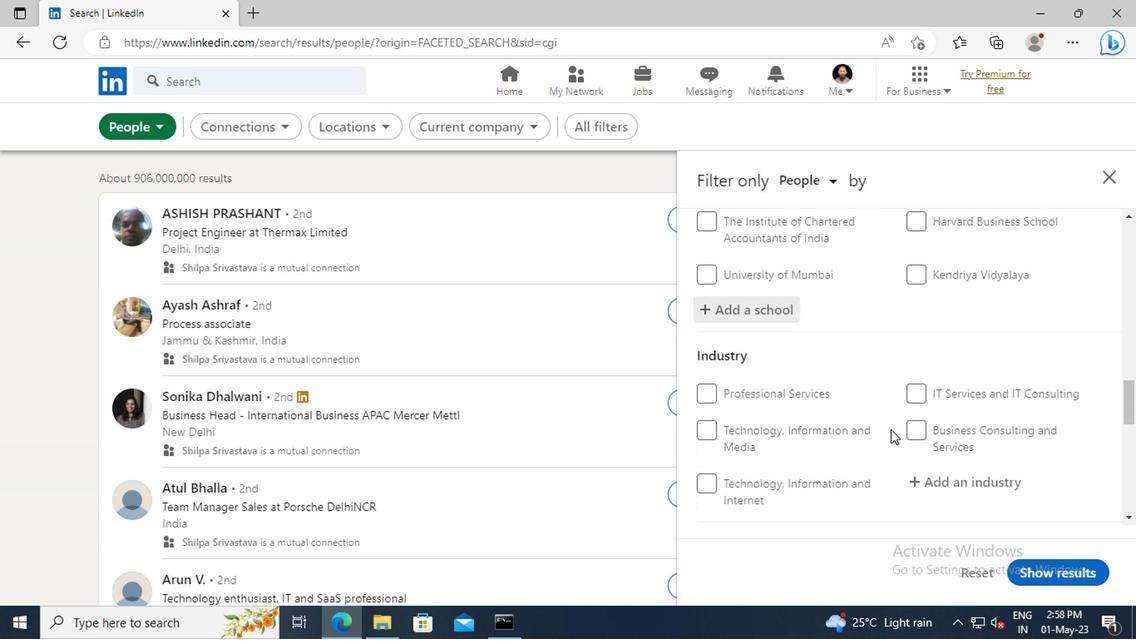 
Action: Mouse moved to (930, 432)
Screenshot: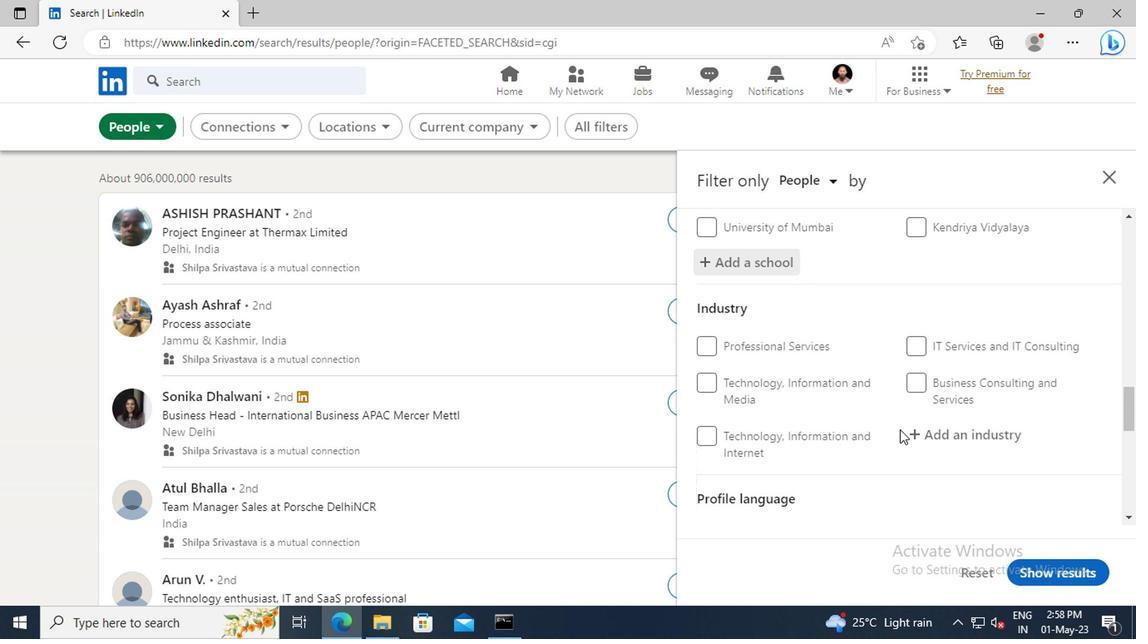 
Action: Mouse pressed left at (930, 432)
Screenshot: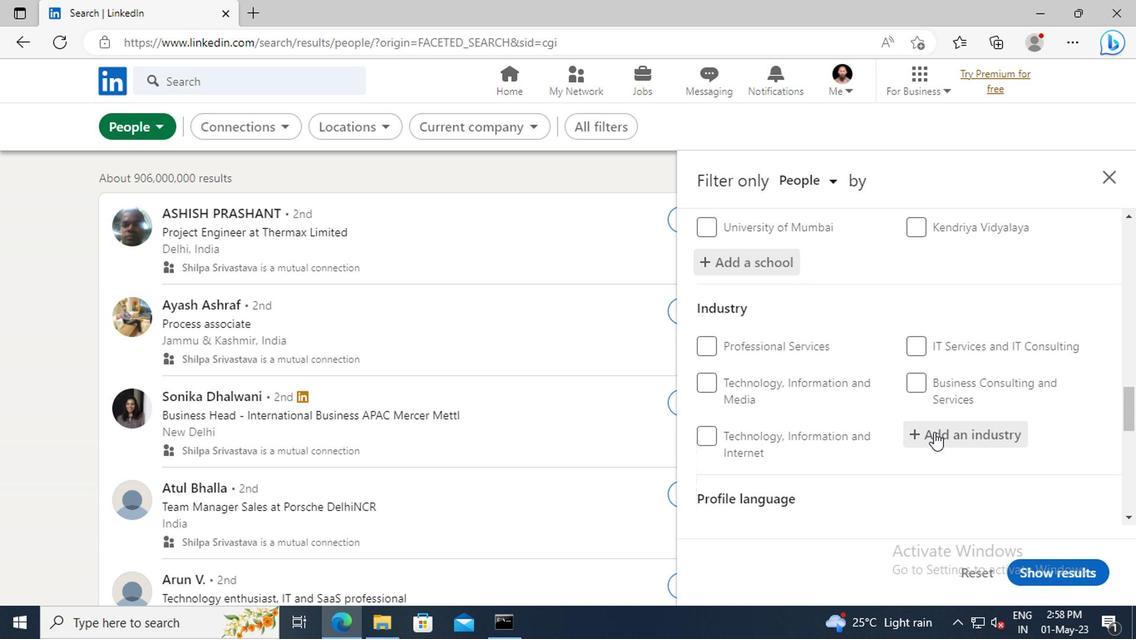 
Action: Key pressed <Key.shift>MUSICI
Screenshot: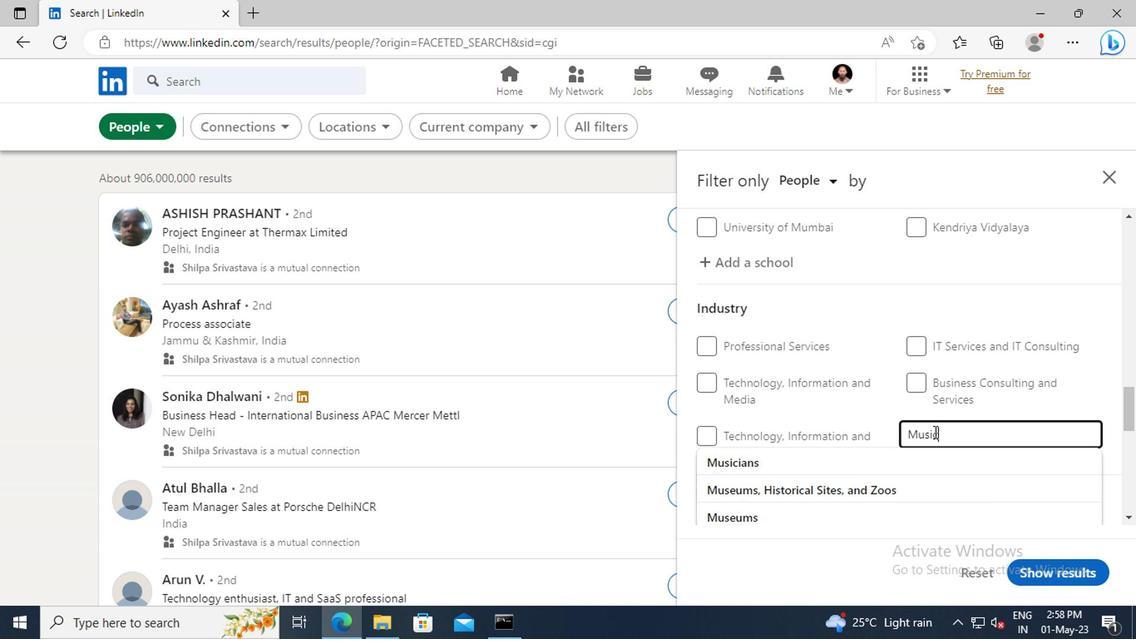 
Action: Mouse moved to (908, 465)
Screenshot: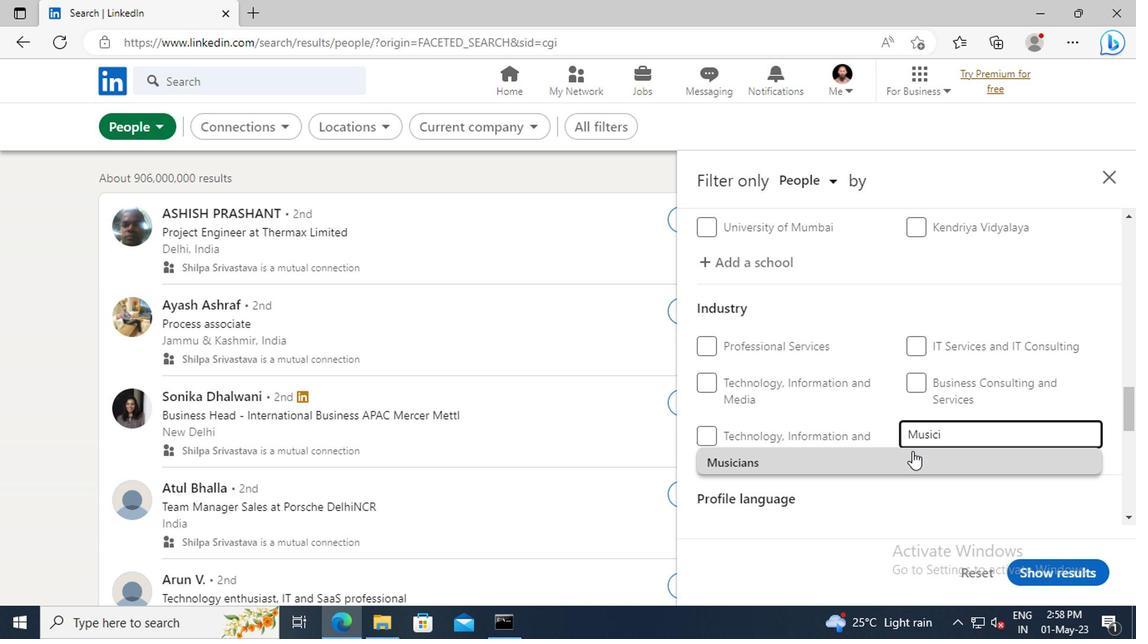 
Action: Mouse pressed left at (908, 465)
Screenshot: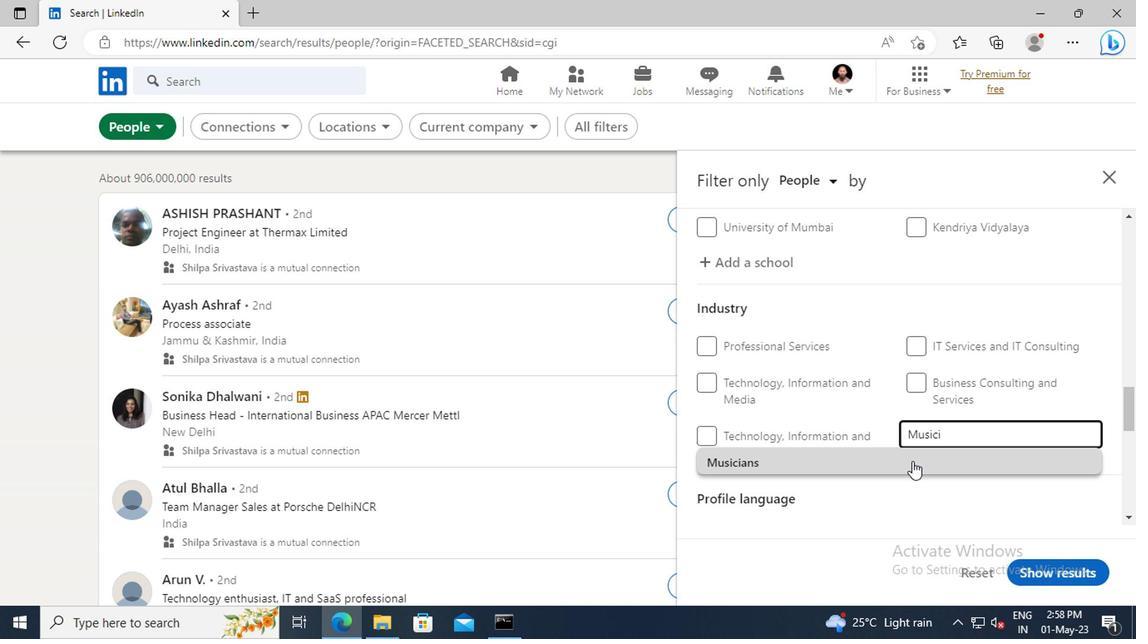 
Action: Mouse scrolled (908, 464) with delta (0, 0)
Screenshot: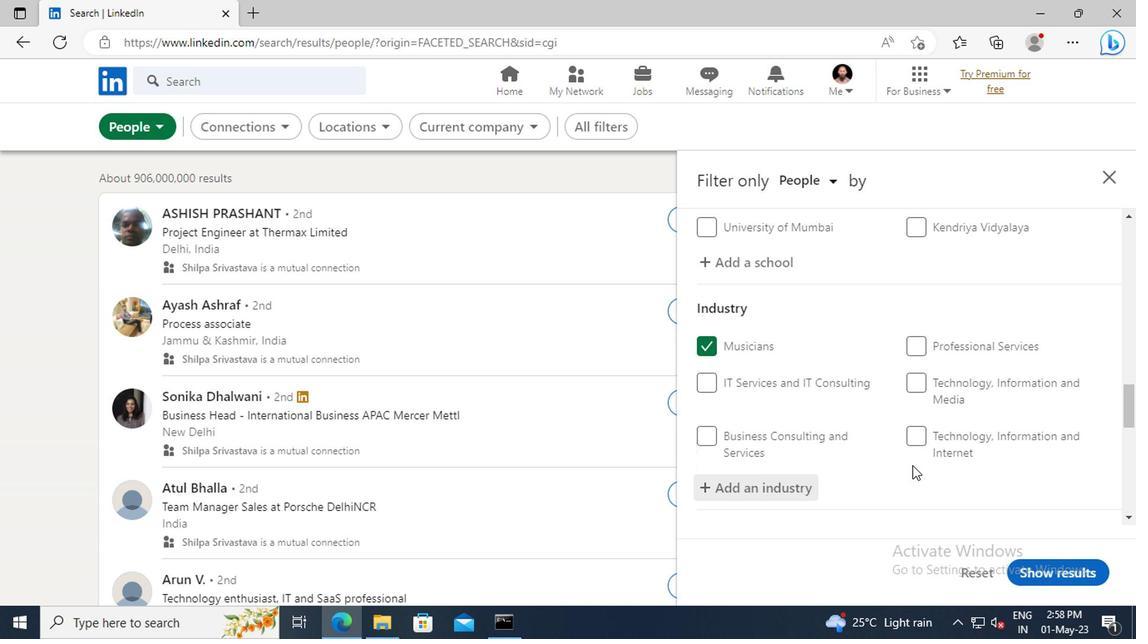 
Action: Mouse scrolled (908, 464) with delta (0, 0)
Screenshot: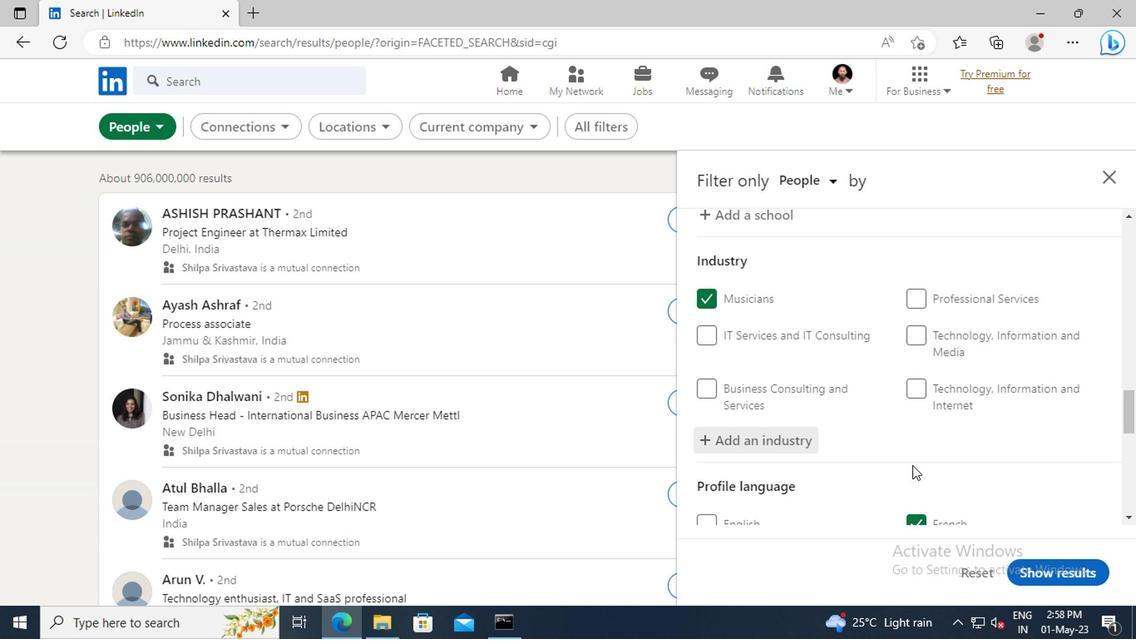 
Action: Mouse scrolled (908, 464) with delta (0, 0)
Screenshot: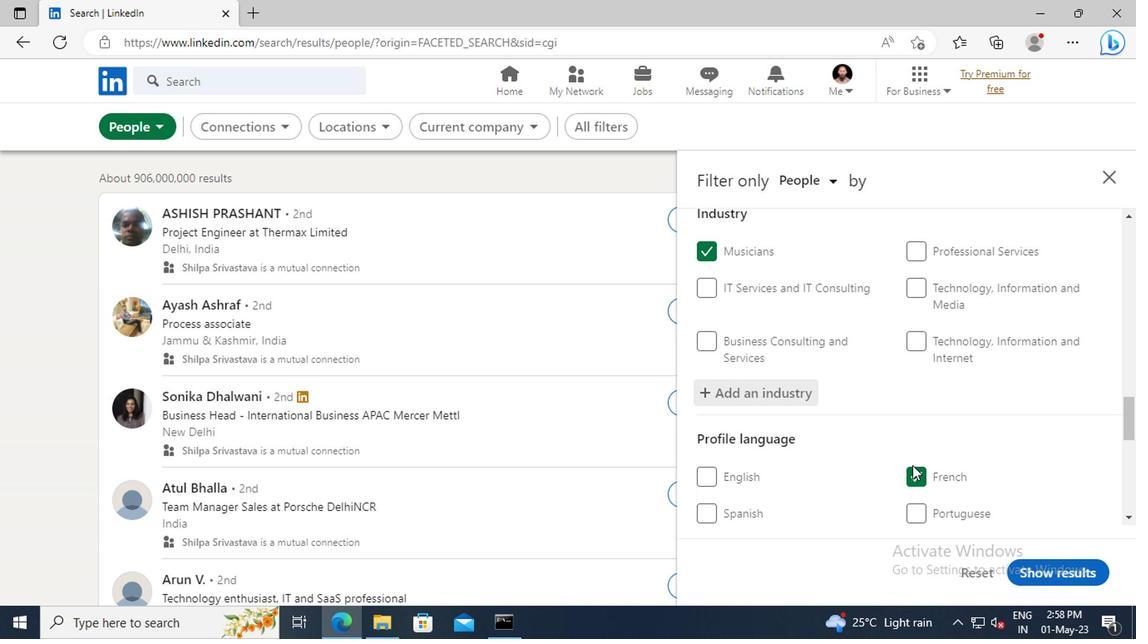 
Action: Mouse scrolled (908, 464) with delta (0, 0)
Screenshot: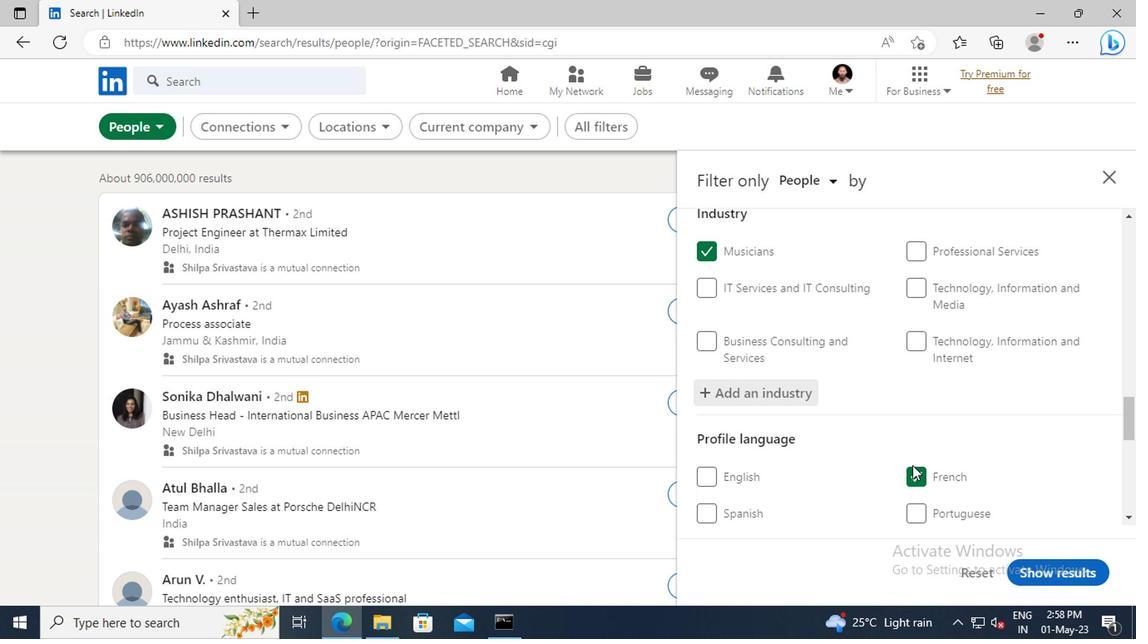 
Action: Mouse moved to (911, 464)
Screenshot: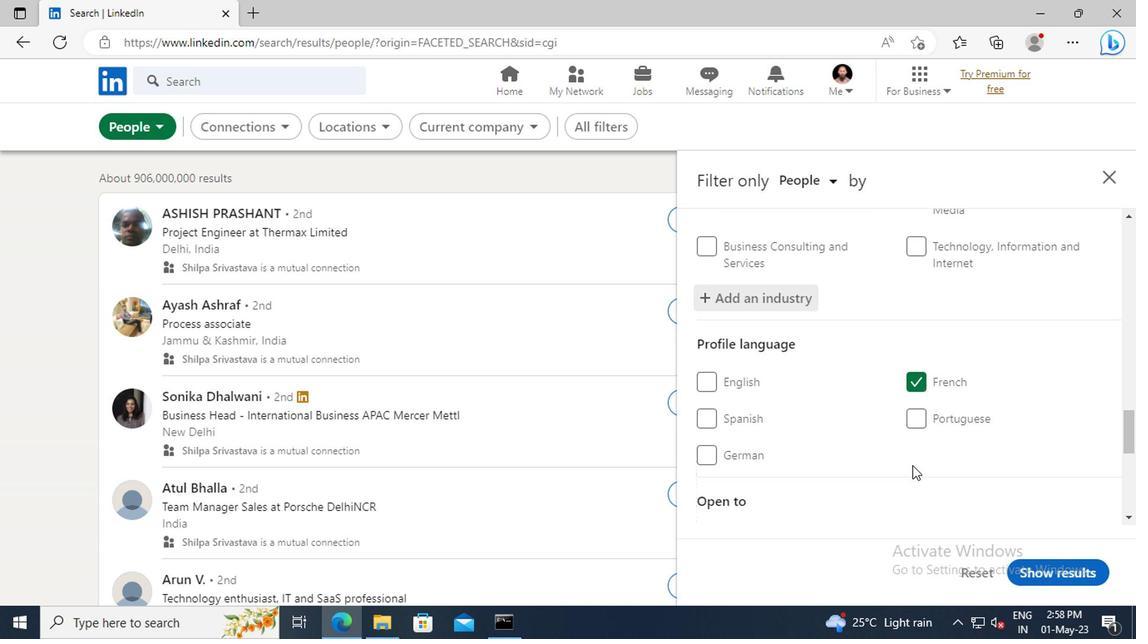 
Action: Mouse scrolled (911, 464) with delta (0, 0)
Screenshot: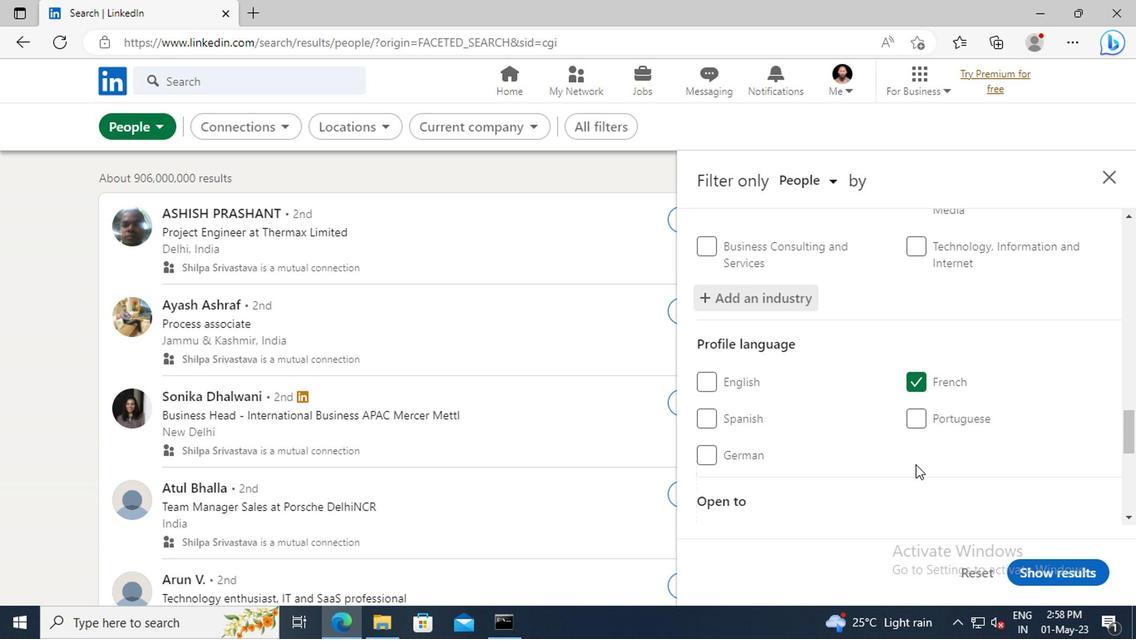 
Action: Mouse moved to (909, 437)
Screenshot: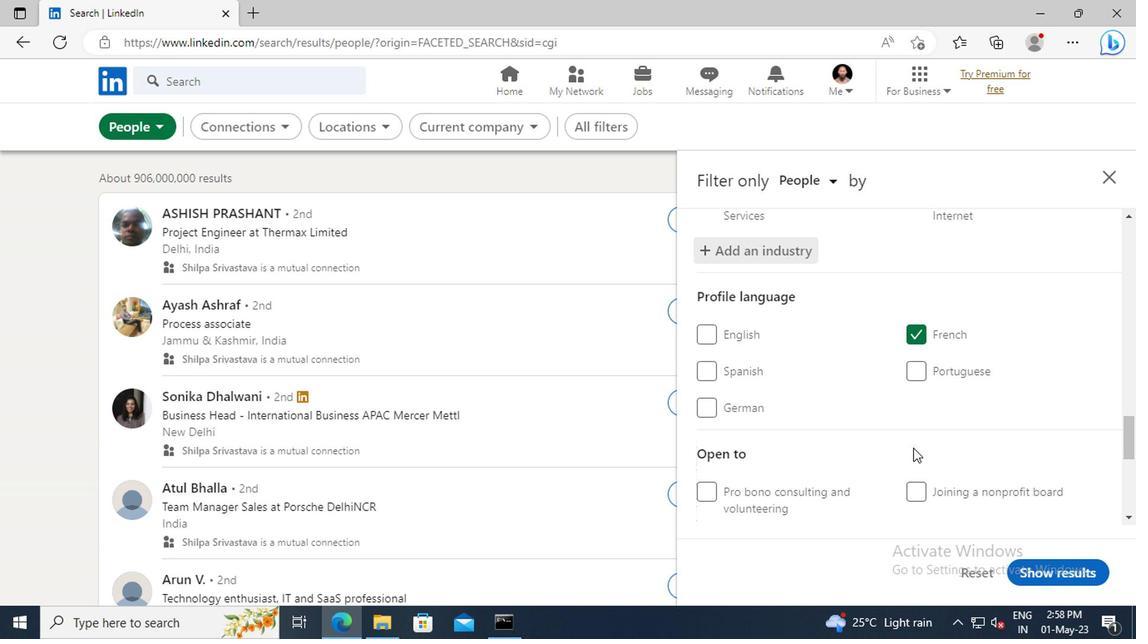 
Action: Mouse scrolled (909, 436) with delta (0, -1)
Screenshot: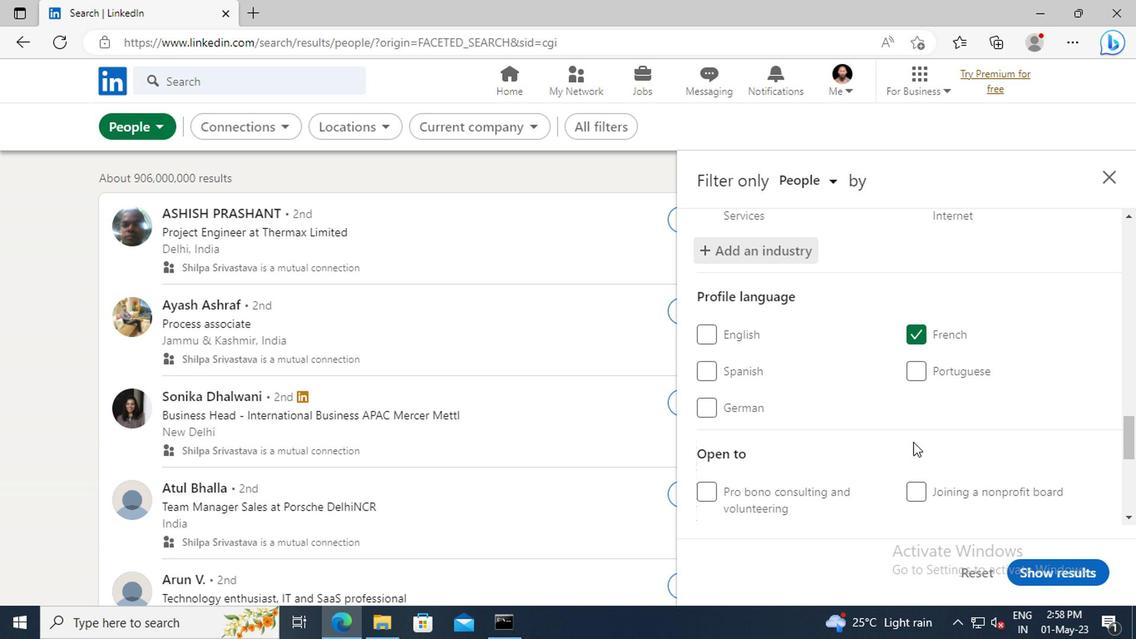 
Action: Mouse scrolled (909, 436) with delta (0, -1)
Screenshot: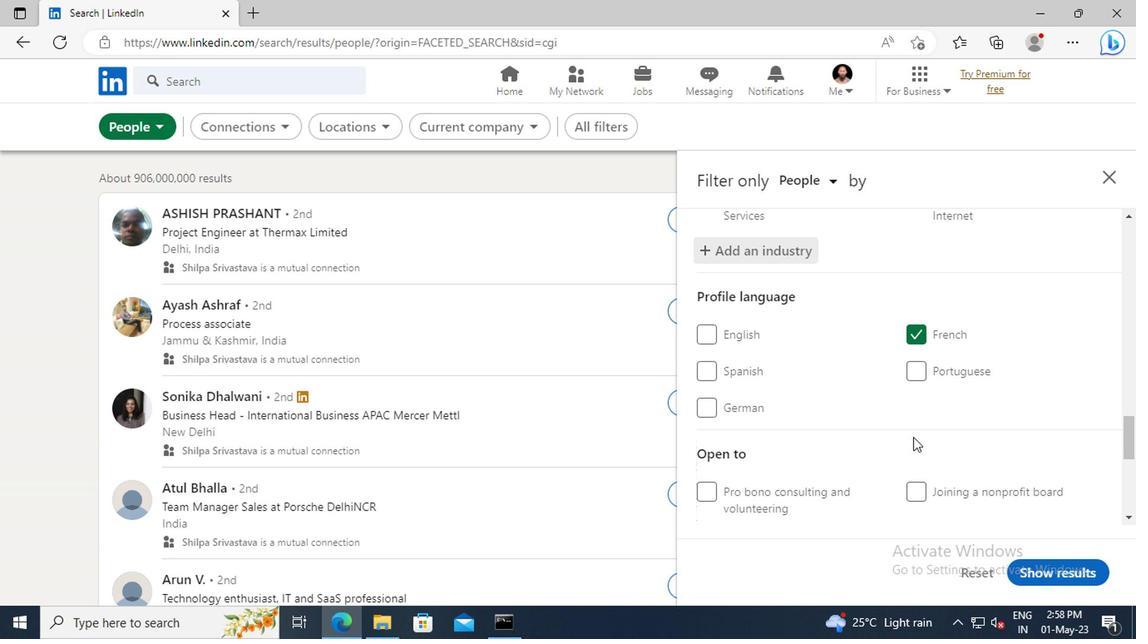
Action: Mouse moved to (898, 408)
Screenshot: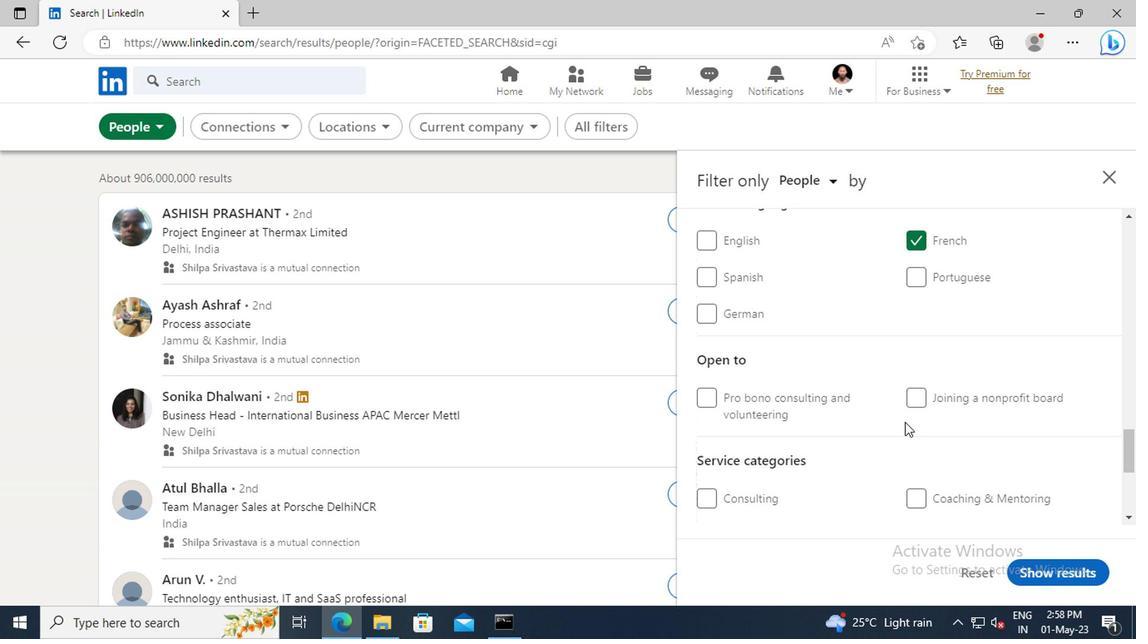 
Action: Mouse scrolled (898, 407) with delta (0, -1)
Screenshot: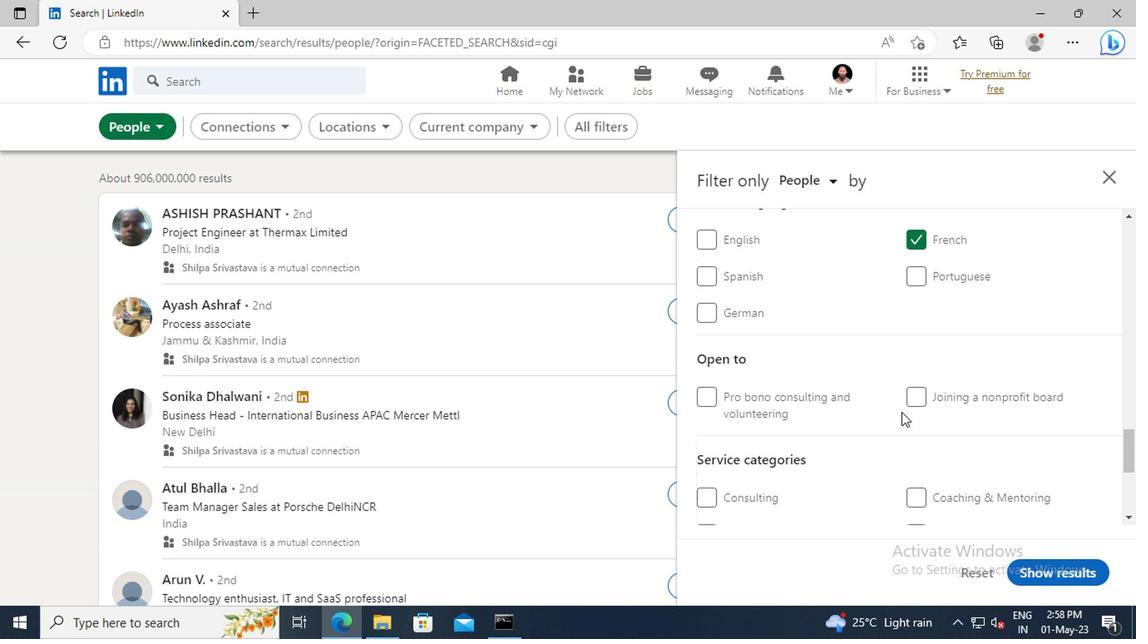 
Action: Mouse scrolled (898, 407) with delta (0, -1)
Screenshot: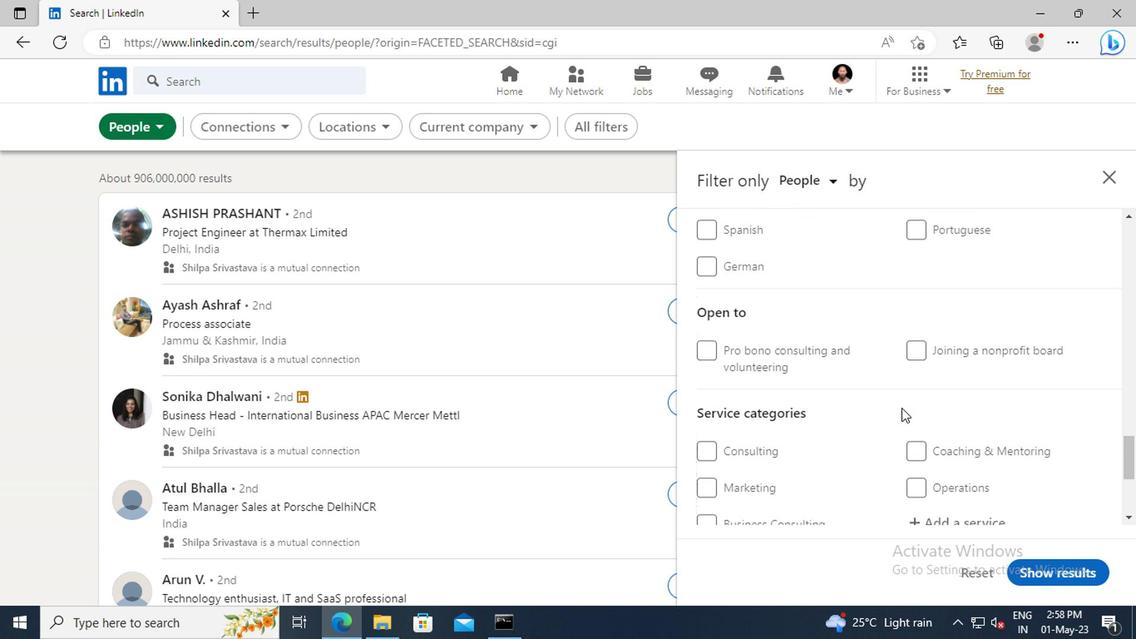 
Action: Mouse scrolled (898, 407) with delta (0, -1)
Screenshot: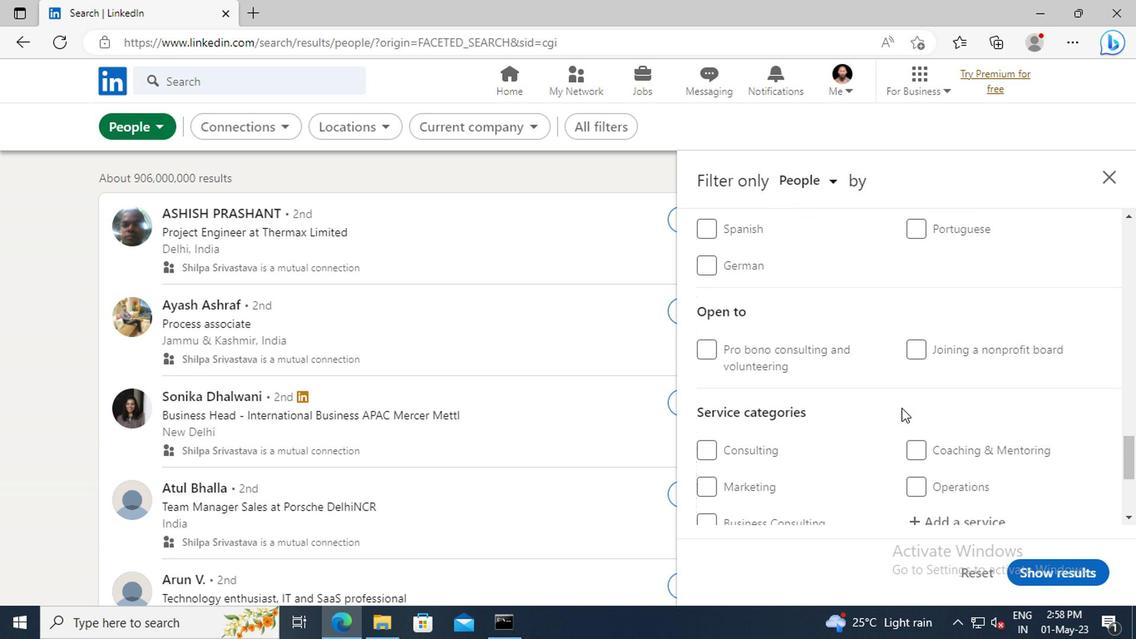 
Action: Mouse moved to (915, 431)
Screenshot: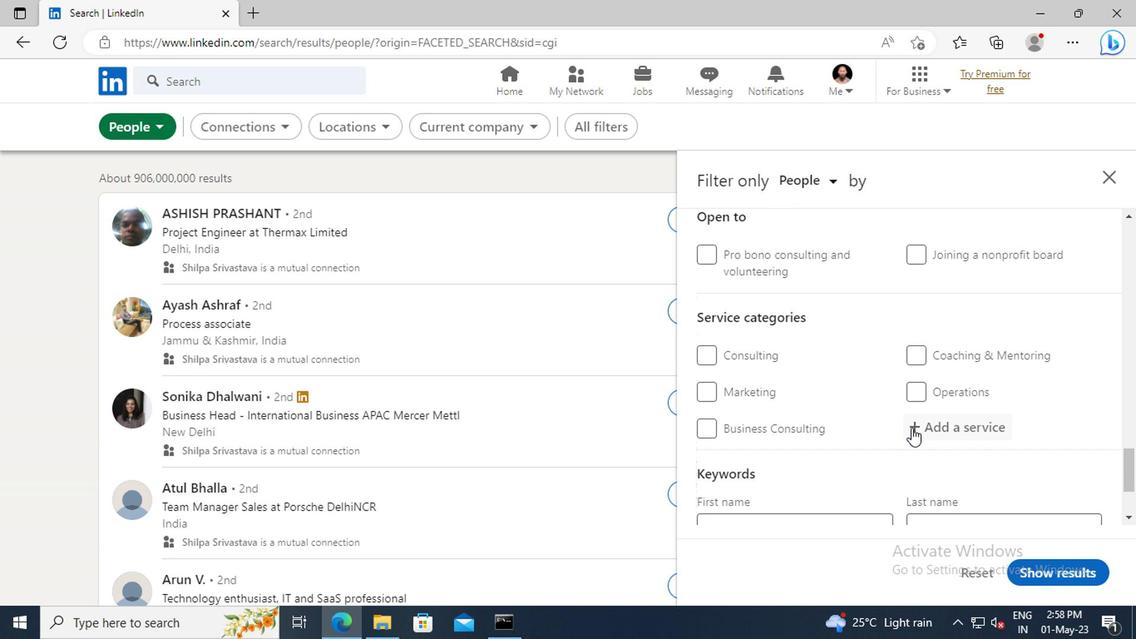 
Action: Mouse pressed left at (915, 431)
Screenshot: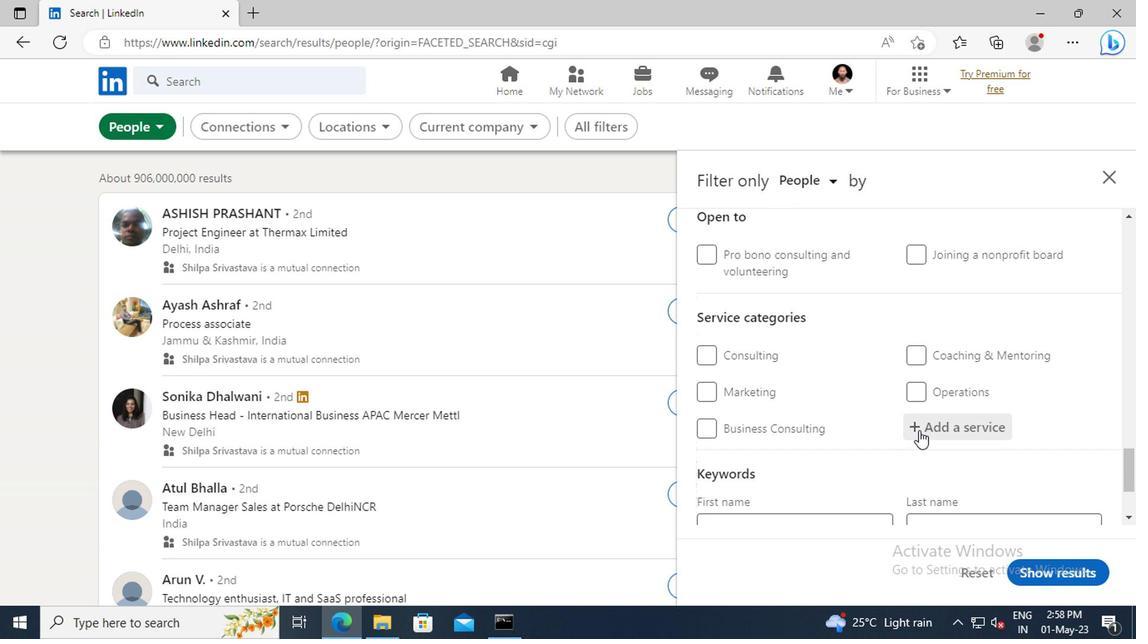 
Action: Key pressed <Key.shift>PRINT<Key.space><Key.shift>DE
Screenshot: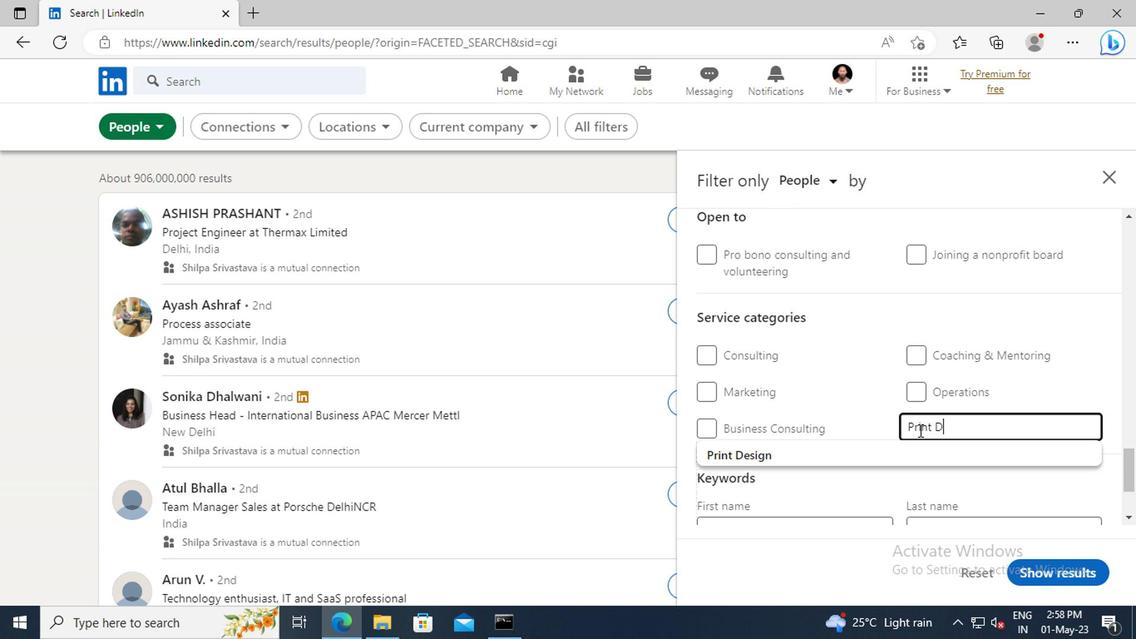 
Action: Mouse moved to (899, 452)
Screenshot: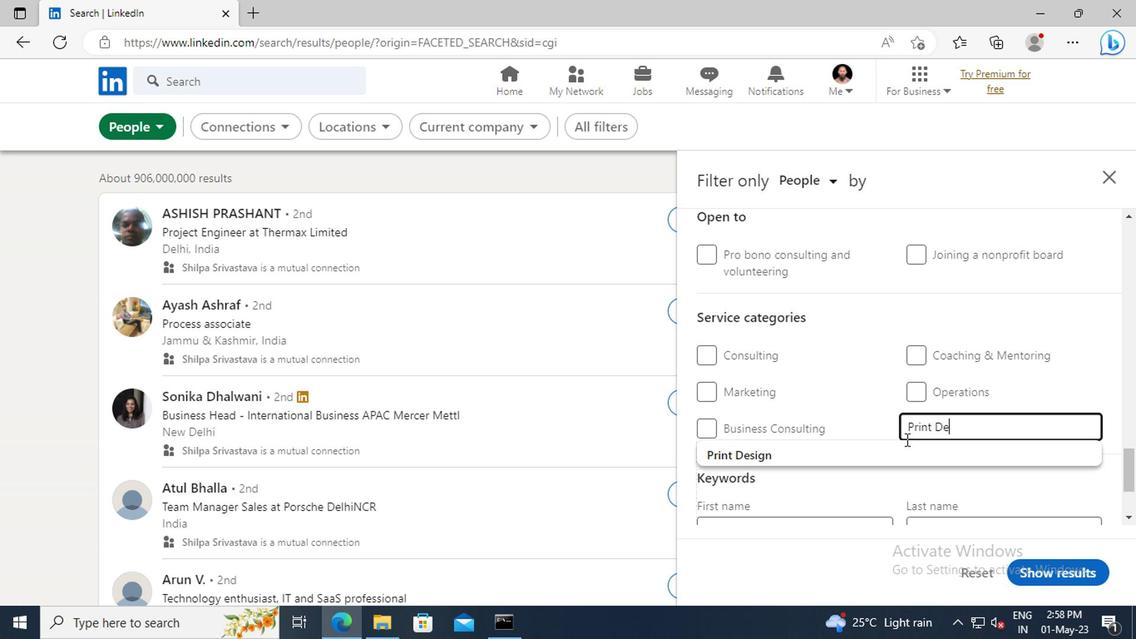 
Action: Mouse pressed left at (899, 452)
Screenshot: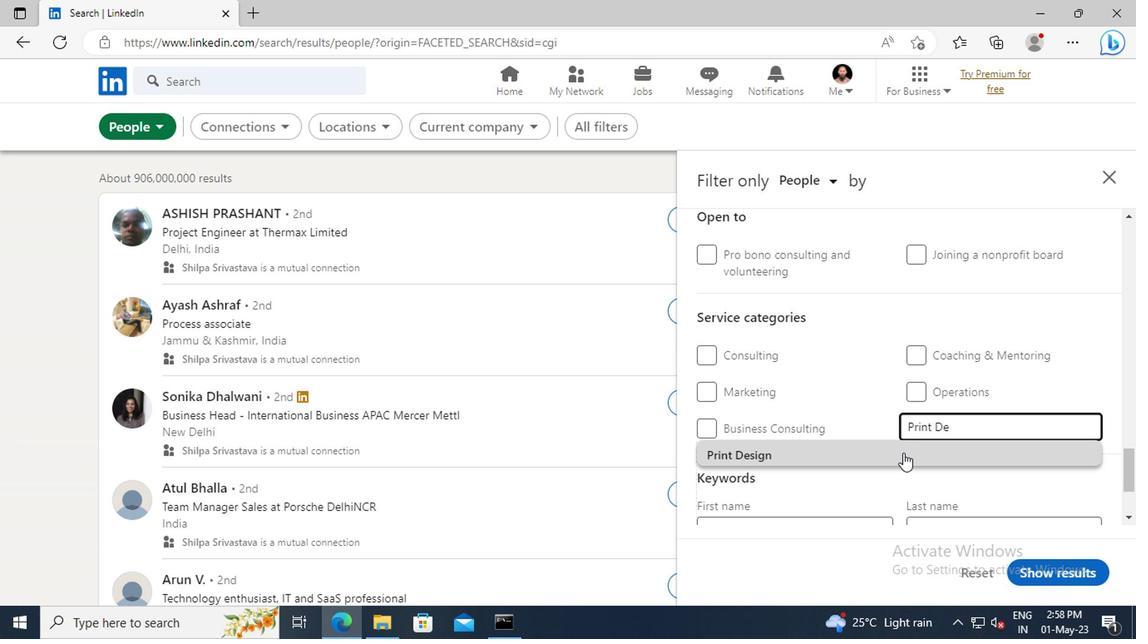 
Action: Mouse scrolled (899, 452) with delta (0, 0)
Screenshot: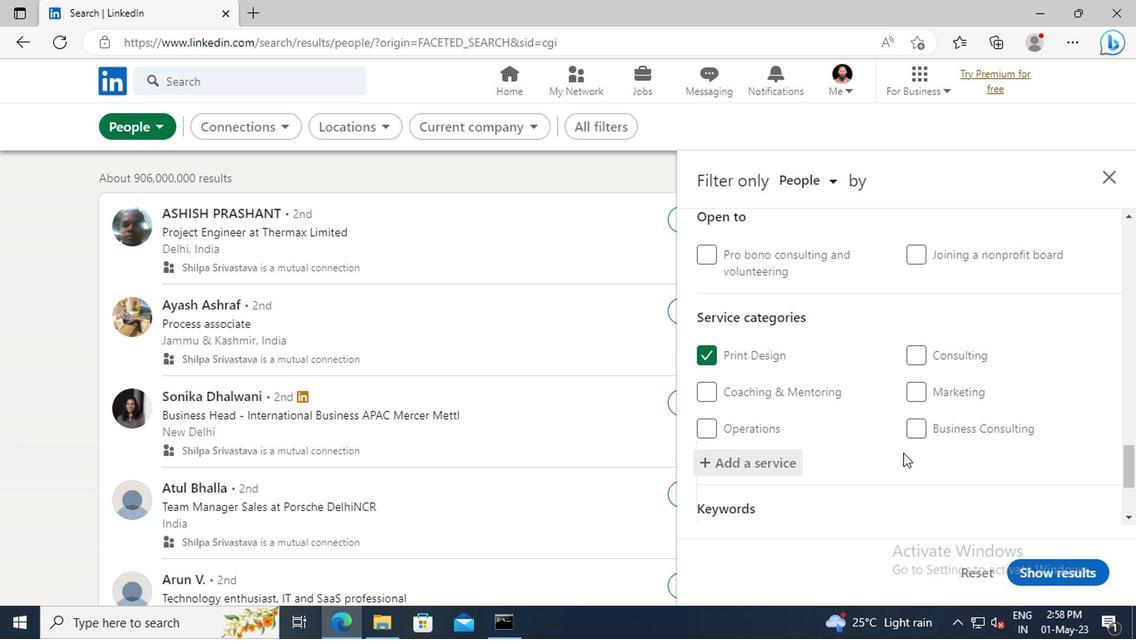 
Action: Mouse scrolled (899, 452) with delta (0, 0)
Screenshot: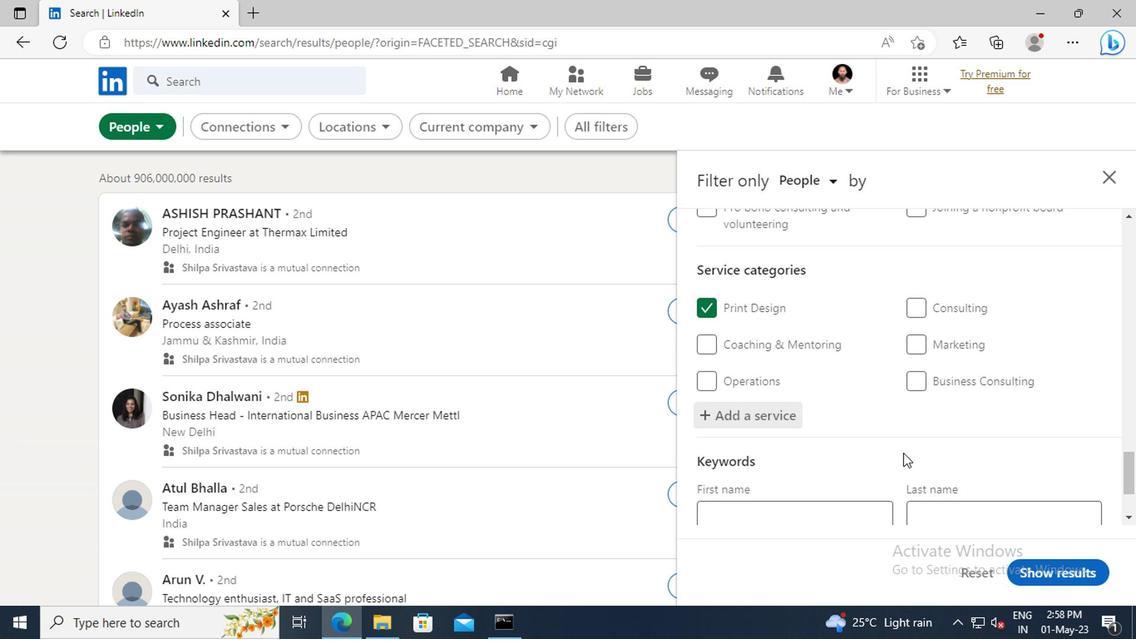 
Action: Mouse scrolled (899, 452) with delta (0, 0)
Screenshot: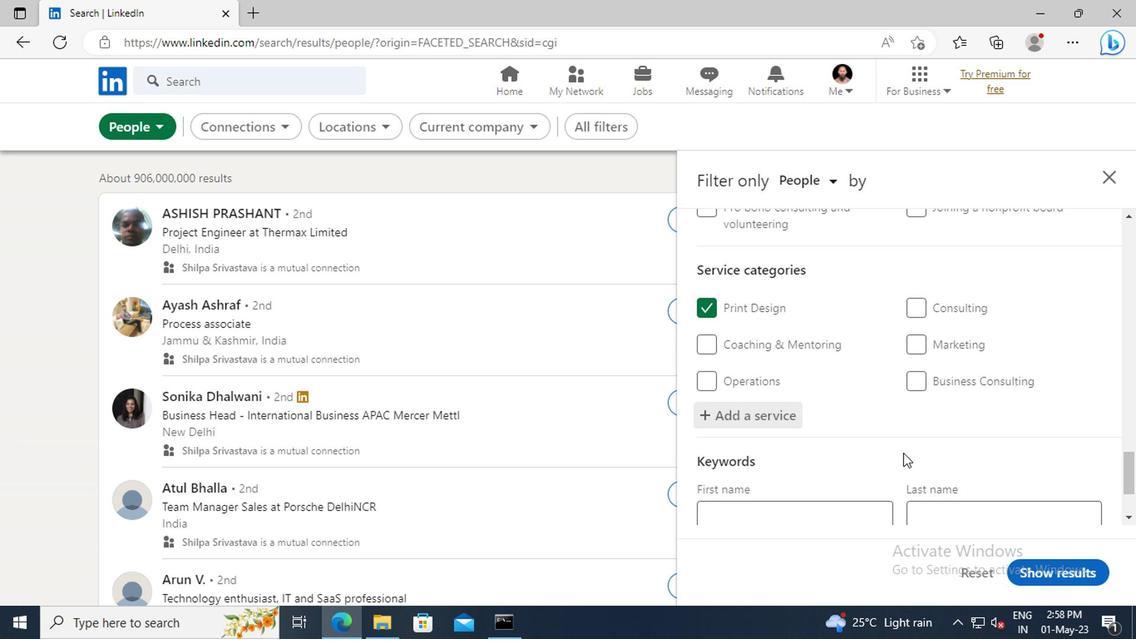 
Action: Mouse scrolled (899, 452) with delta (0, 0)
Screenshot: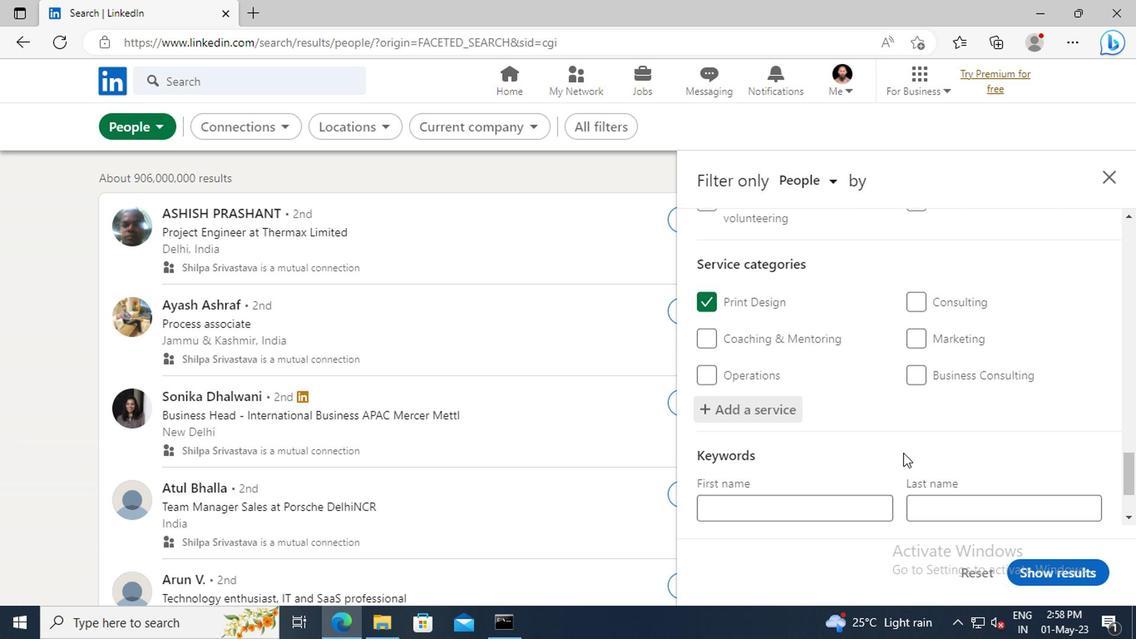 
Action: Mouse moved to (801, 456)
Screenshot: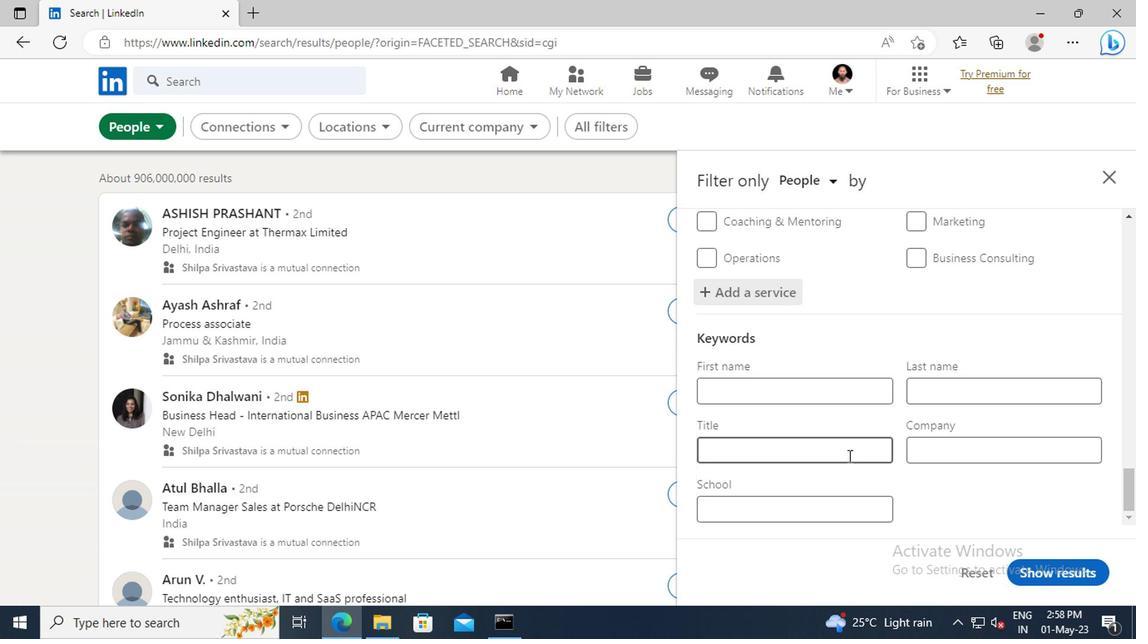 
Action: Mouse pressed left at (801, 456)
Screenshot: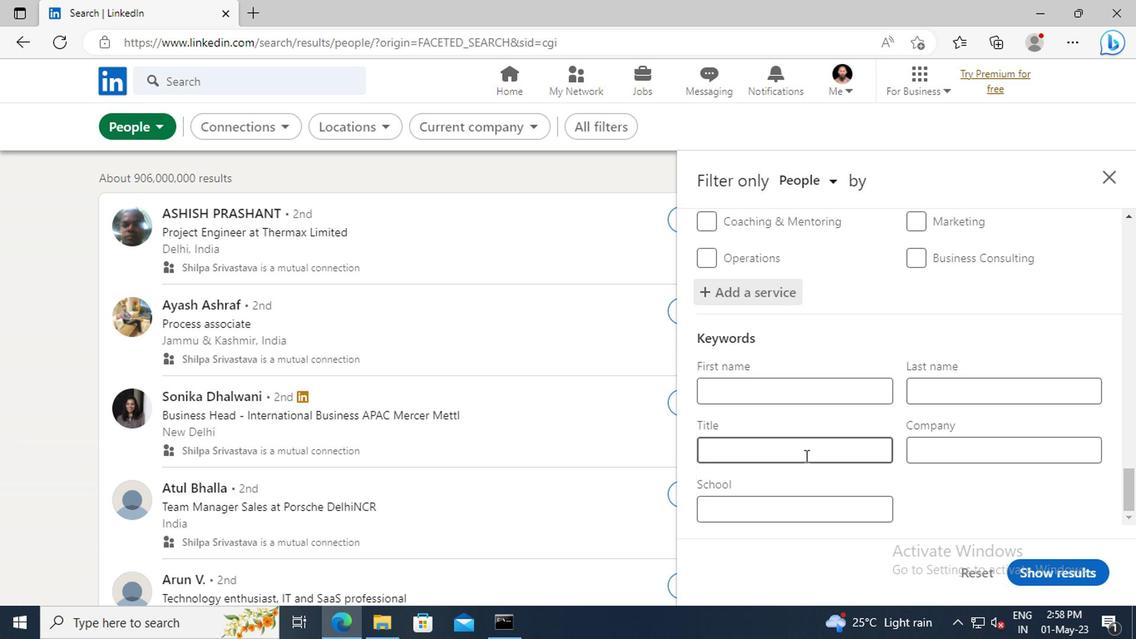 
Action: Key pressed <Key.shift>SCHOOL<Key.space><Key.shift>COUNSELOR<Key.enter>
Screenshot: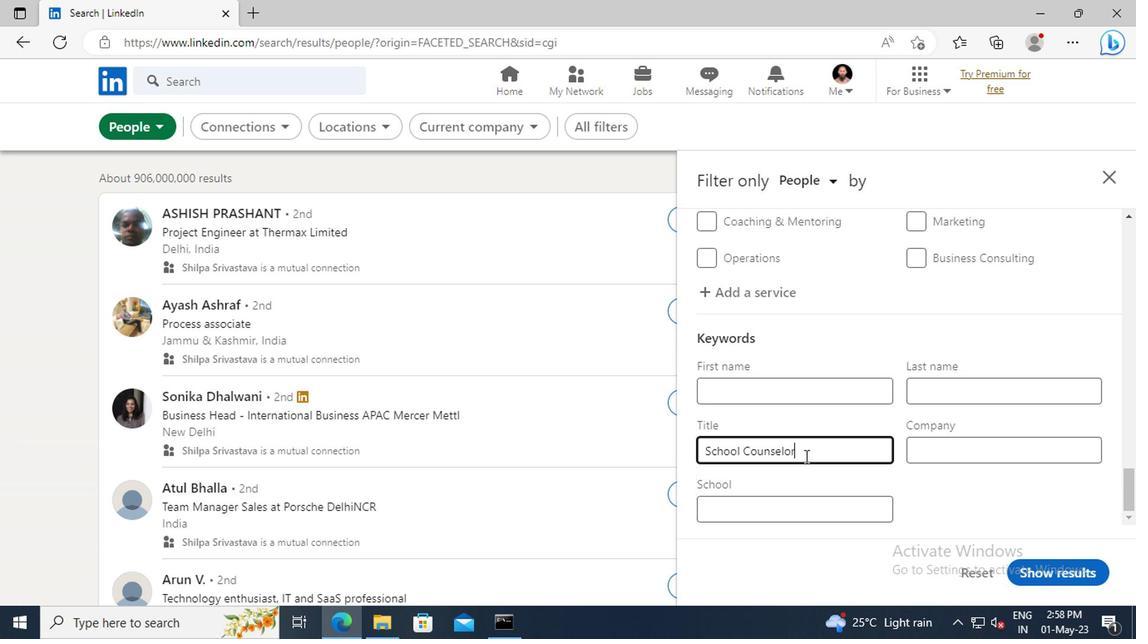 
Action: Mouse moved to (1034, 568)
Screenshot: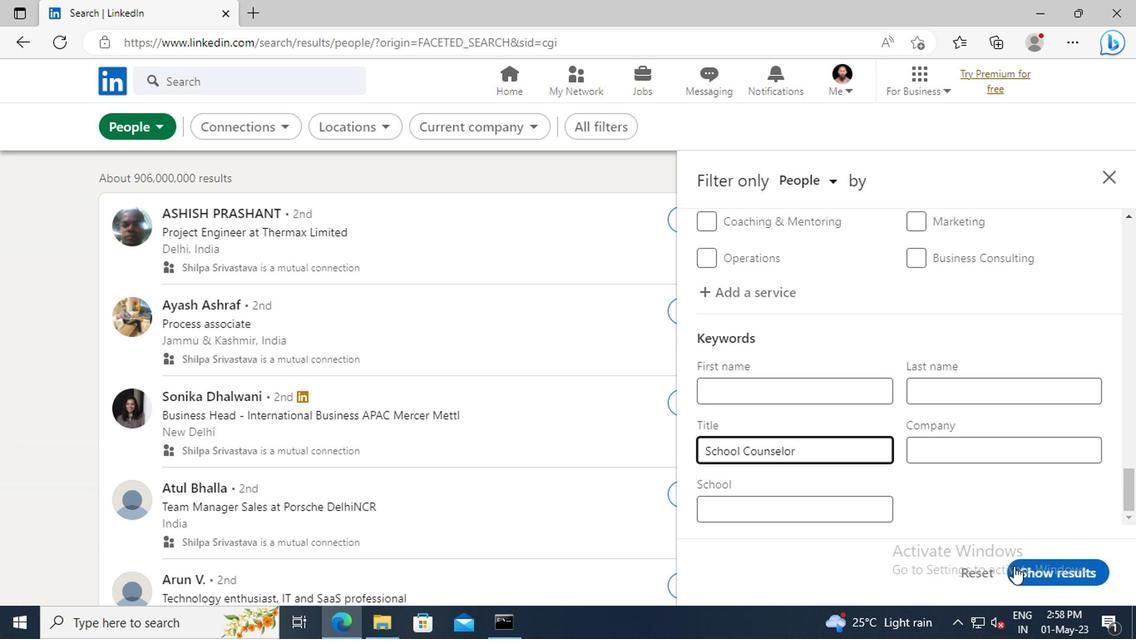 
Action: Mouse pressed left at (1034, 568)
Screenshot: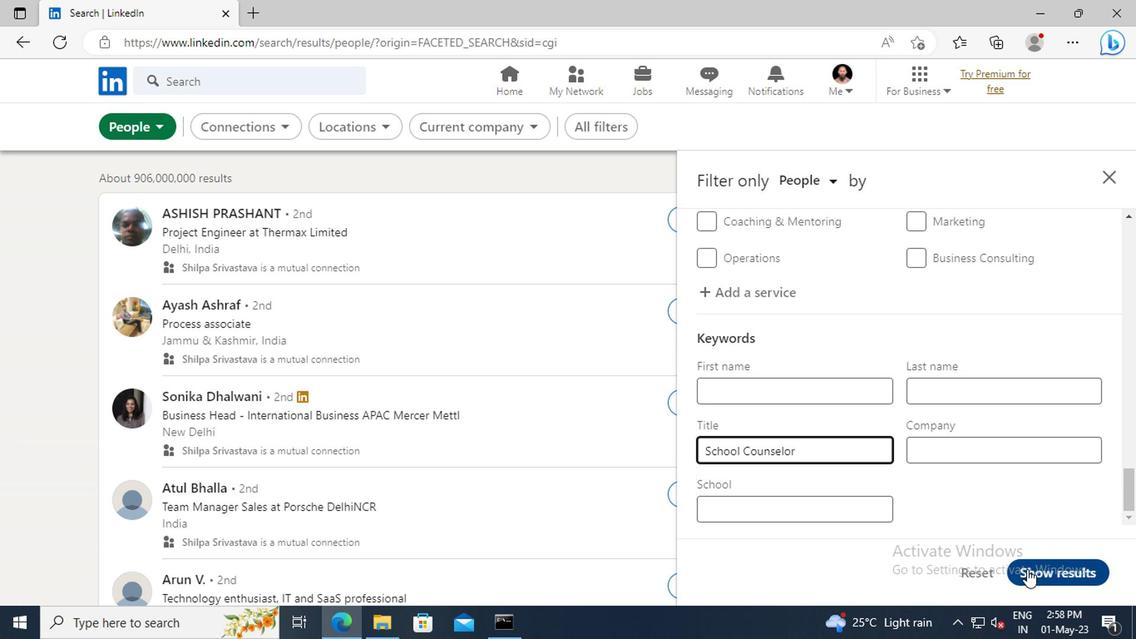 
